 Task: Find a place to stay in Ninghai, China from 5th to 12th September for 2 guests, with a price range of ₹10000 to ₹15000, free cancellation, and 1 bedroom.
Action: Mouse moved to (486, 96)
Screenshot: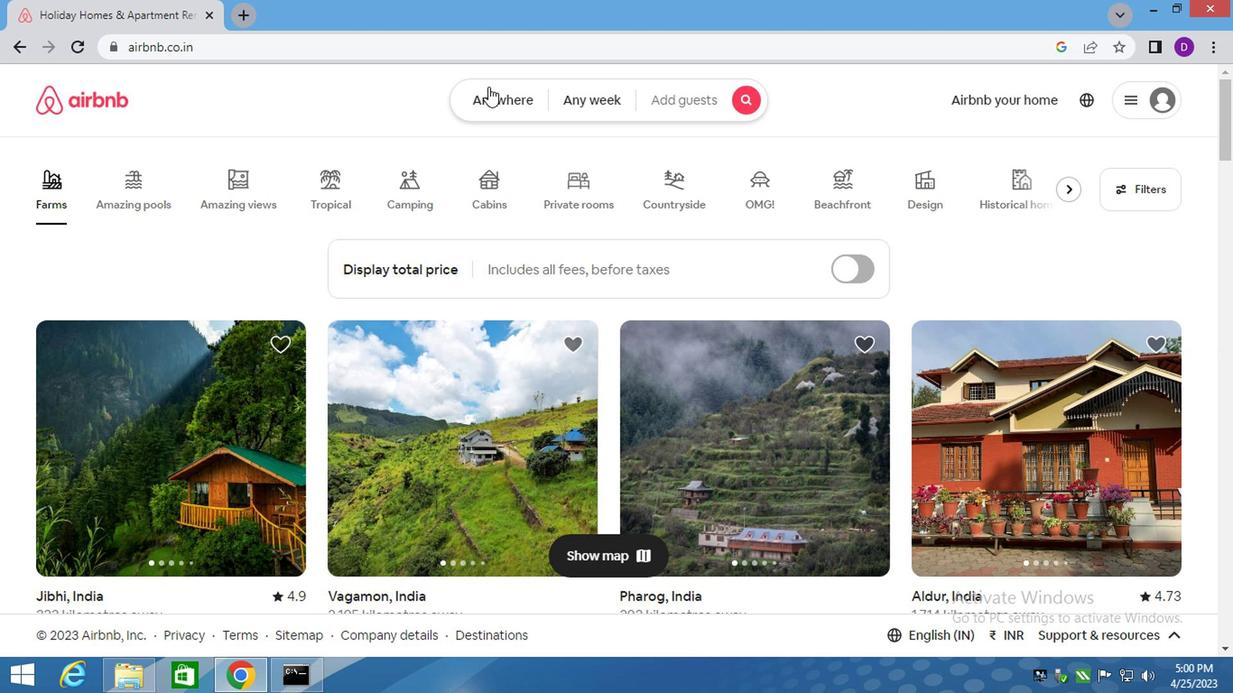 
Action: Mouse pressed left at (486, 96)
Screenshot: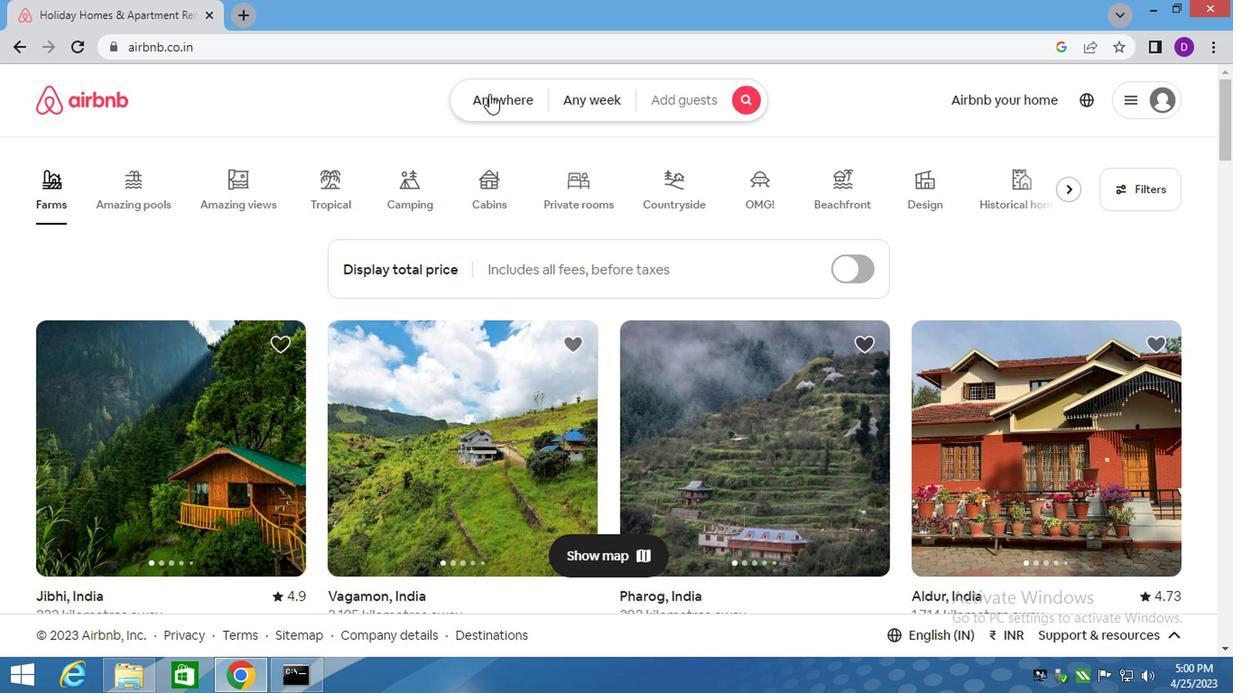 
Action: Mouse moved to (320, 175)
Screenshot: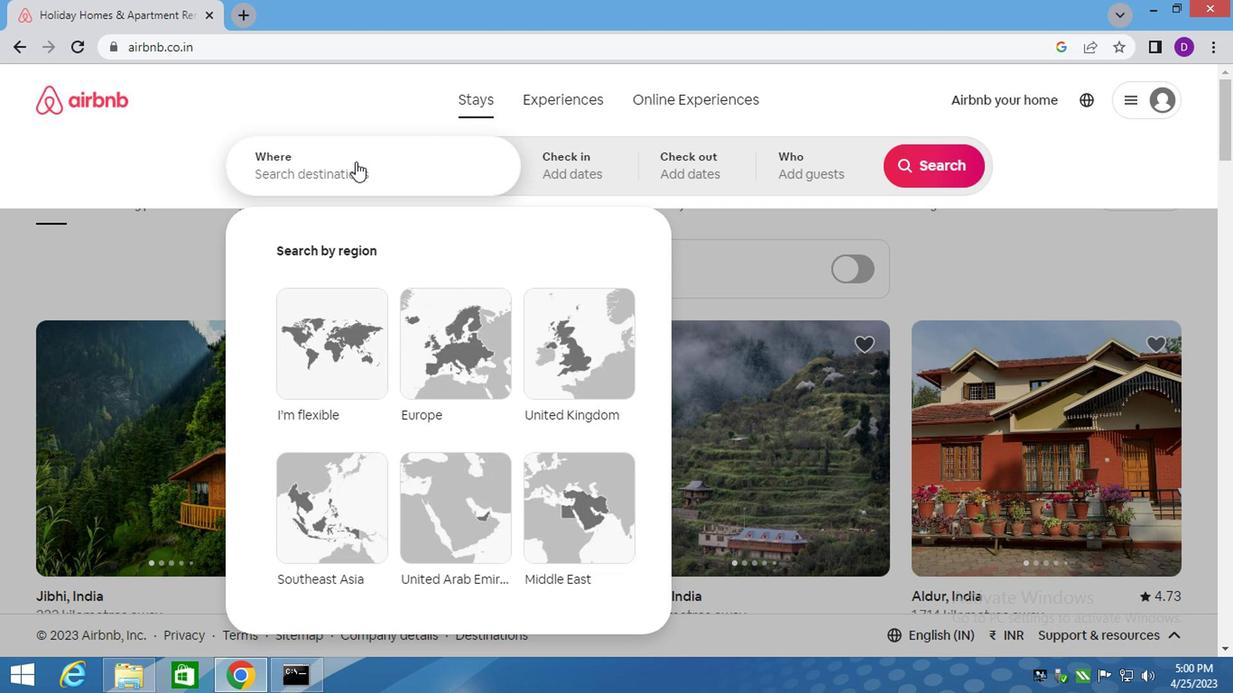 
Action: Mouse pressed left at (320, 175)
Screenshot: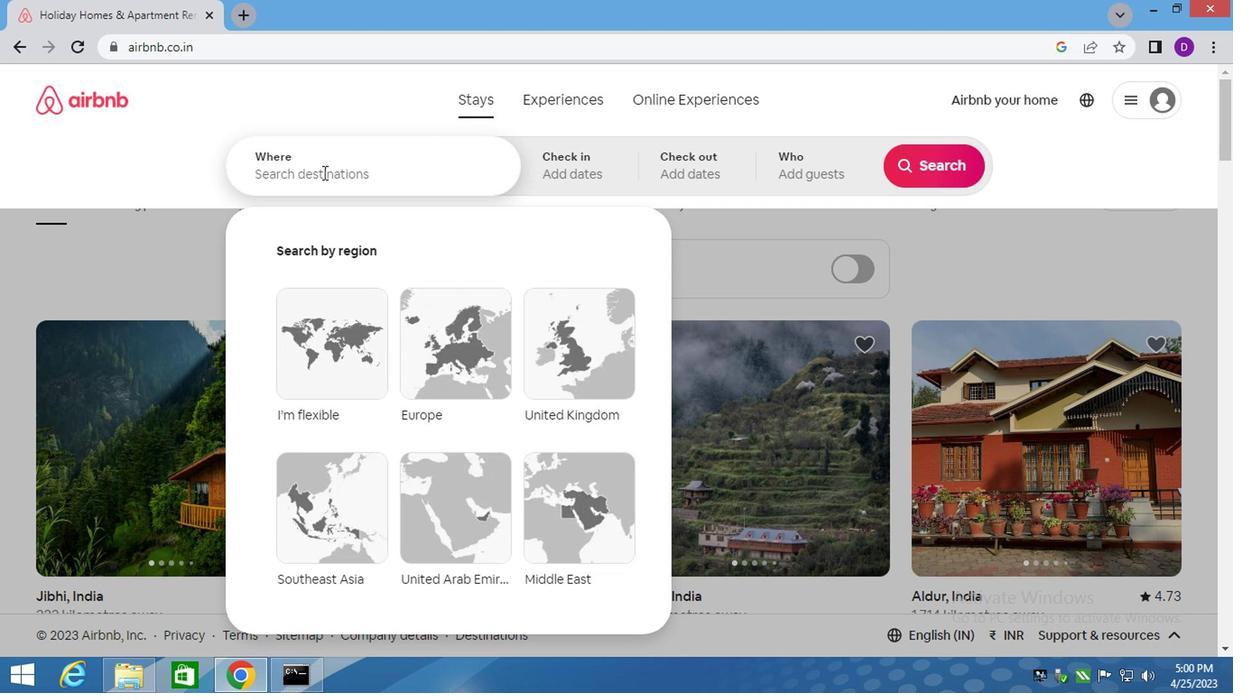 
Action: Key pressed <Key.shift>NINGHAI,<Key.space><Key.shift>CHINA<Key.enter>
Screenshot: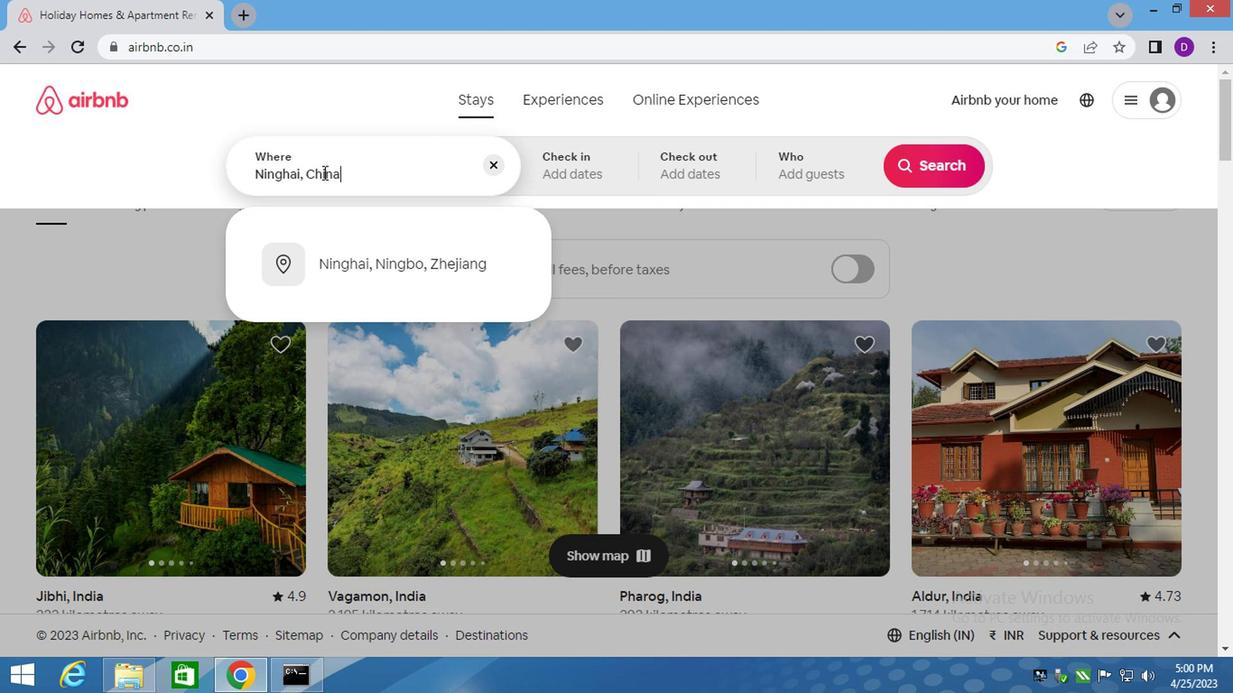 
Action: Mouse moved to (929, 314)
Screenshot: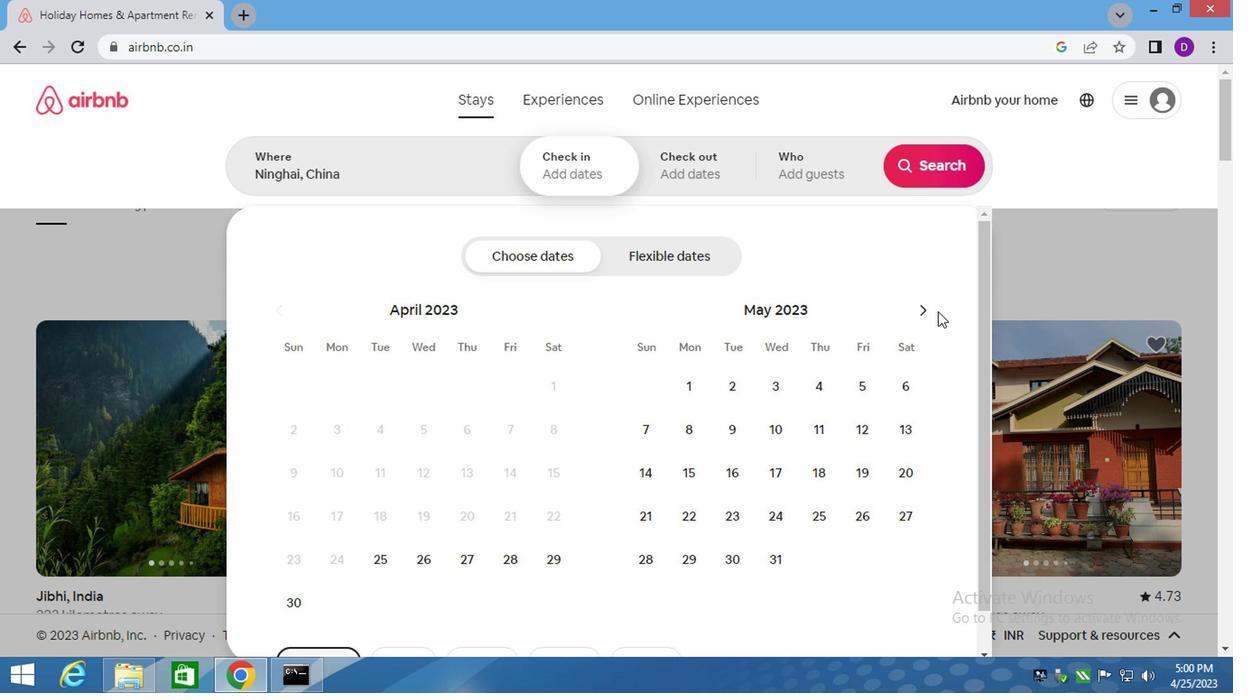
Action: Mouse pressed left at (929, 314)
Screenshot: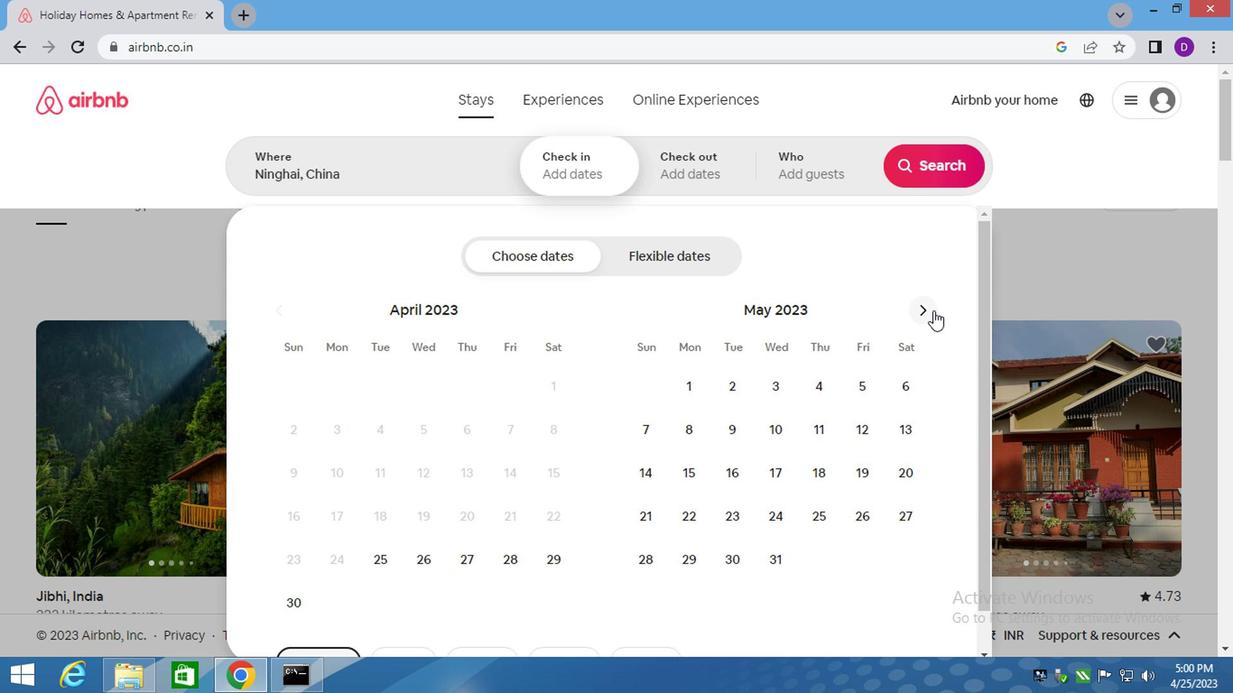 
Action: Mouse pressed left at (929, 314)
Screenshot: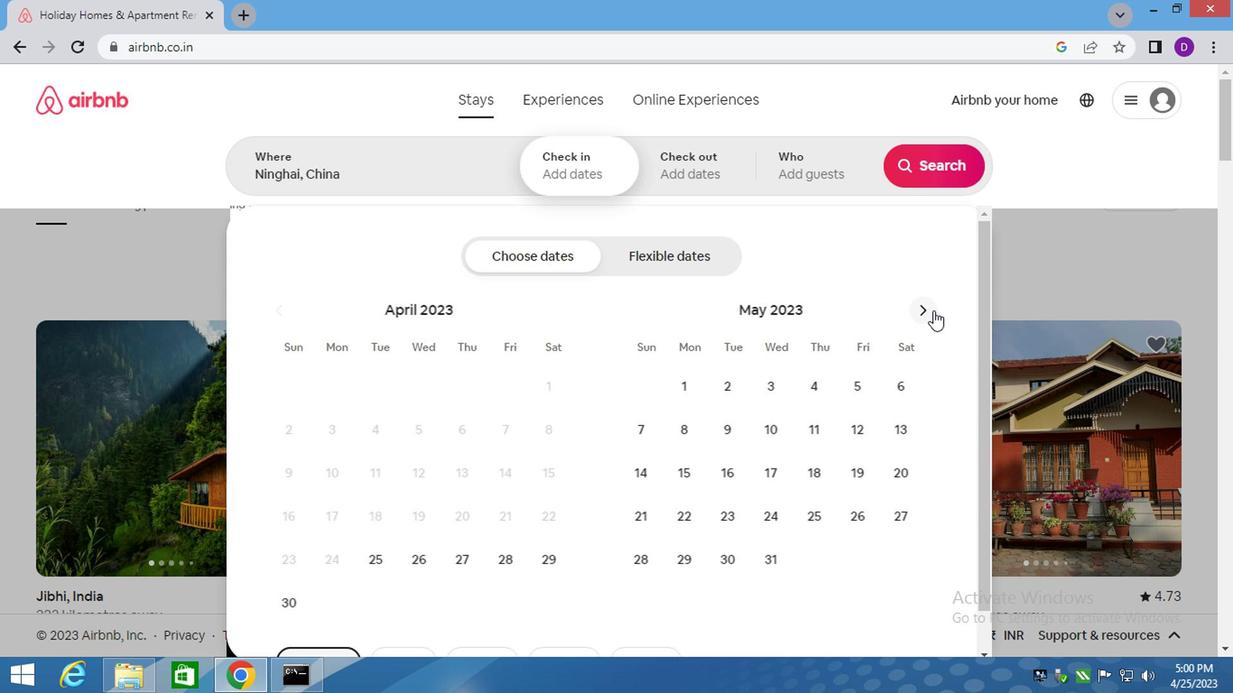 
Action: Mouse pressed left at (929, 314)
Screenshot: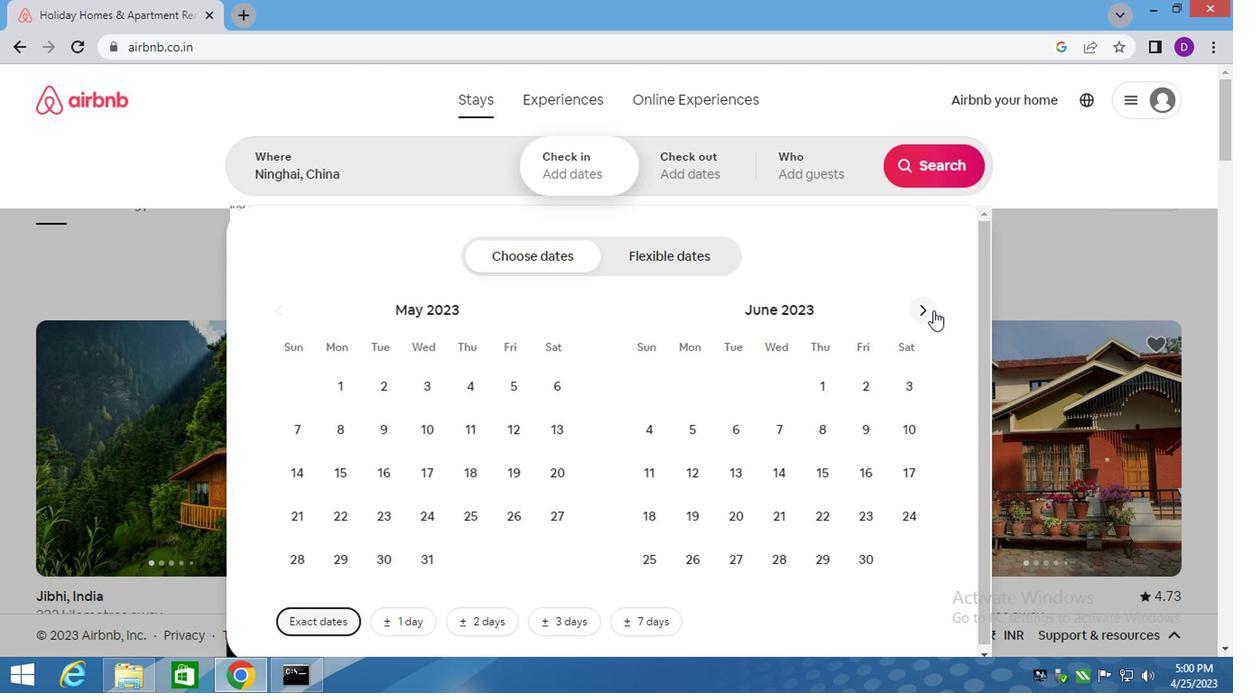 
Action: Mouse pressed left at (929, 314)
Screenshot: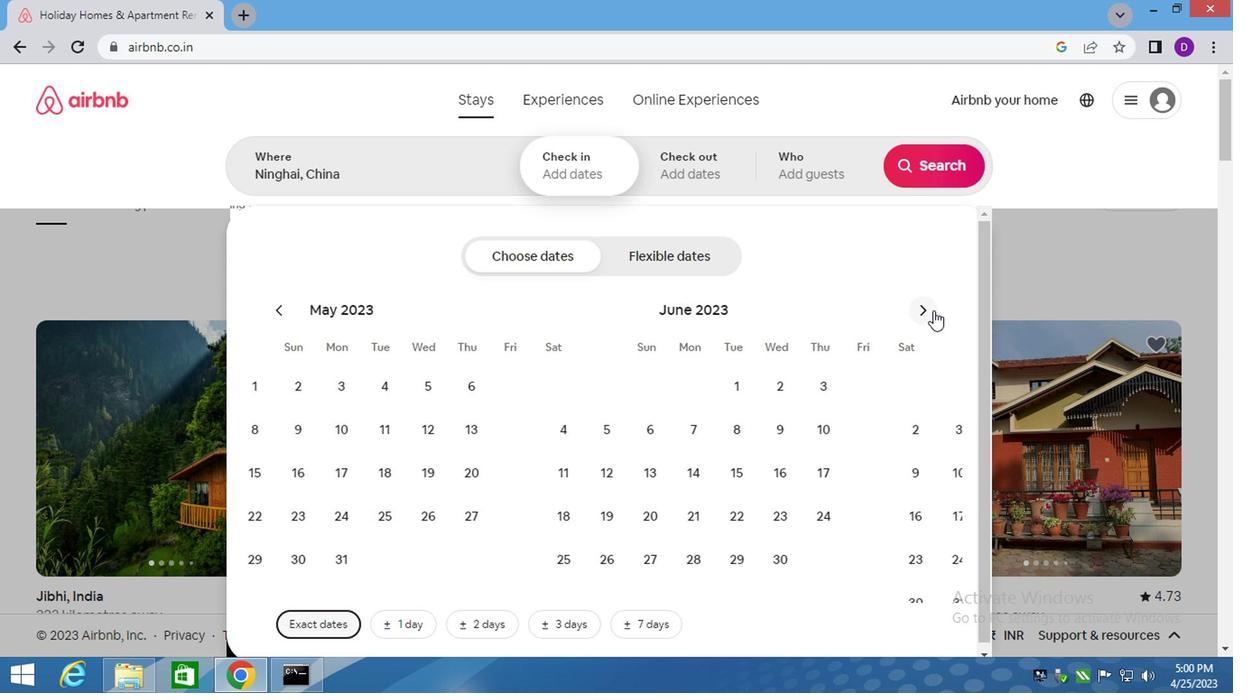 
Action: Mouse pressed left at (929, 314)
Screenshot: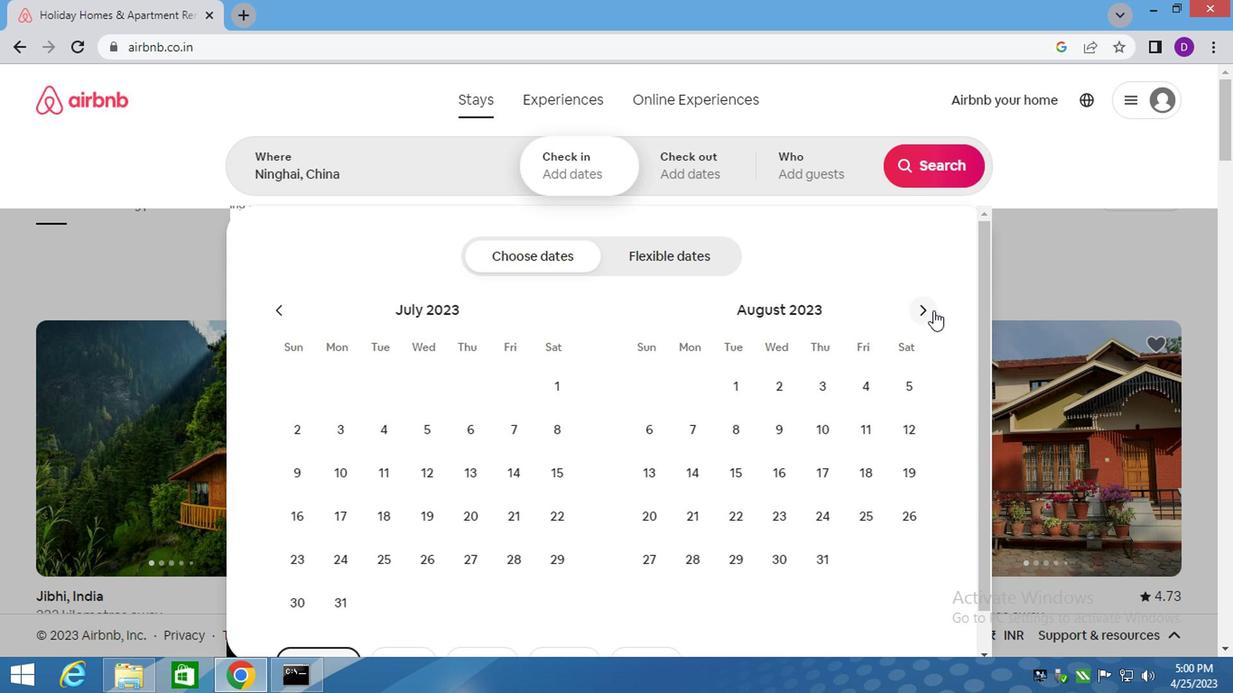 
Action: Mouse moved to (720, 440)
Screenshot: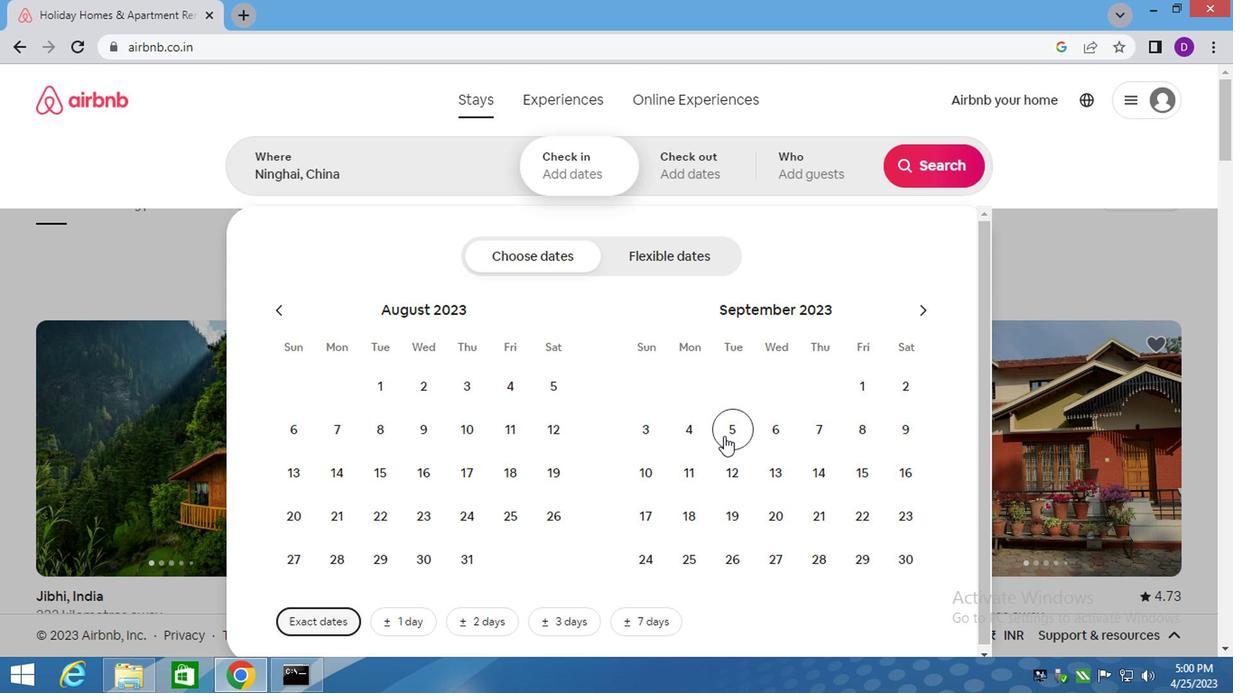 
Action: Mouse pressed left at (720, 440)
Screenshot: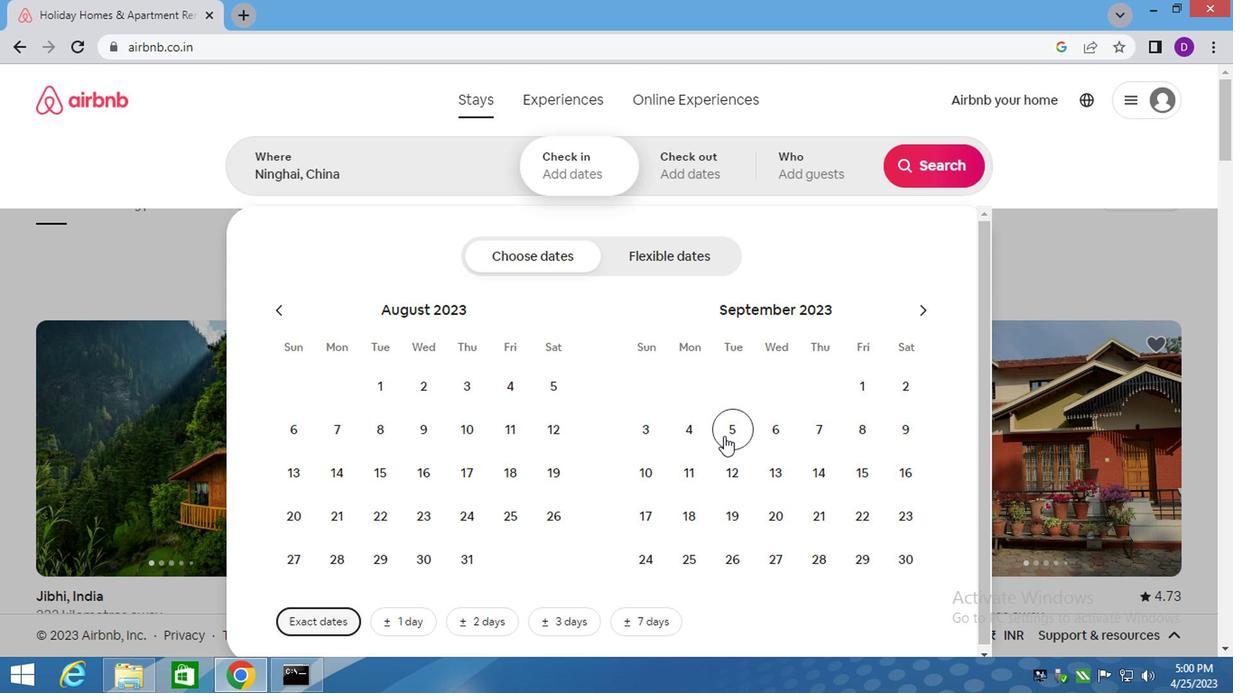 
Action: Mouse moved to (725, 474)
Screenshot: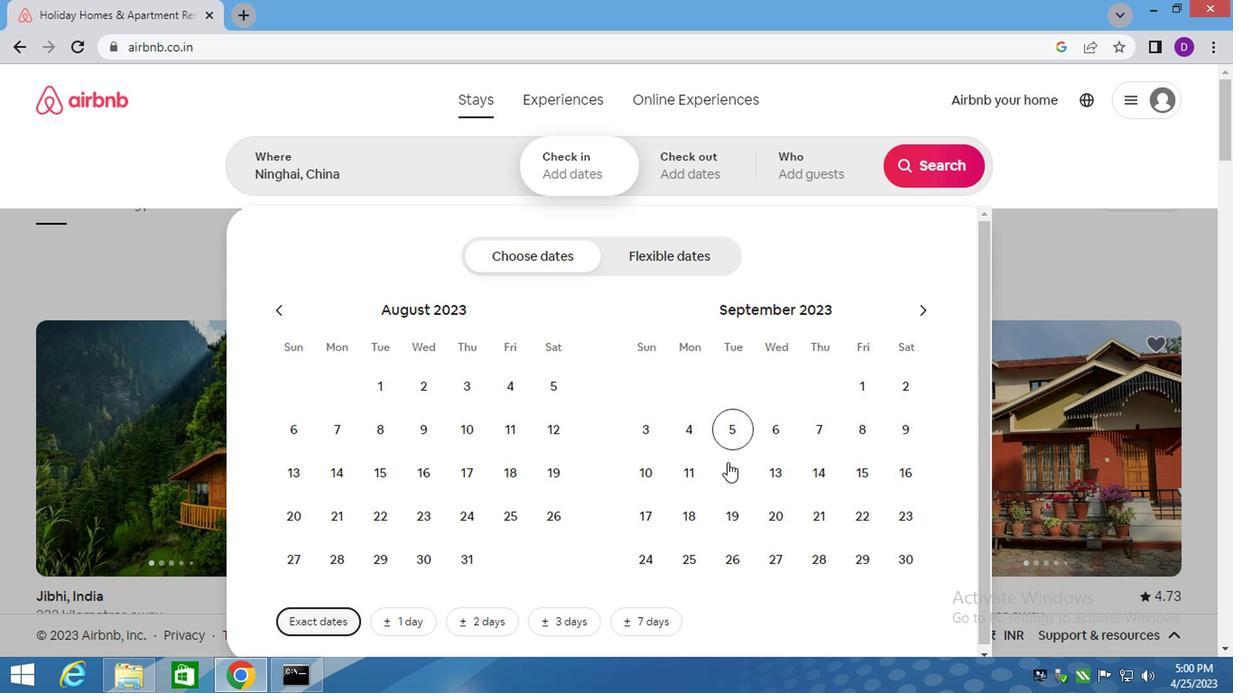 
Action: Mouse pressed left at (725, 474)
Screenshot: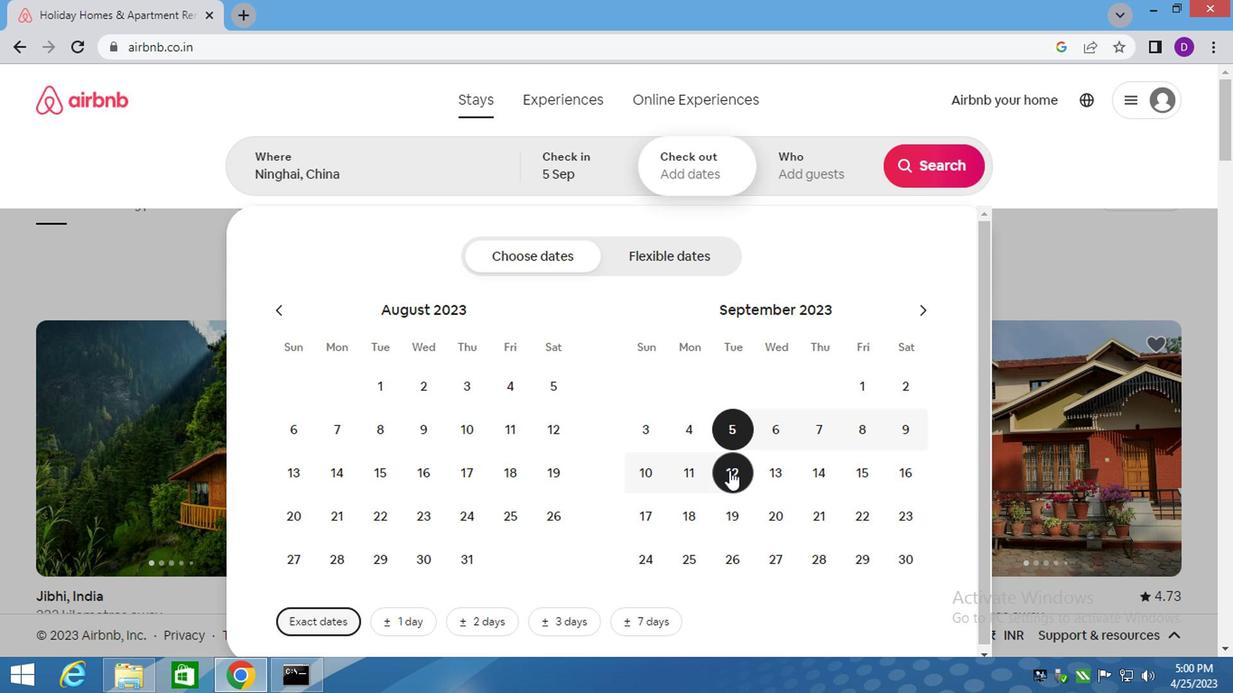 
Action: Mouse moved to (799, 182)
Screenshot: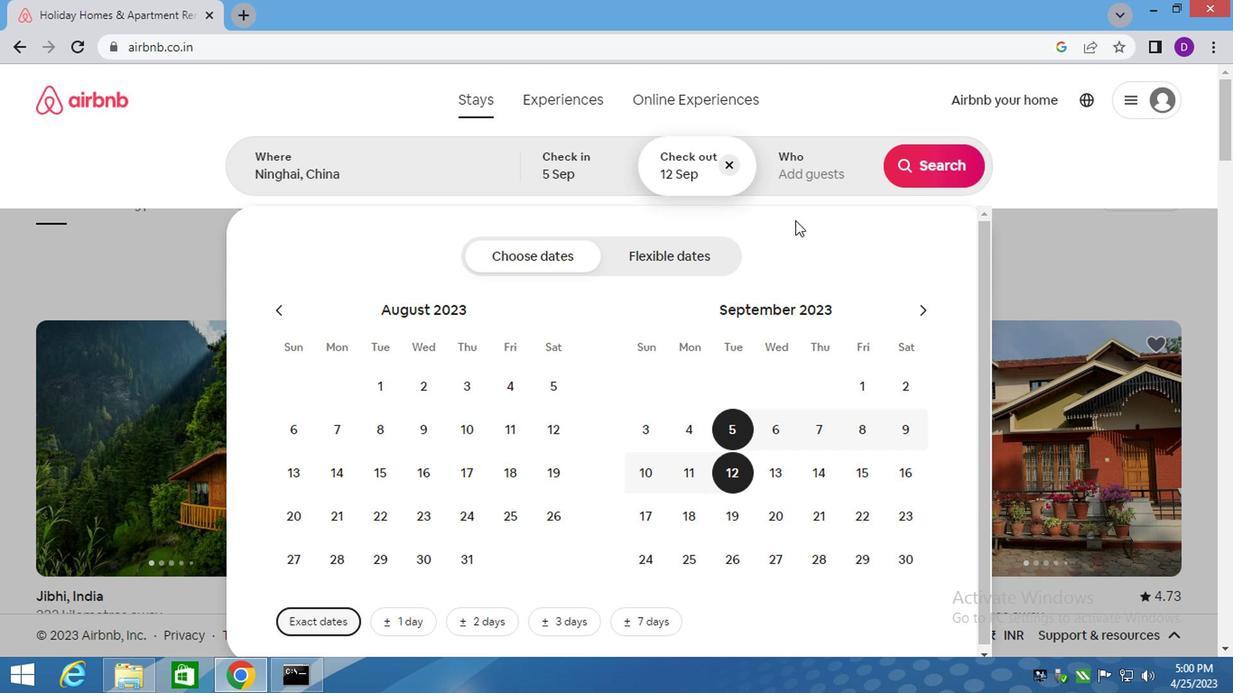 
Action: Mouse pressed left at (799, 182)
Screenshot: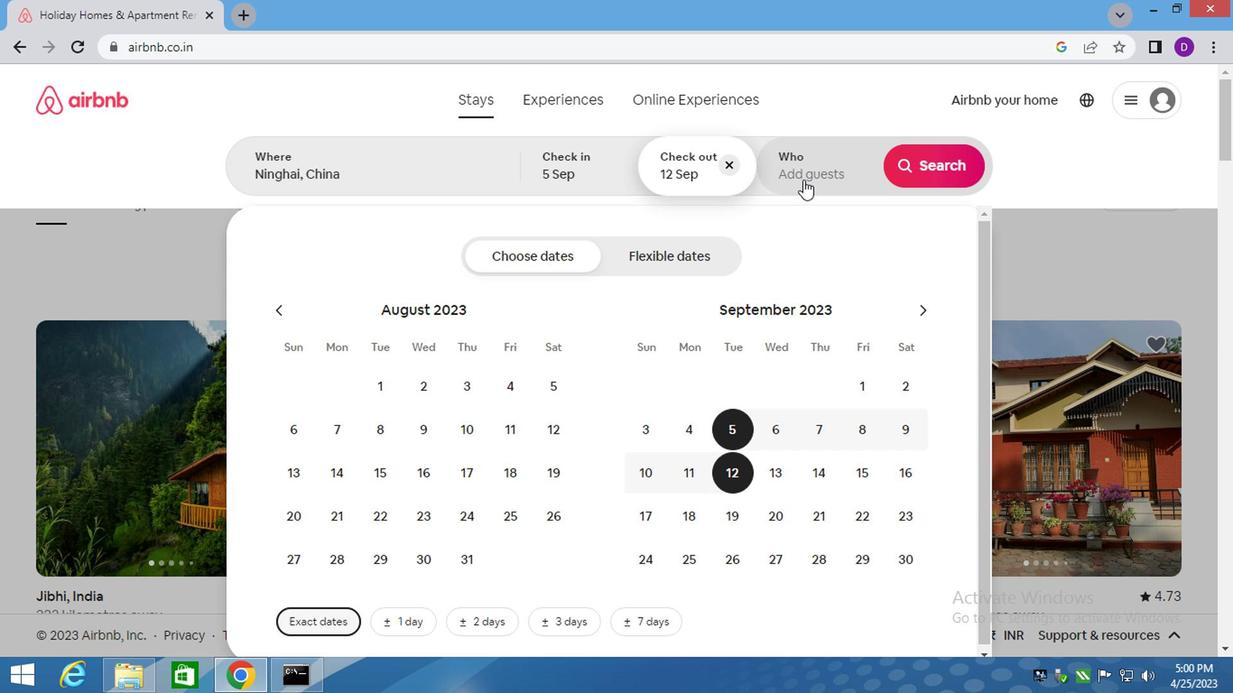 
Action: Mouse moved to (928, 274)
Screenshot: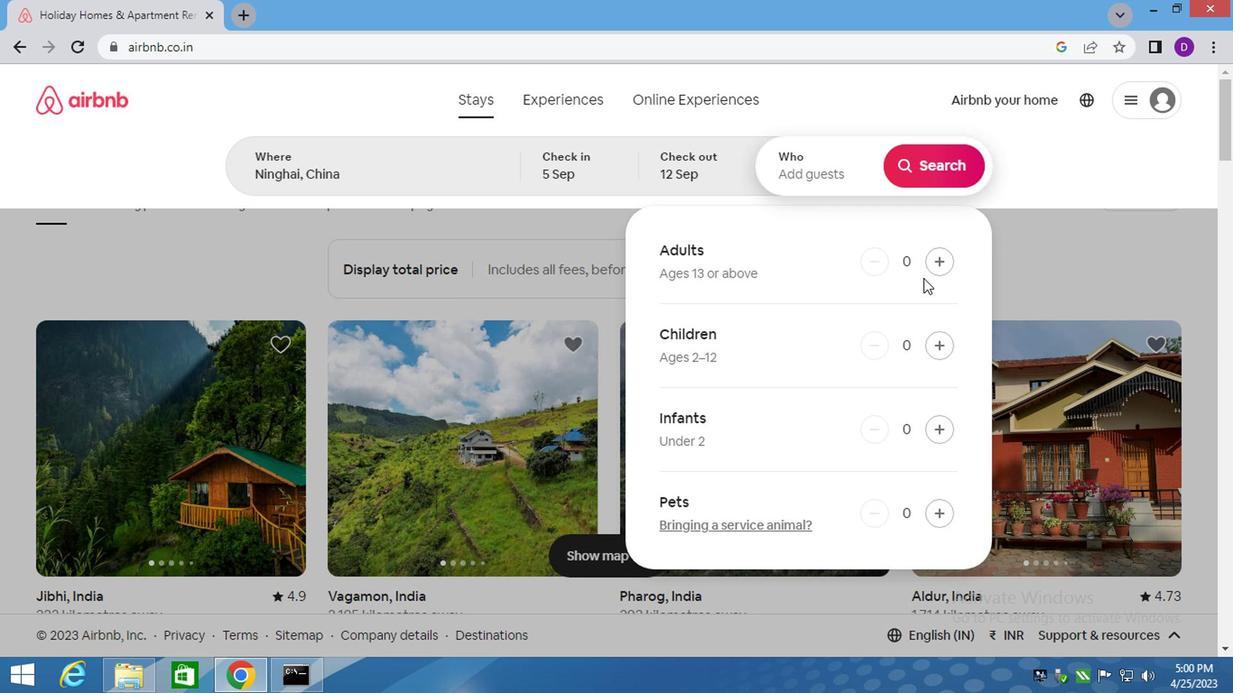 
Action: Mouse pressed left at (928, 274)
Screenshot: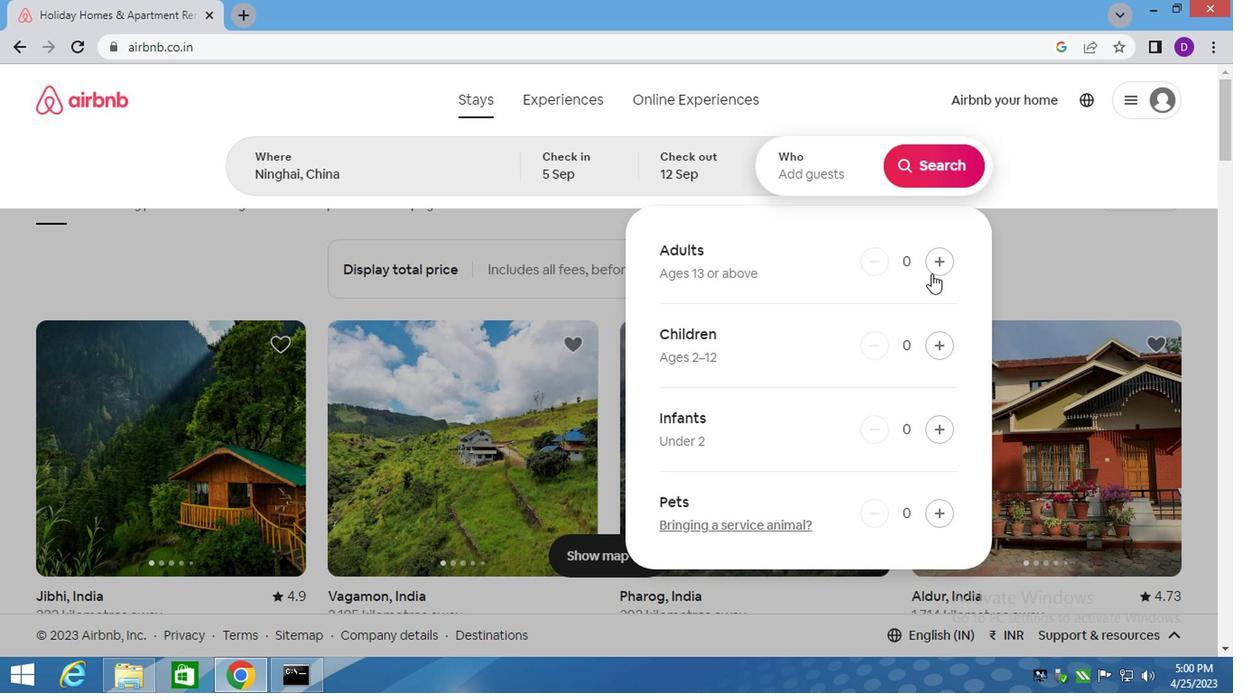 
Action: Mouse pressed left at (928, 274)
Screenshot: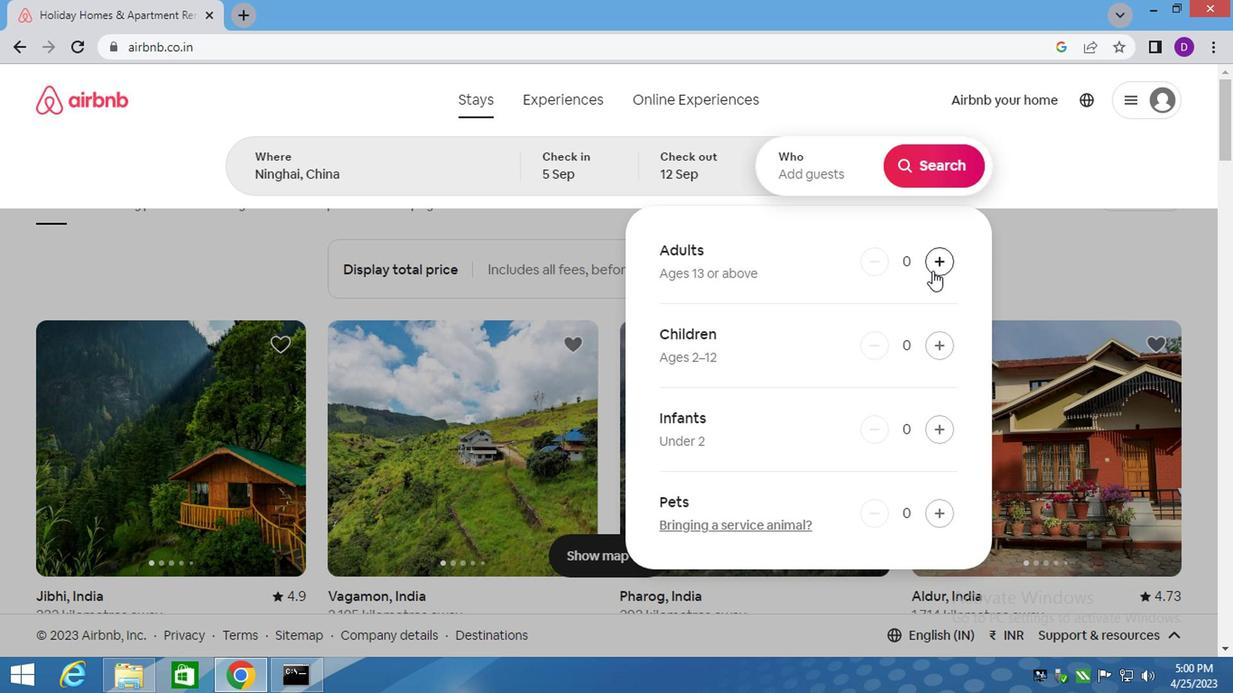 
Action: Mouse moved to (931, 182)
Screenshot: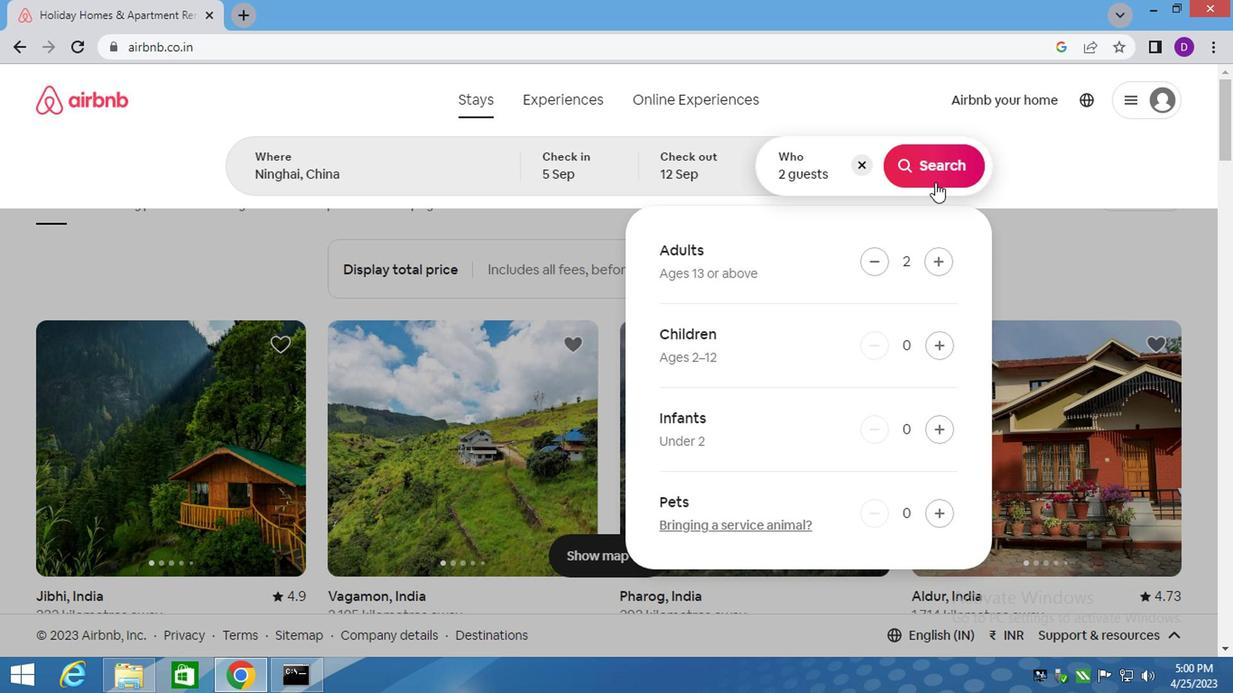 
Action: Mouse pressed left at (931, 182)
Screenshot: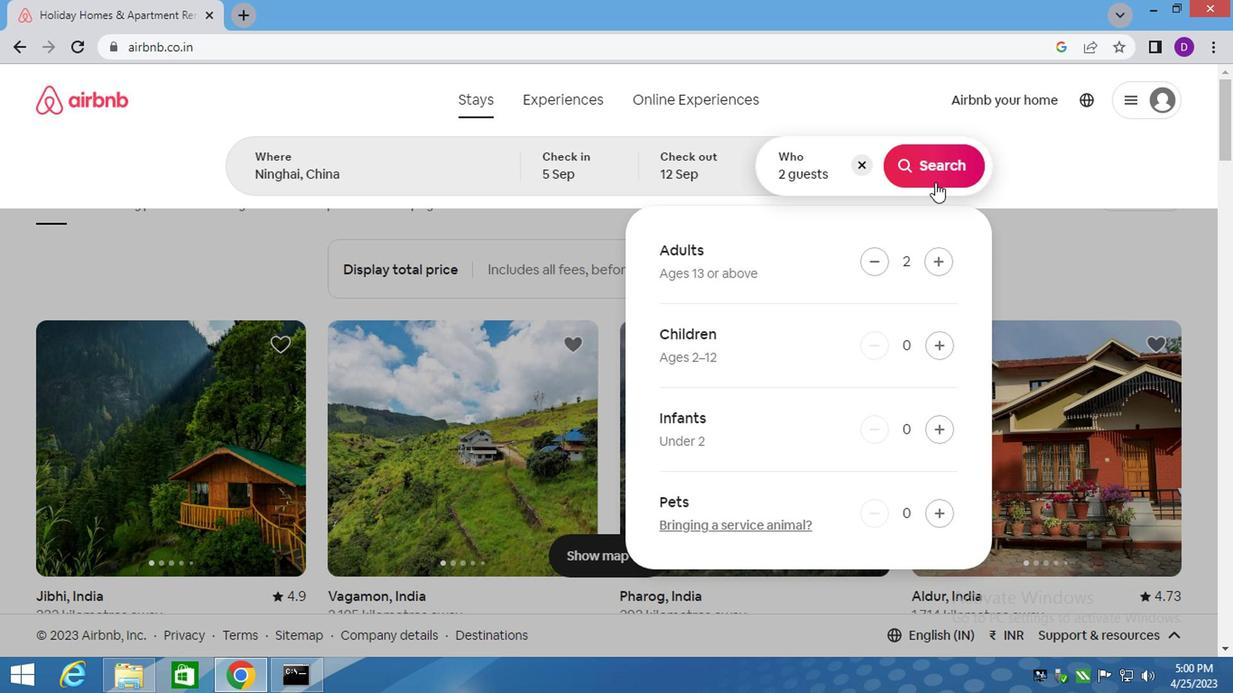 
Action: Mouse moved to (1140, 181)
Screenshot: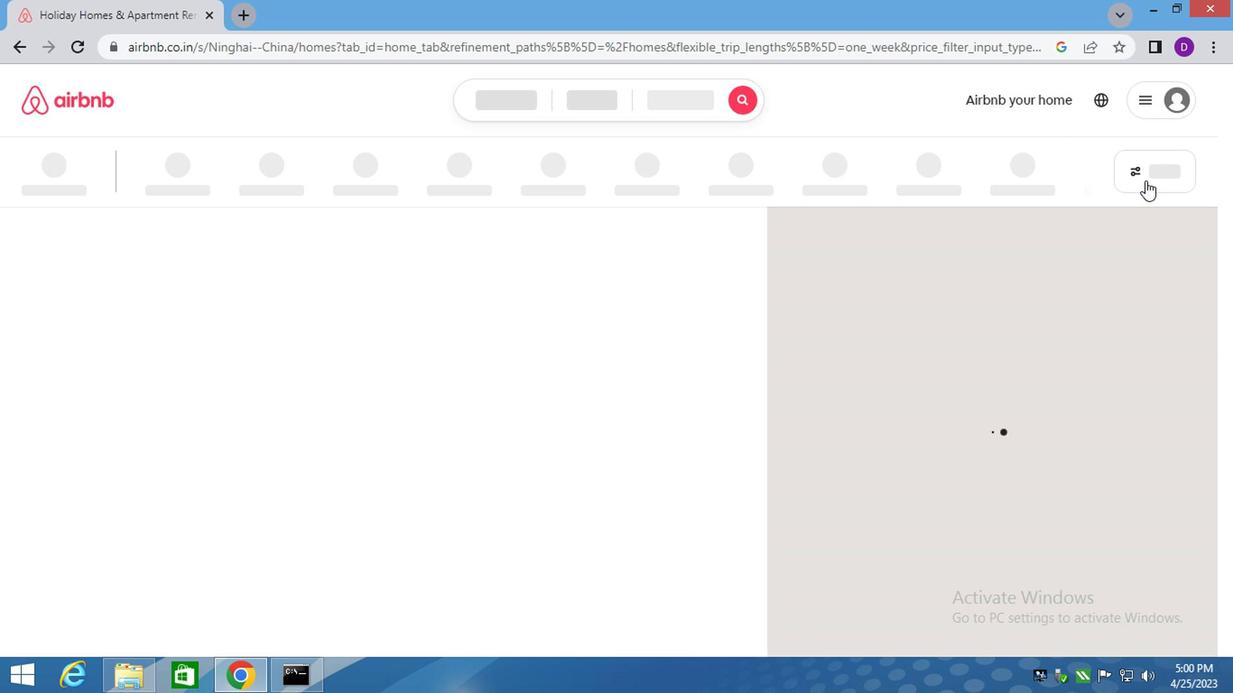 
Action: Mouse pressed left at (1140, 181)
Screenshot: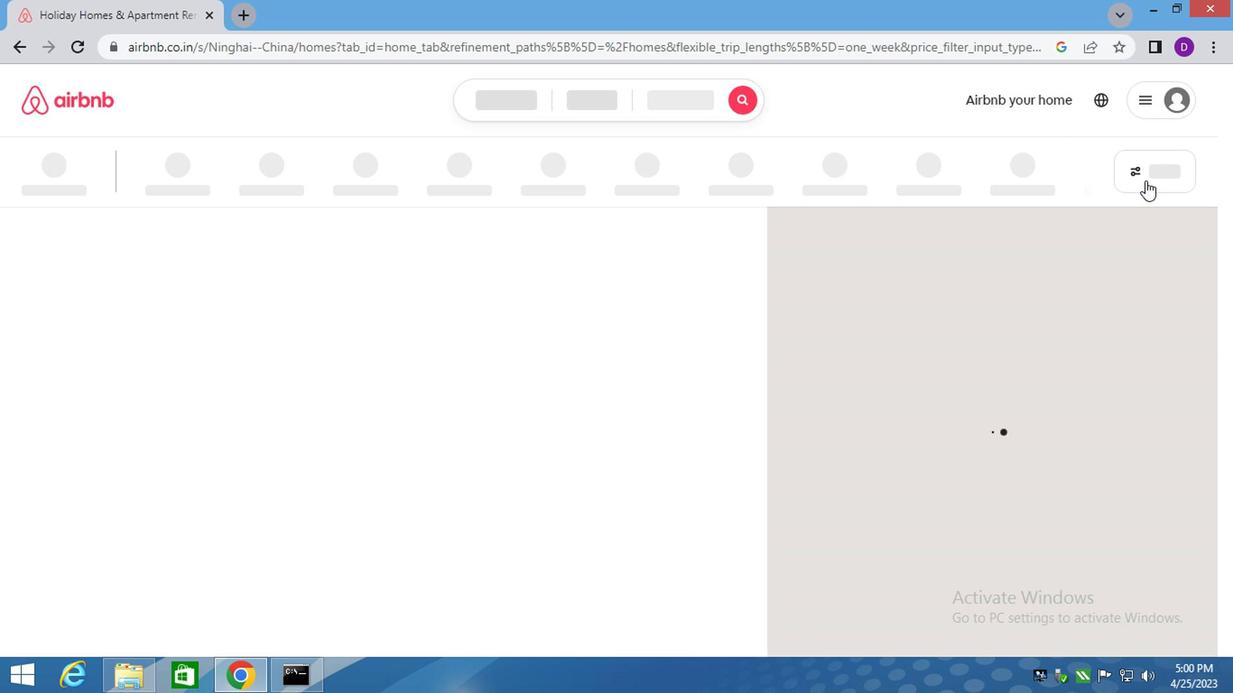 
Action: Mouse moved to (380, 277)
Screenshot: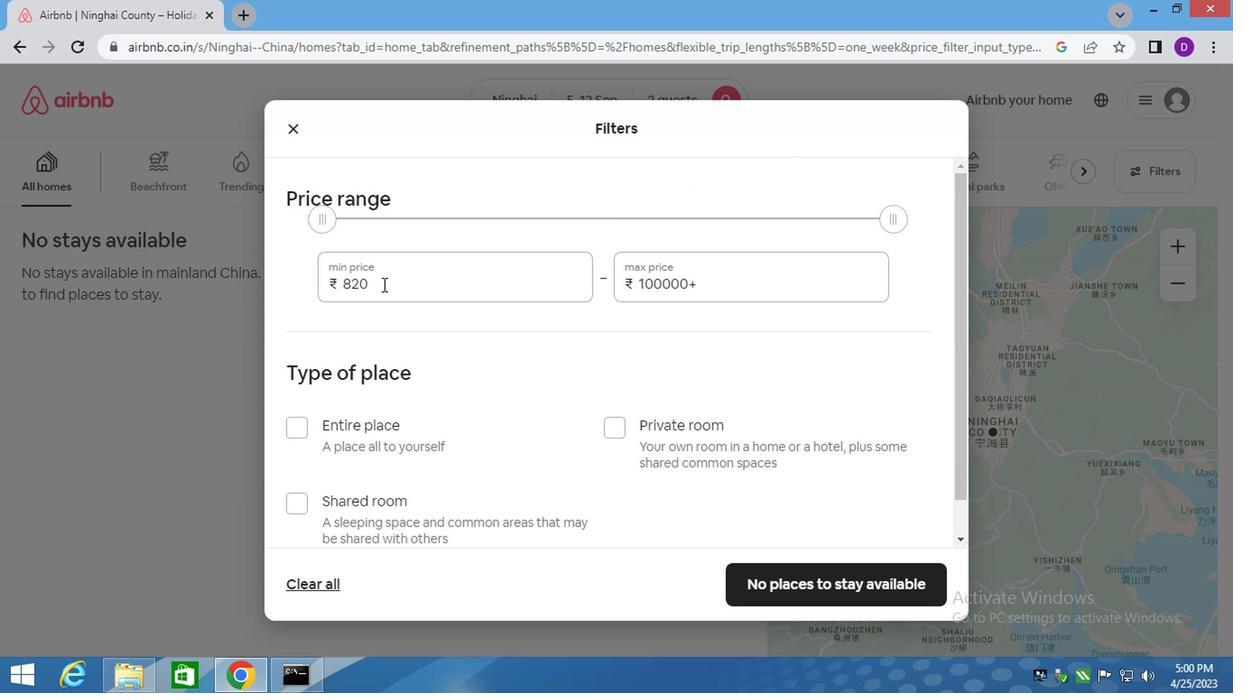 
Action: Mouse pressed left at (380, 277)
Screenshot: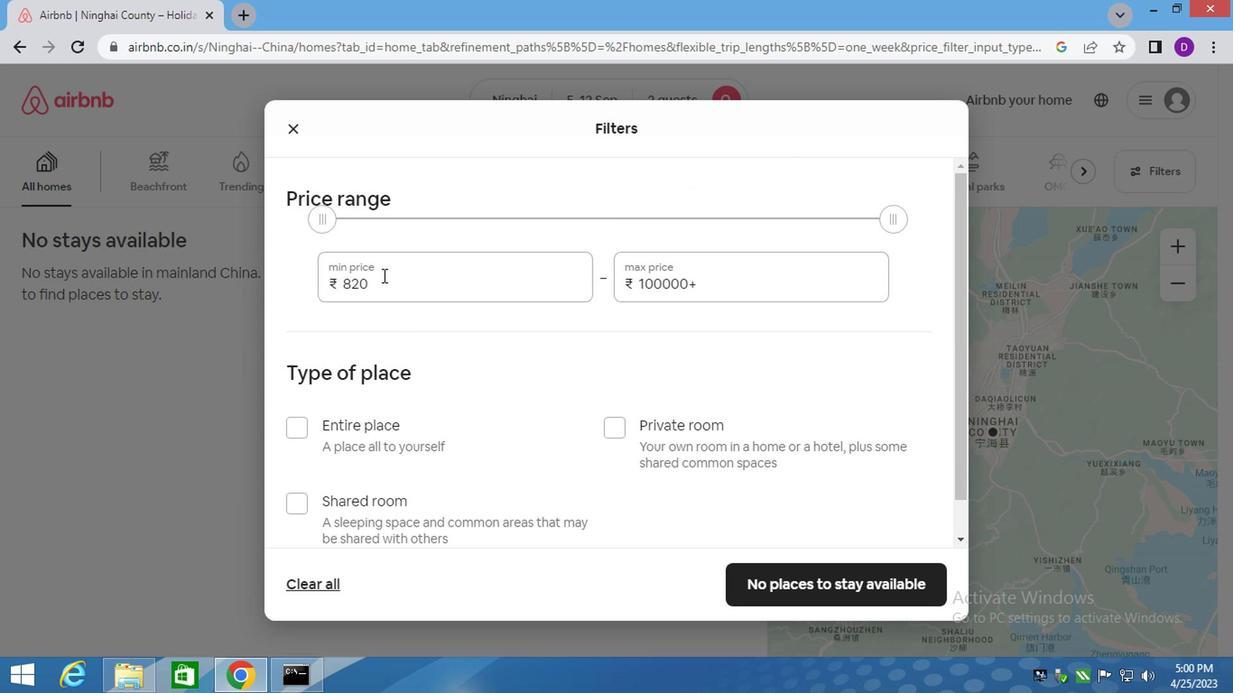 
Action: Mouse moved to (379, 276)
Screenshot: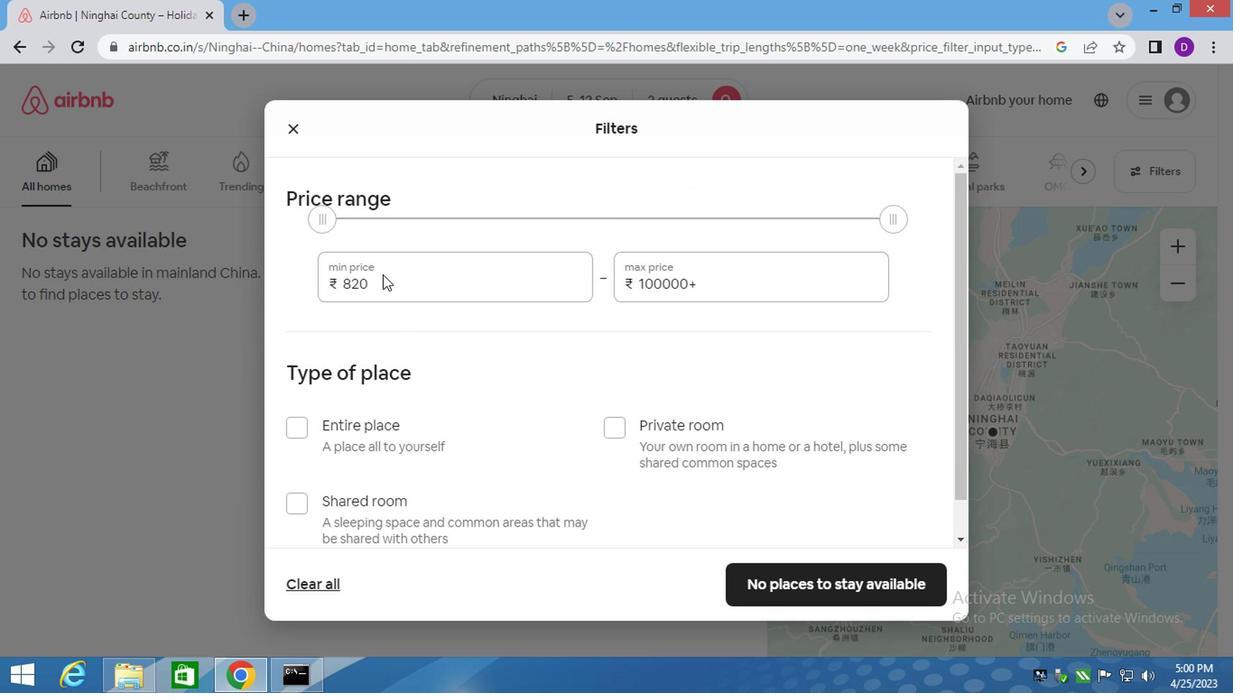 
Action: Mouse pressed left at (380, 277)
Screenshot: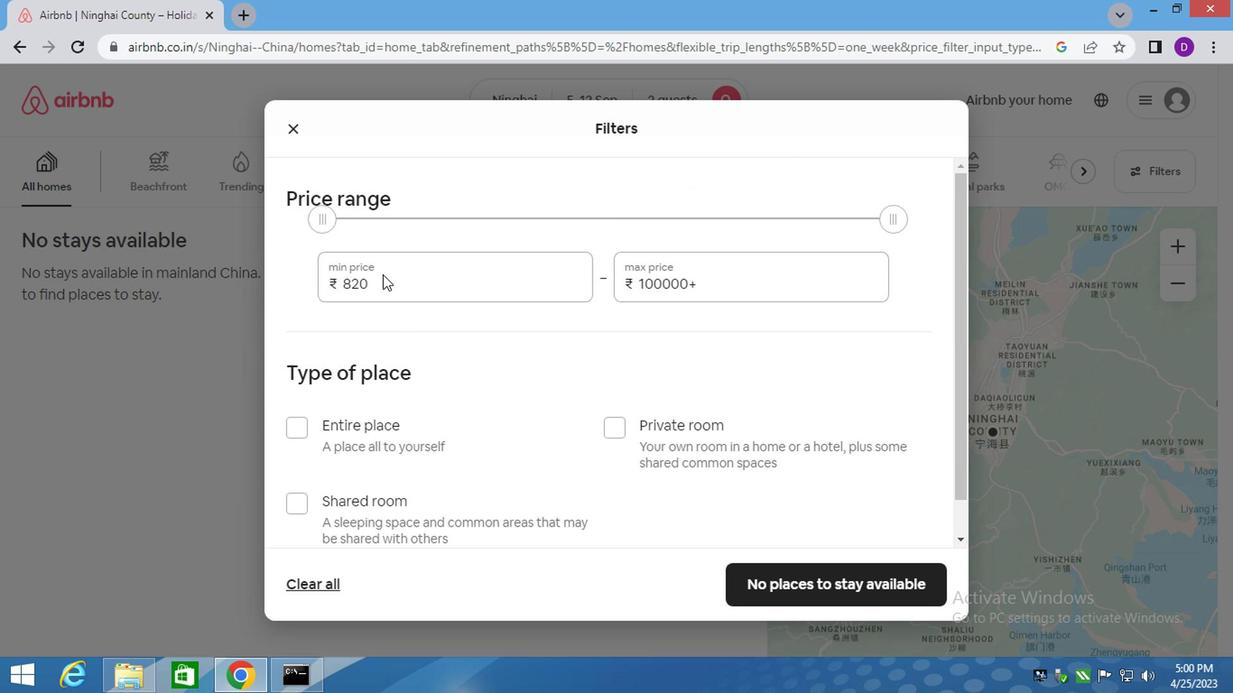 
Action: Mouse moved to (379, 276)
Screenshot: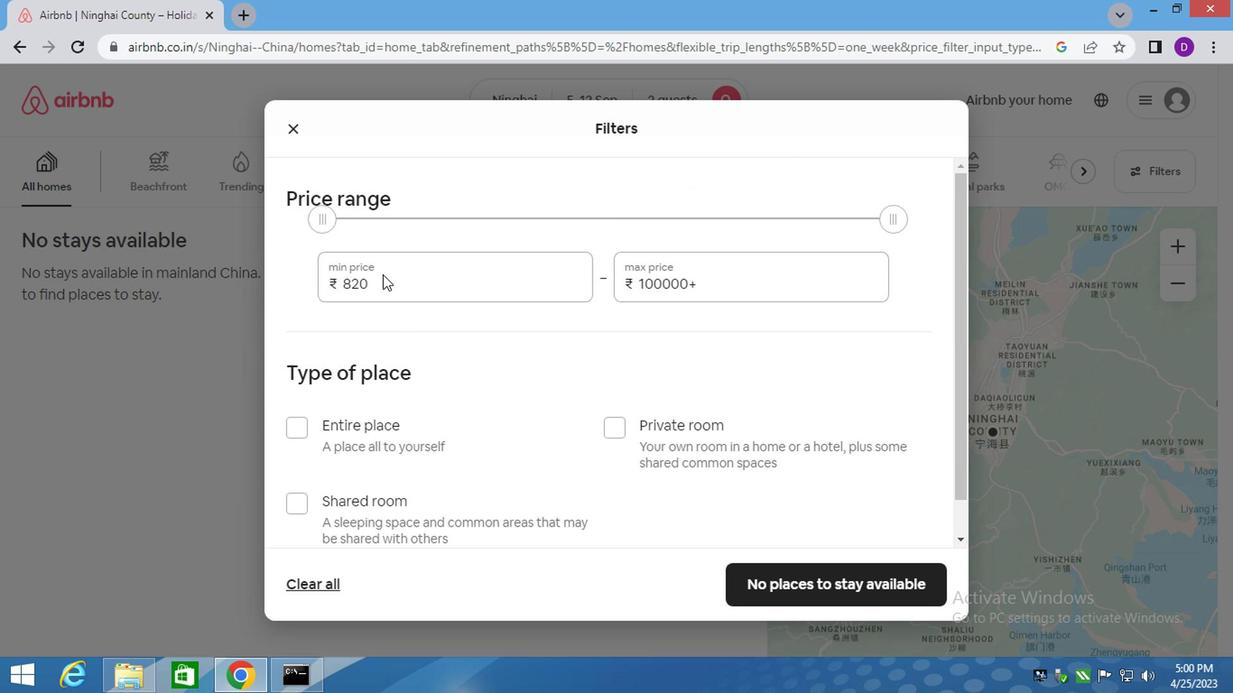 
Action: Mouse pressed left at (379, 276)
Screenshot: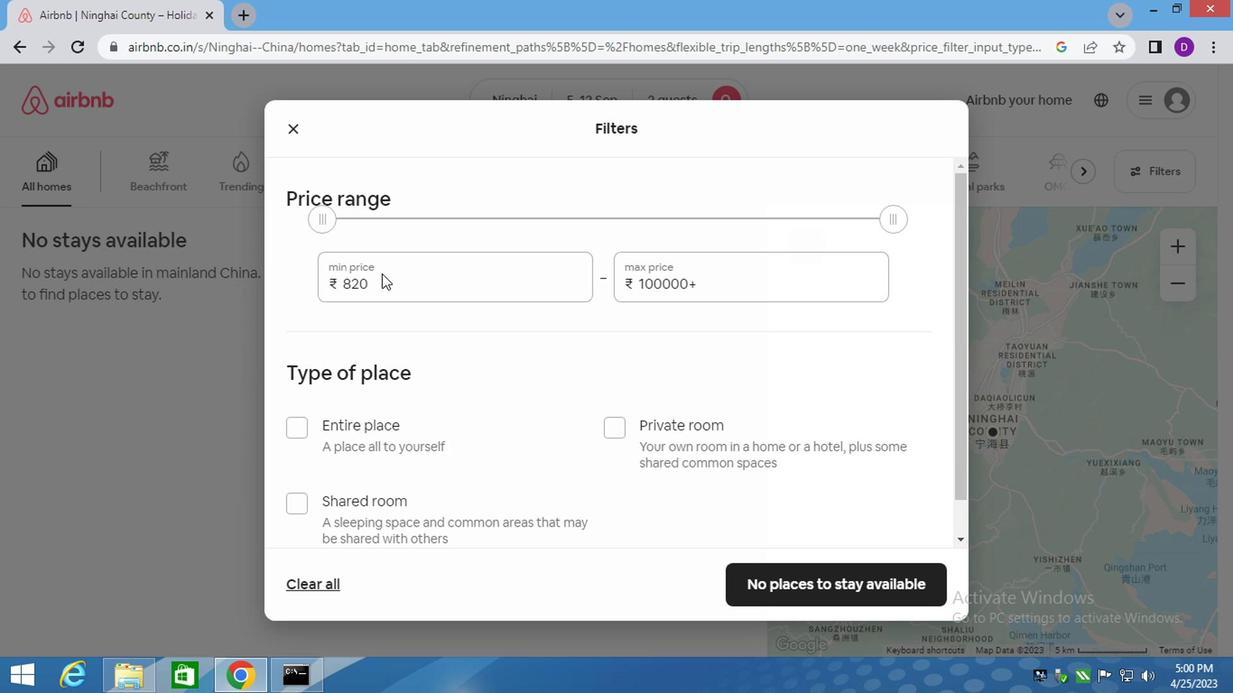 
Action: Mouse pressed left at (379, 276)
Screenshot: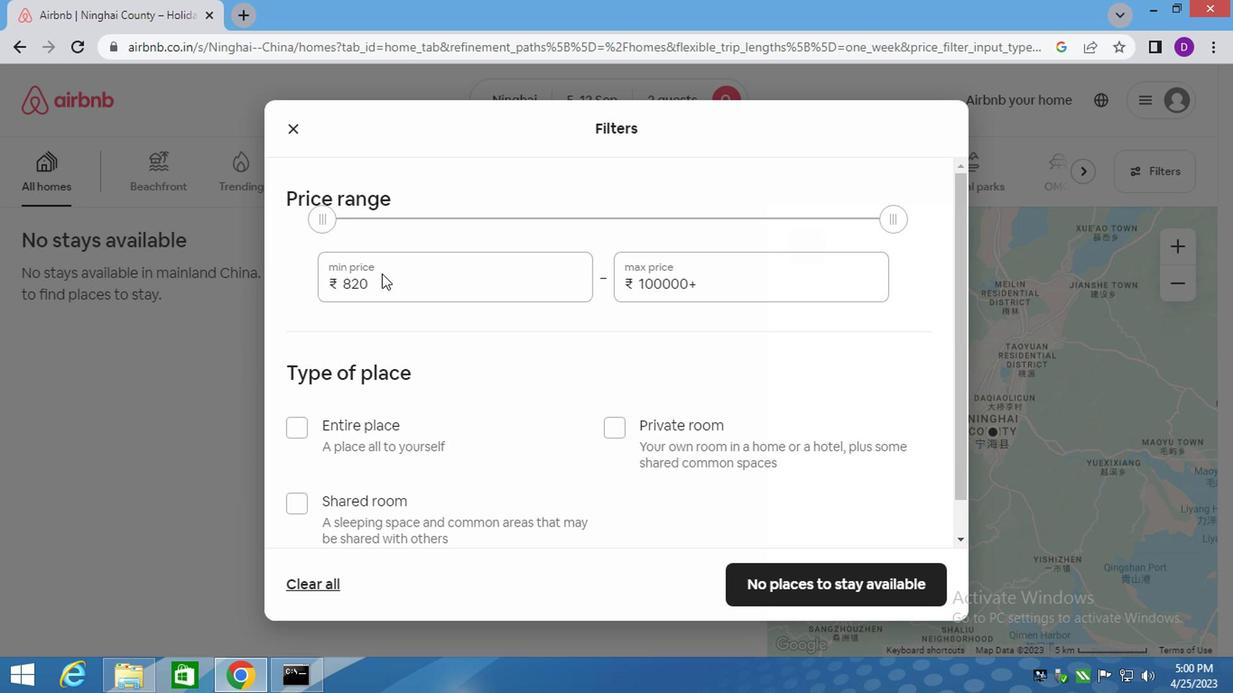 
Action: Mouse moved to (378, 280)
Screenshot: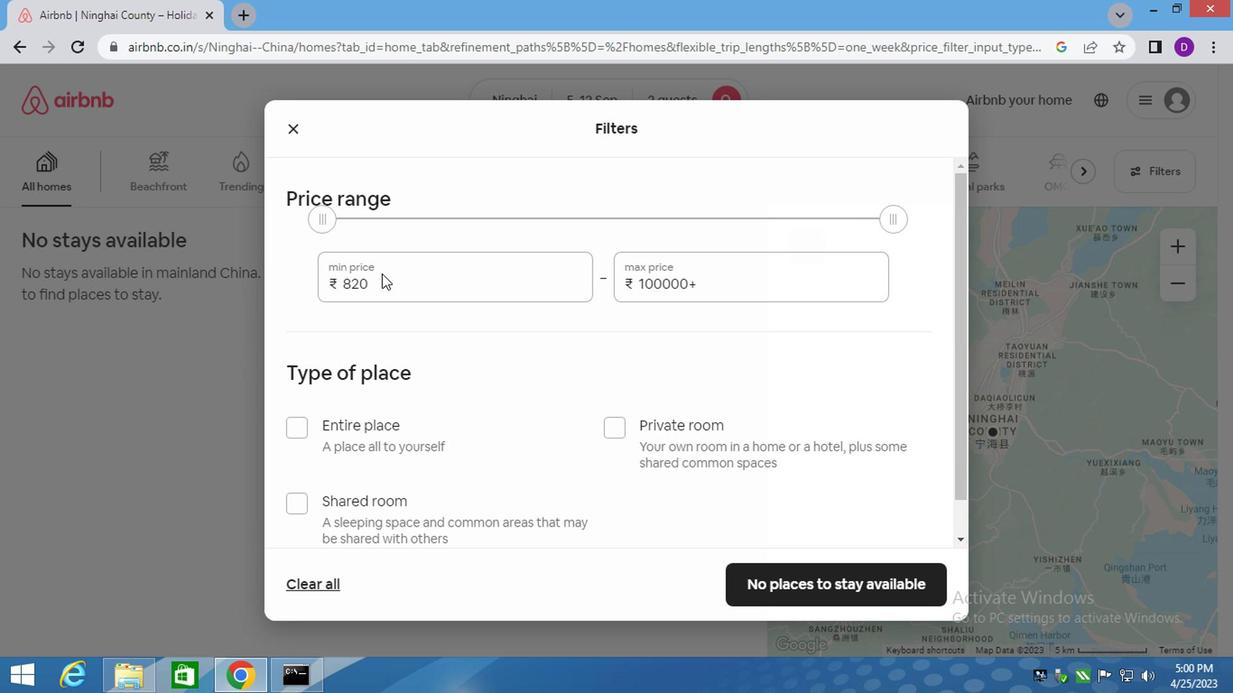 
Action: Mouse pressed left at (378, 280)
Screenshot: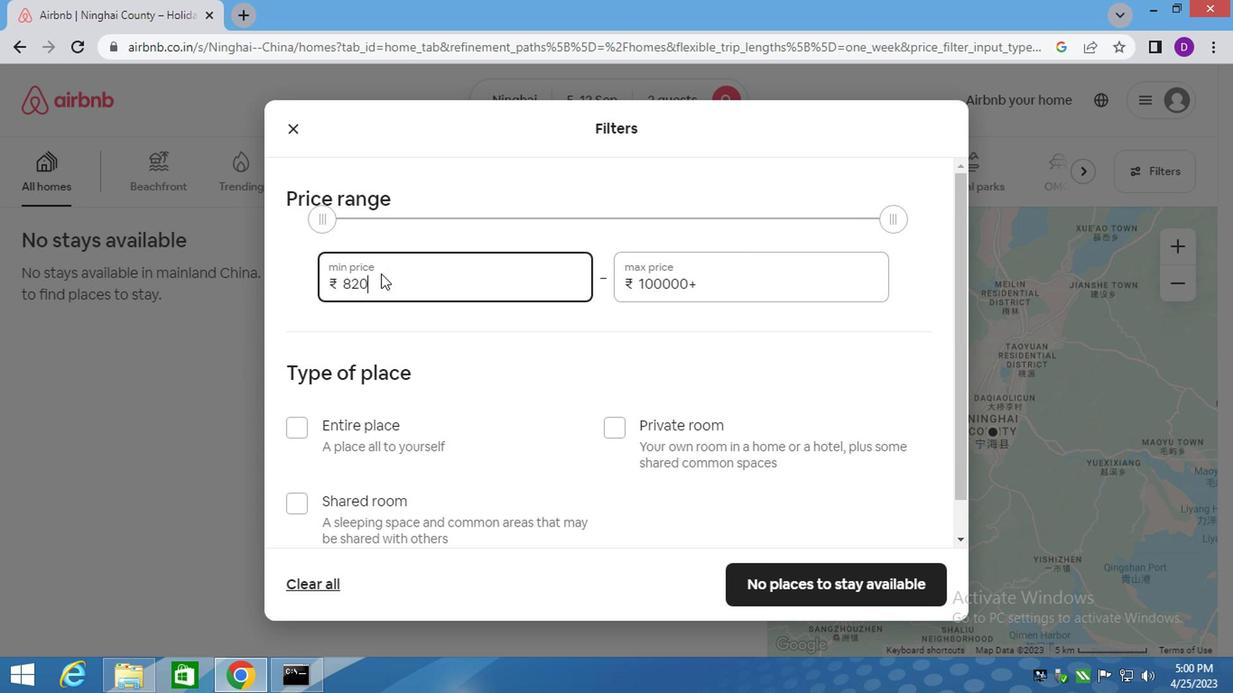 
Action: Mouse moved to (376, 291)
Screenshot: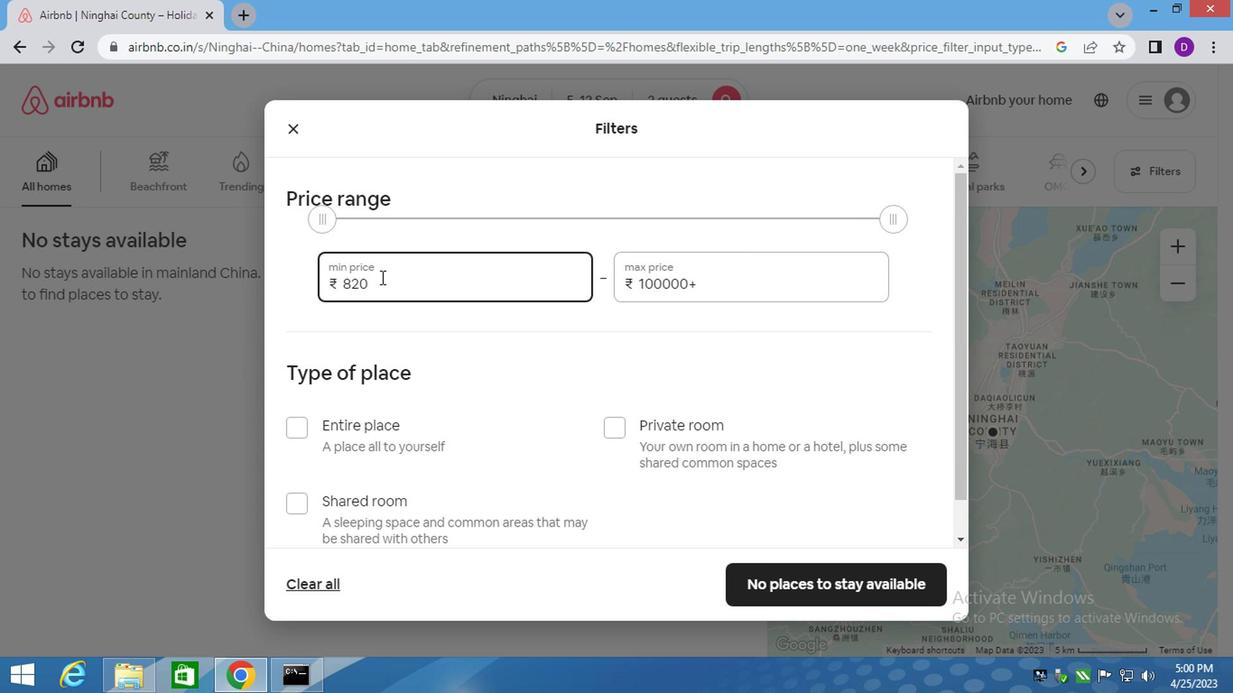 
Action: Mouse pressed left at (378, 280)
Screenshot: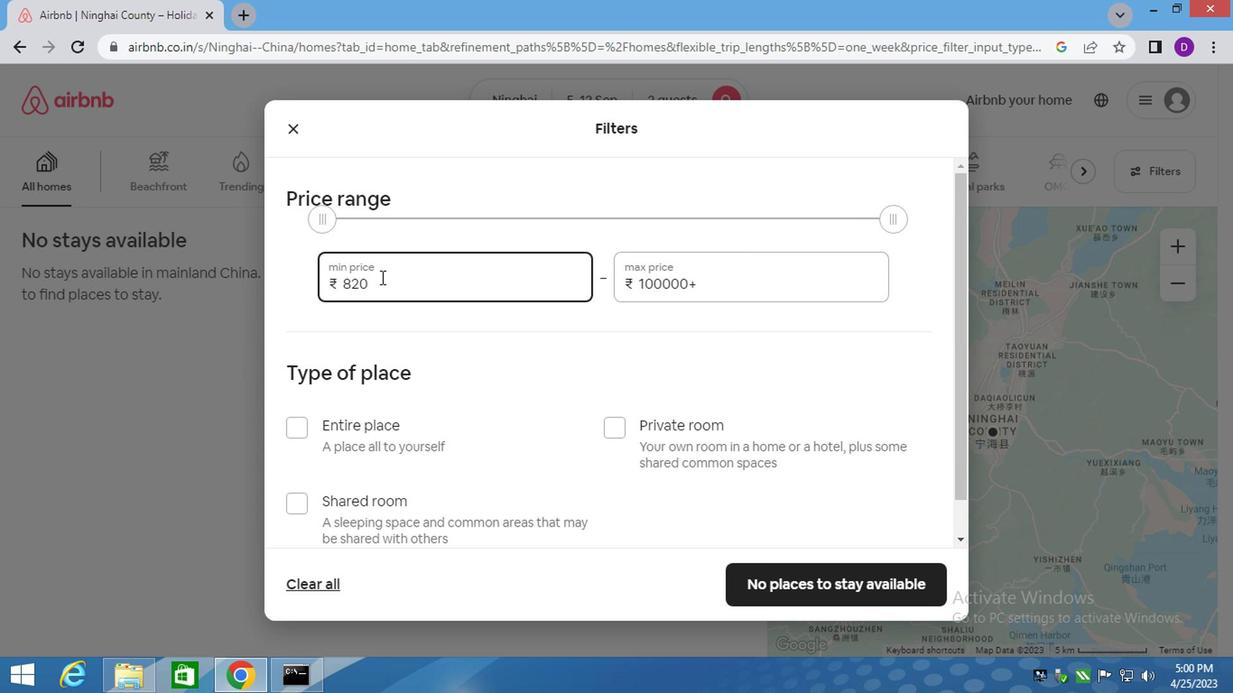
Action: Mouse moved to (371, 296)
Screenshot: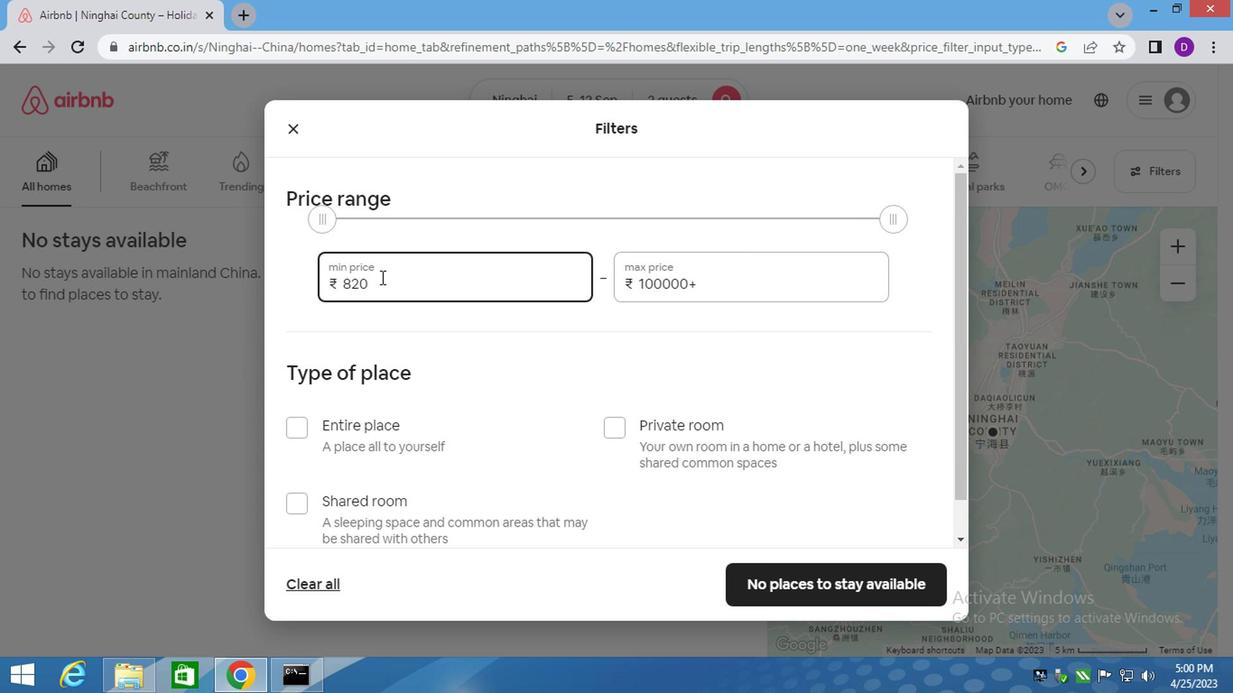 
Action: Mouse pressed left at (371, 296)
Screenshot: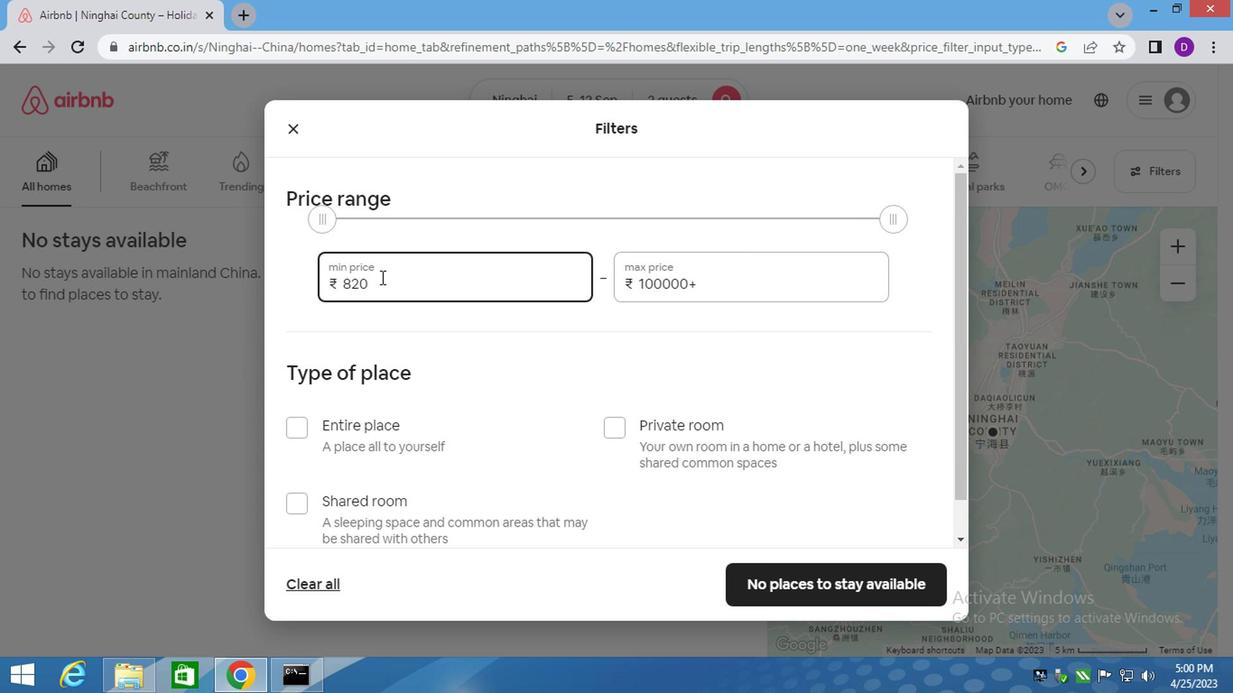 
Action: Mouse pressed left at (371, 296)
Screenshot: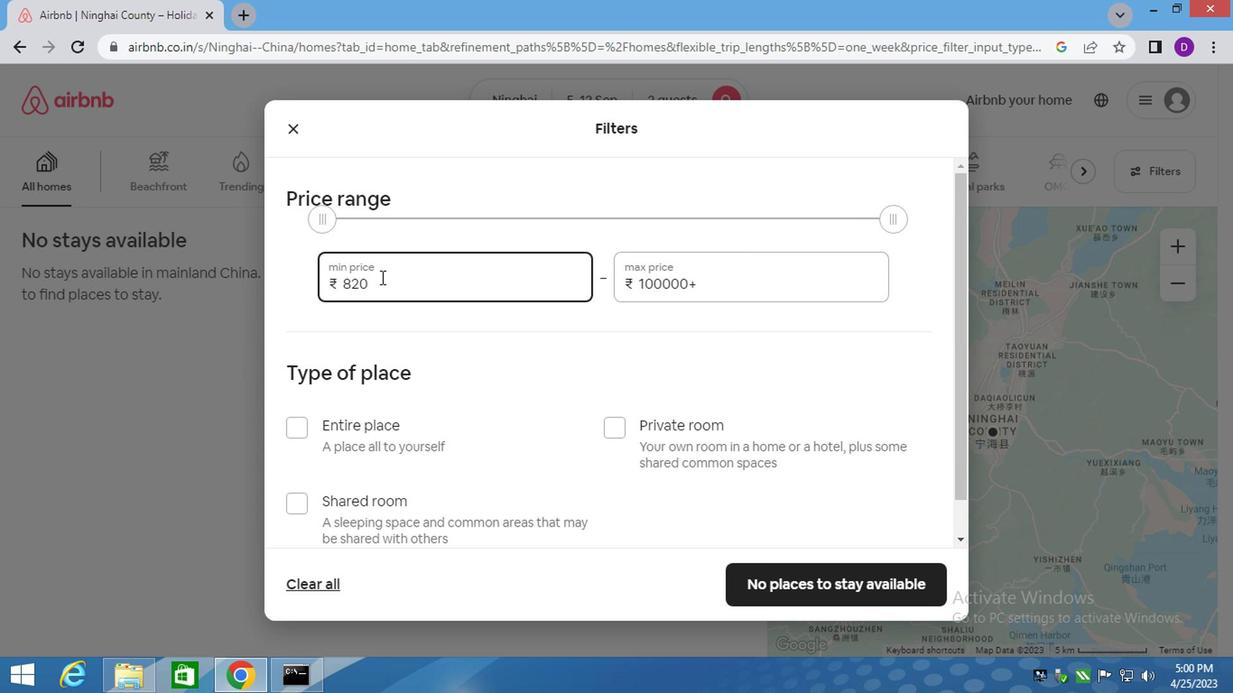 
Action: Mouse pressed left at (371, 296)
Screenshot: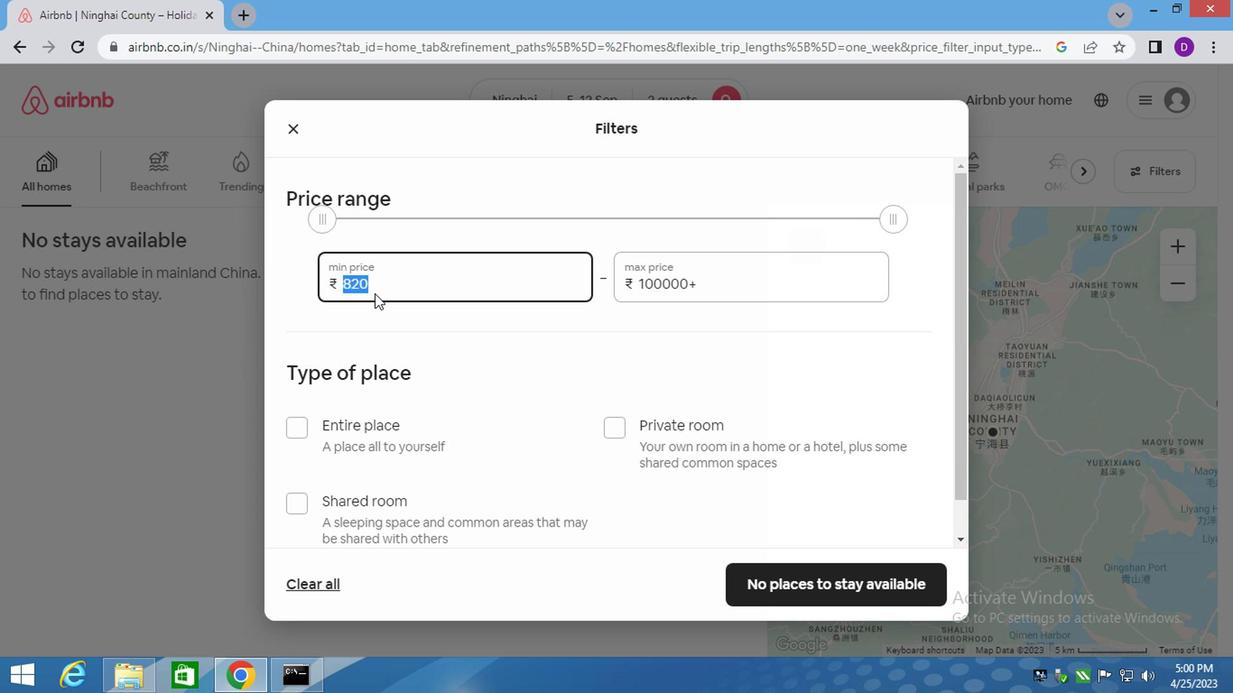 
Action: Key pressed 1
Screenshot: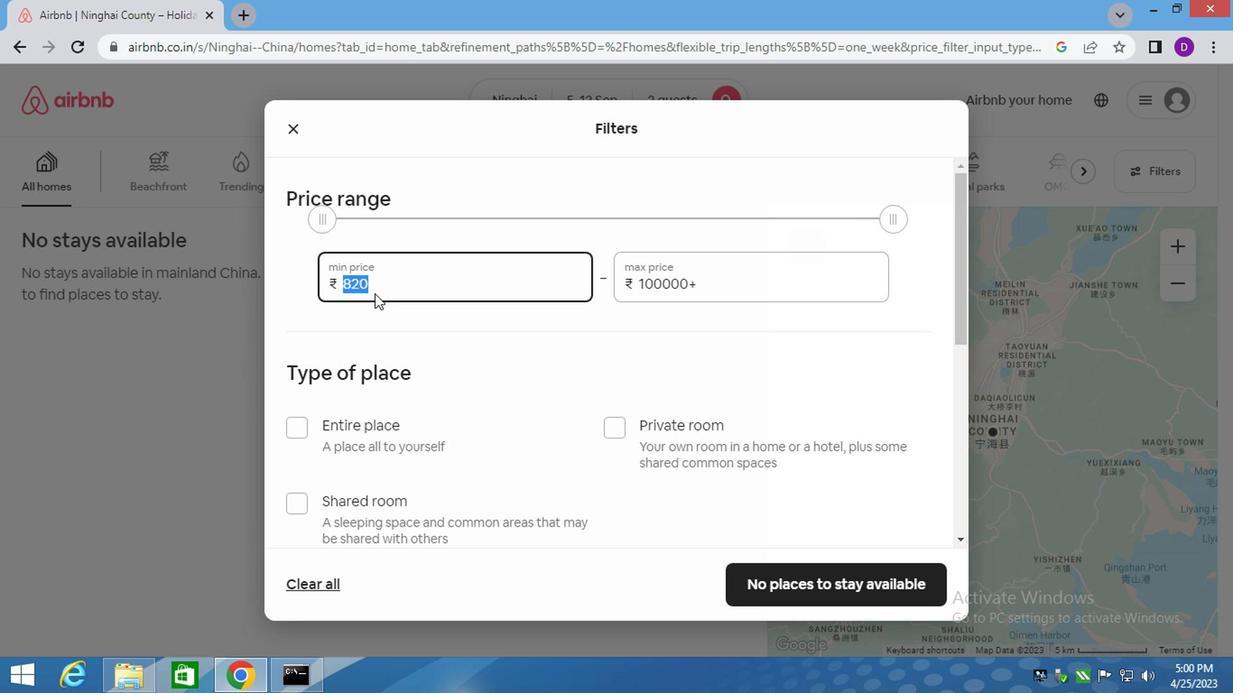 
Action: Mouse moved to (371, 296)
Screenshot: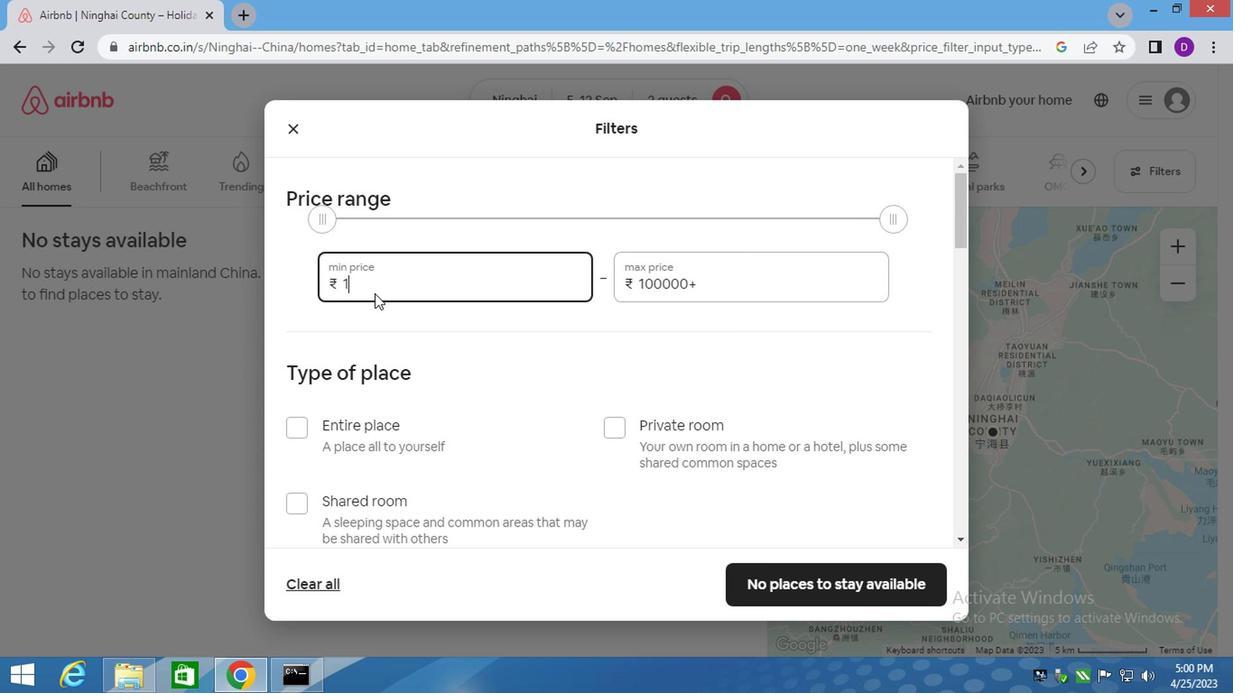 
Action: Key pressed 000
Screenshot: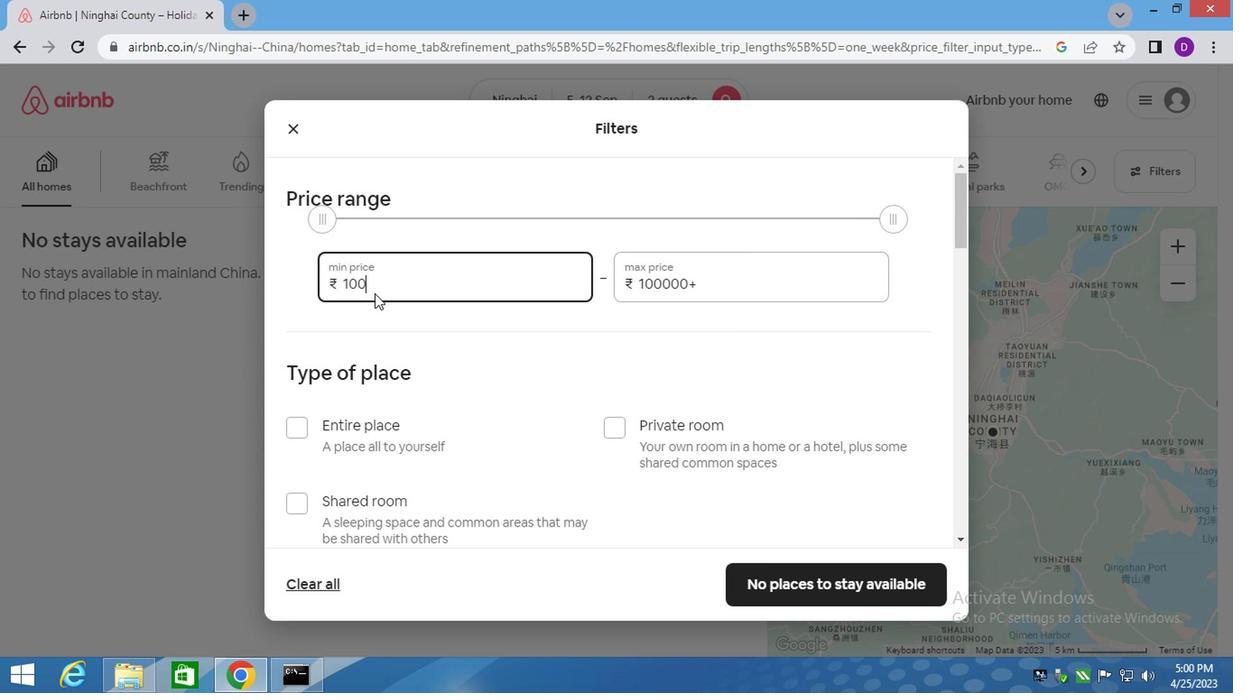 
Action: Mouse moved to (388, 295)
Screenshot: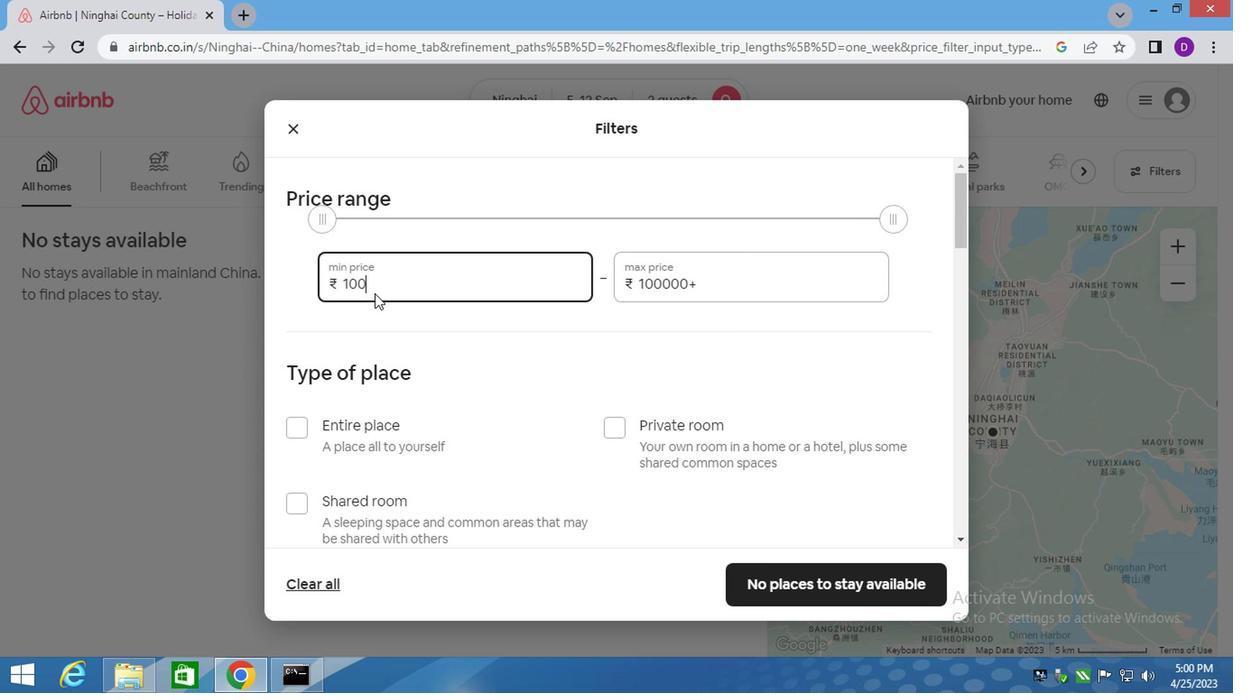 
Action: Key pressed 0
Screenshot: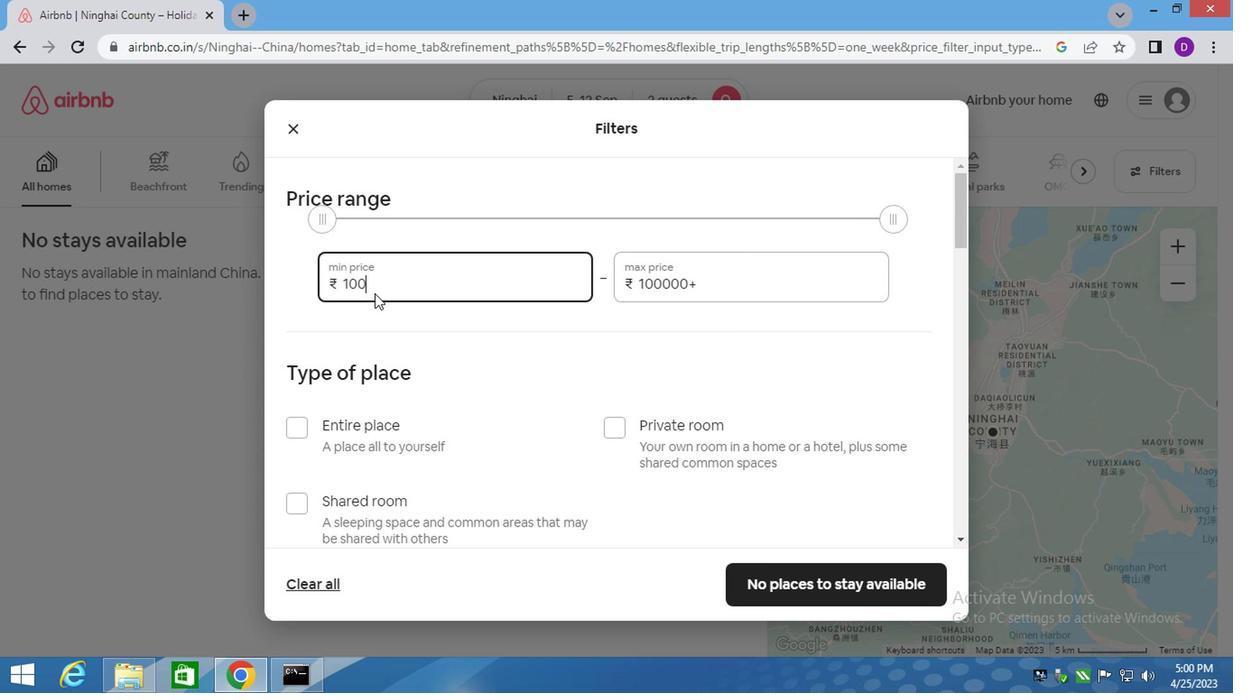 
Action: Mouse moved to (670, 284)
Screenshot: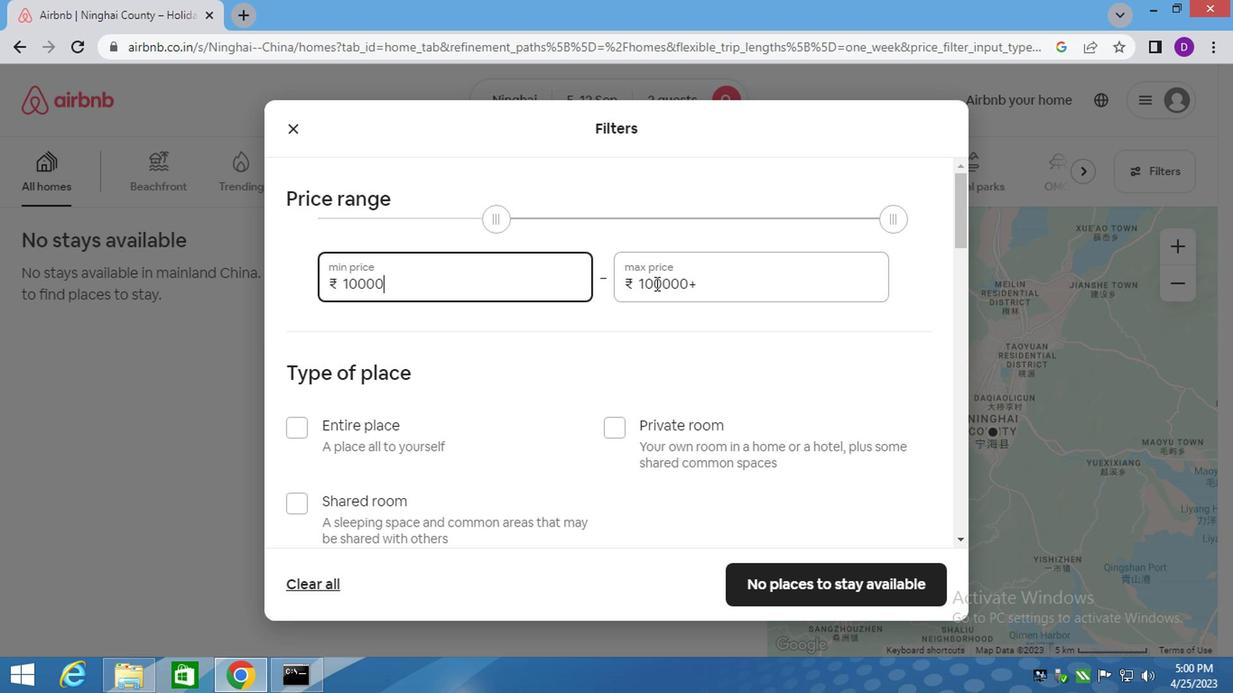 
Action: Mouse pressed left at (670, 284)
Screenshot: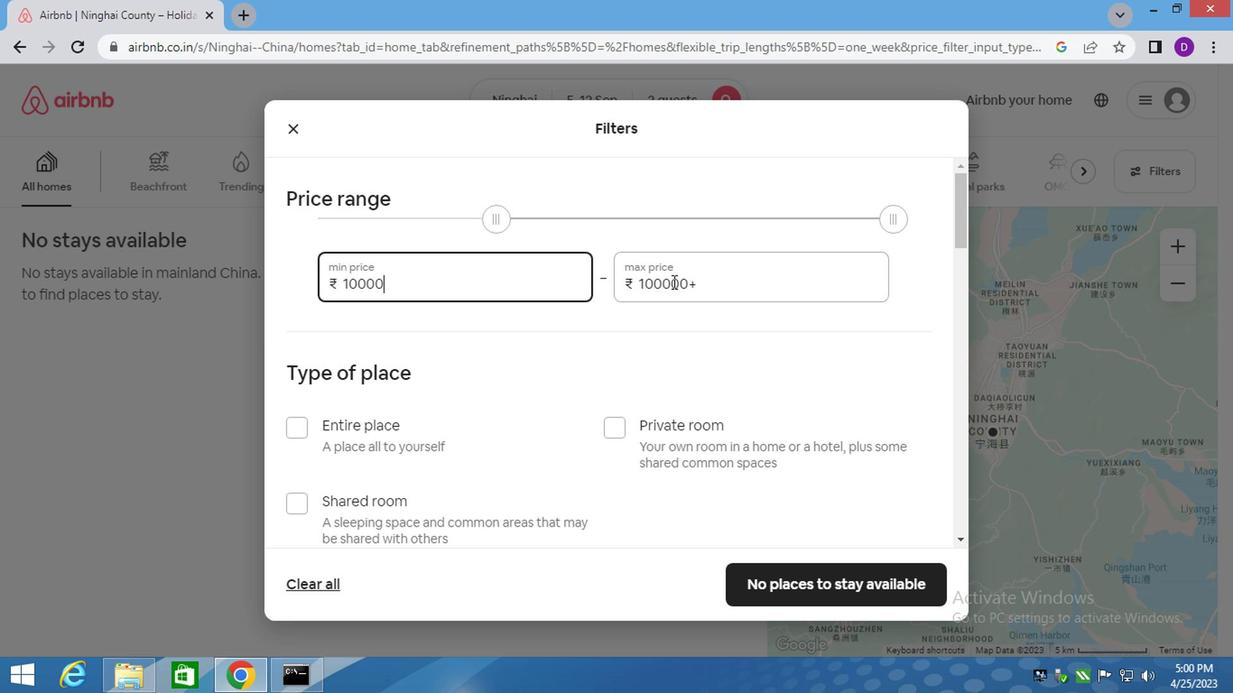 
Action: Mouse pressed left at (670, 284)
Screenshot: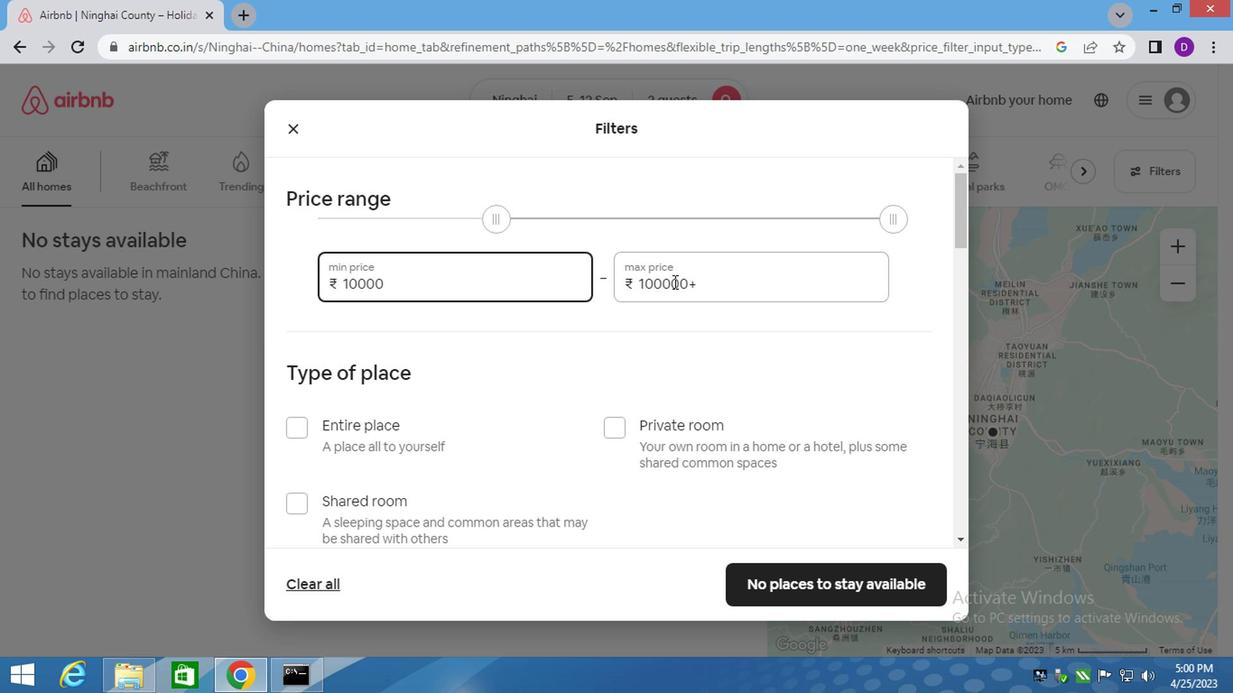 
Action: Mouse pressed left at (670, 284)
Screenshot: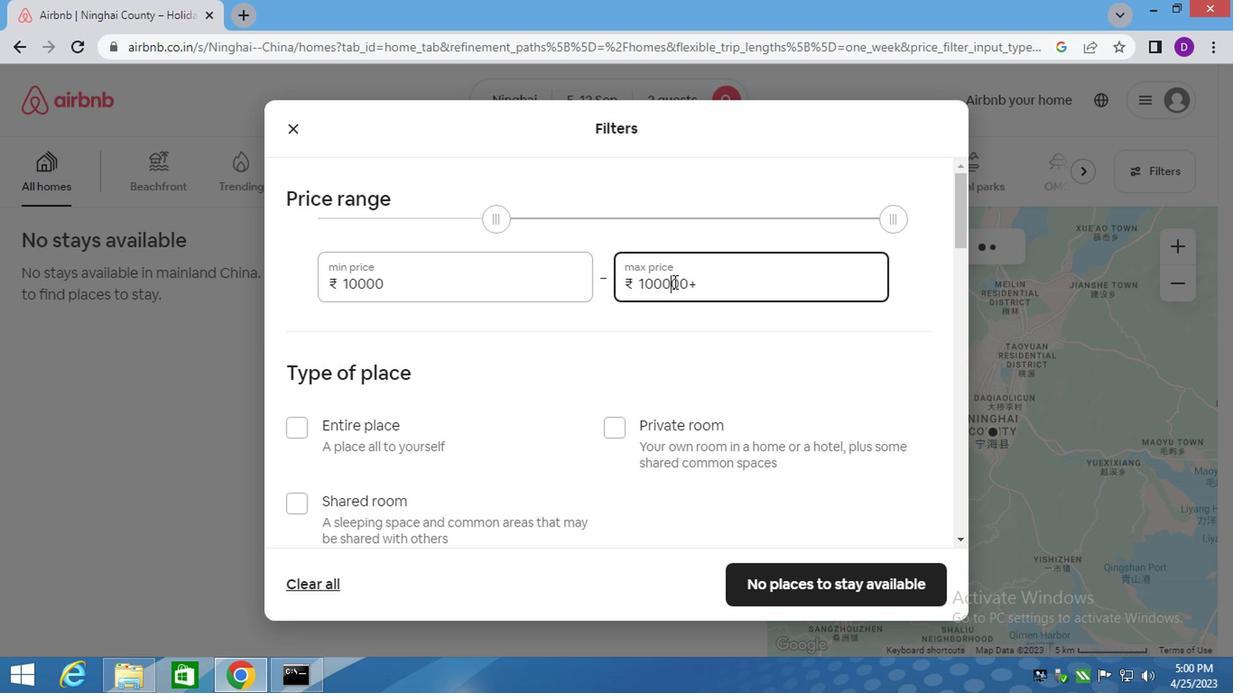 
Action: Key pressed 1500
Screenshot: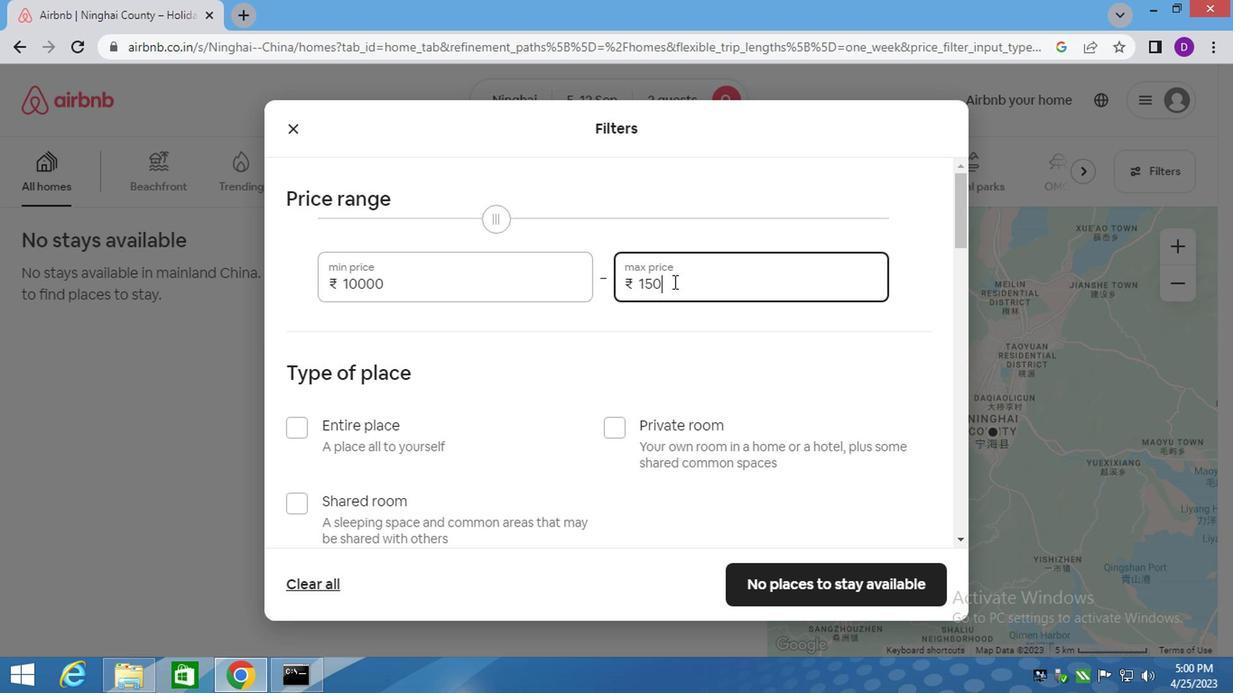 
Action: Mouse moved to (670, 284)
Screenshot: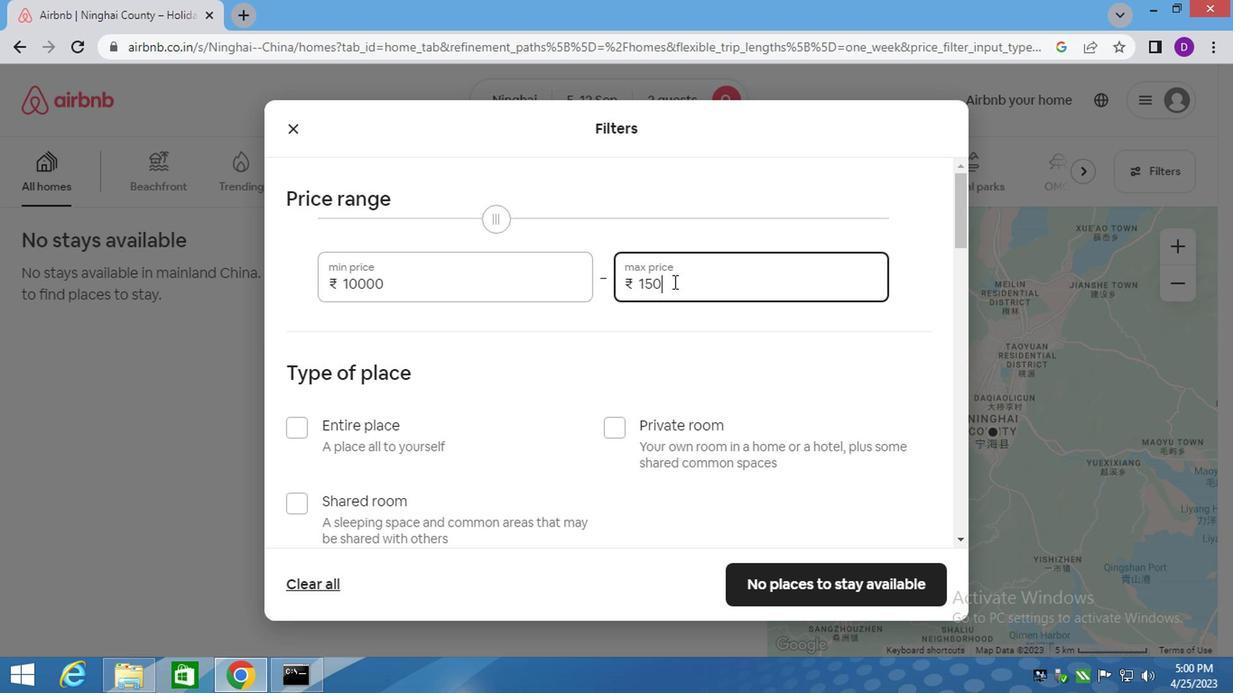 
Action: Key pressed 0
Screenshot: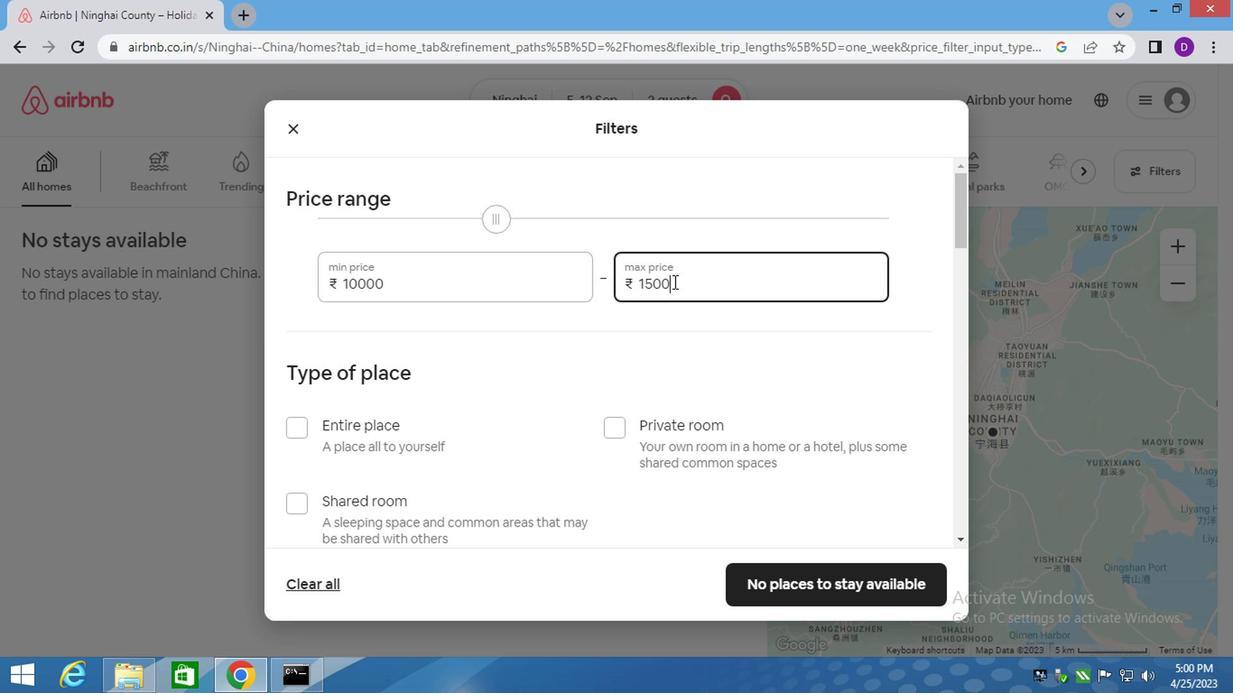 
Action: Mouse moved to (370, 424)
Screenshot: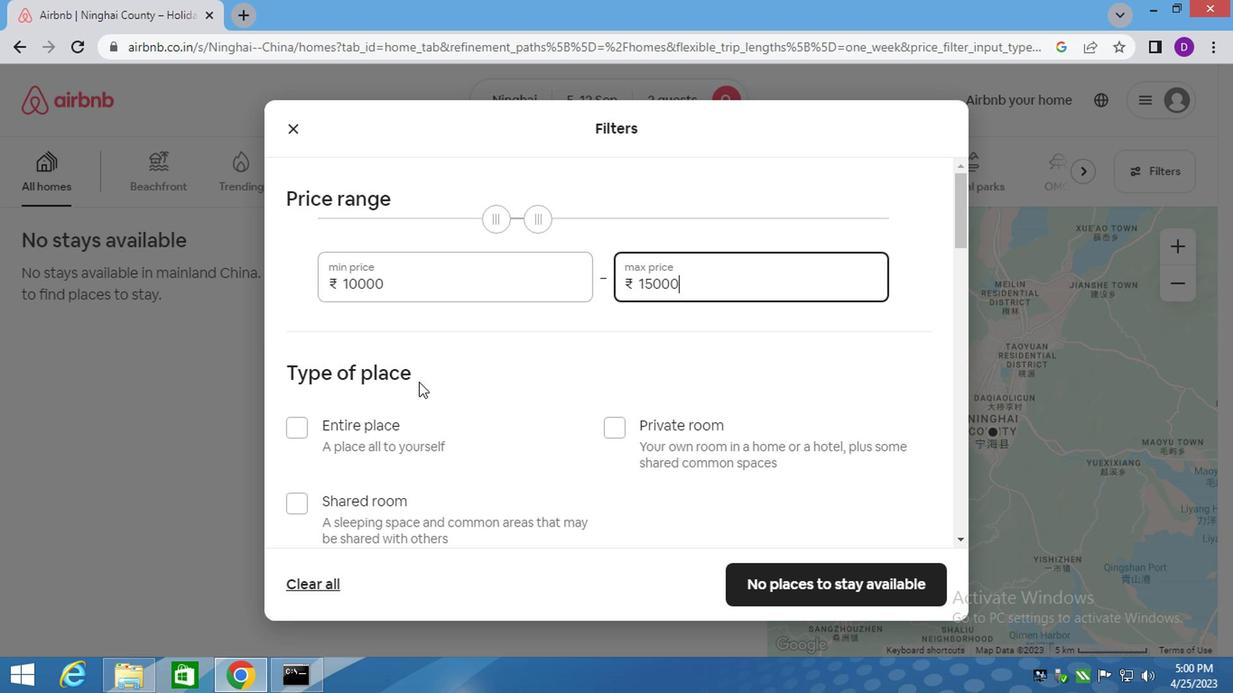 
Action: Mouse pressed left at (370, 424)
Screenshot: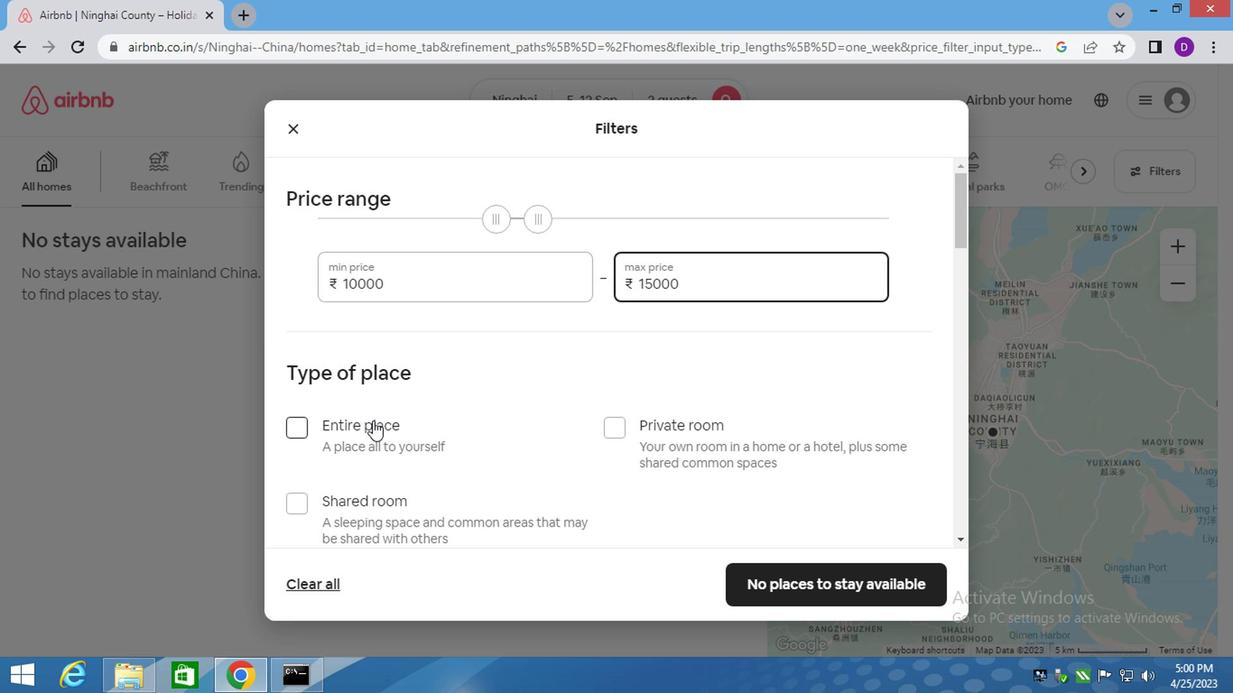 
Action: Mouse moved to (495, 380)
Screenshot: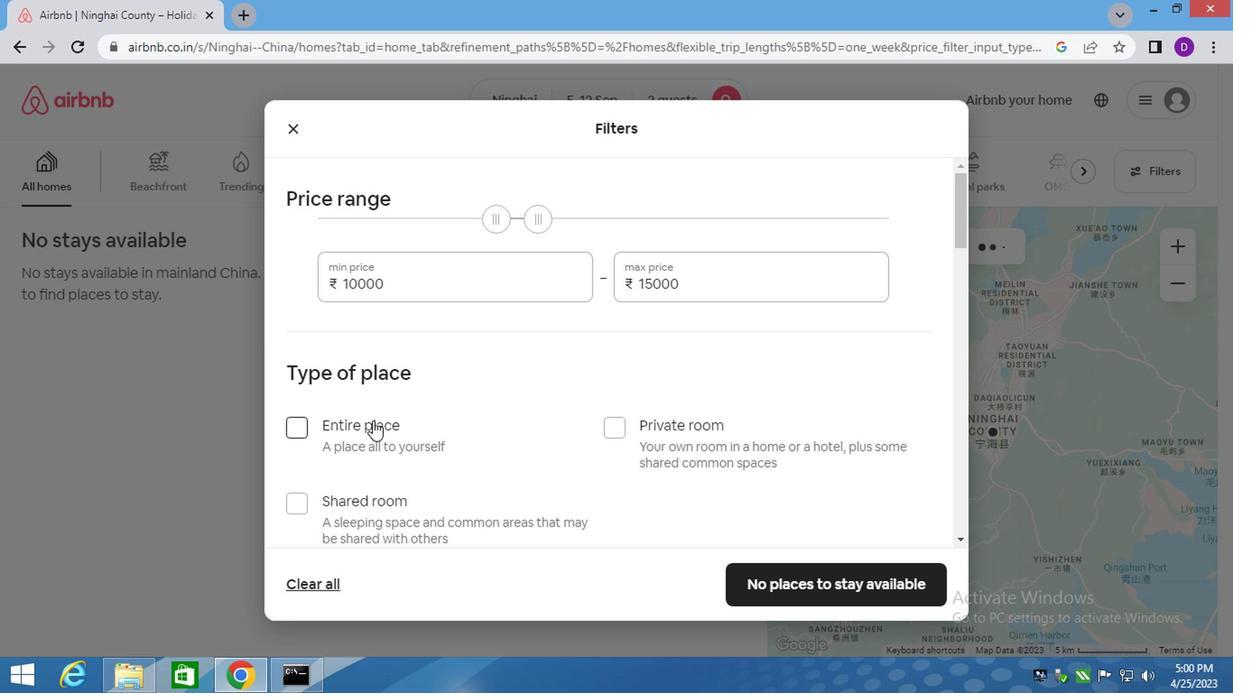 
Action: Mouse scrolled (495, 380) with delta (0, 0)
Screenshot: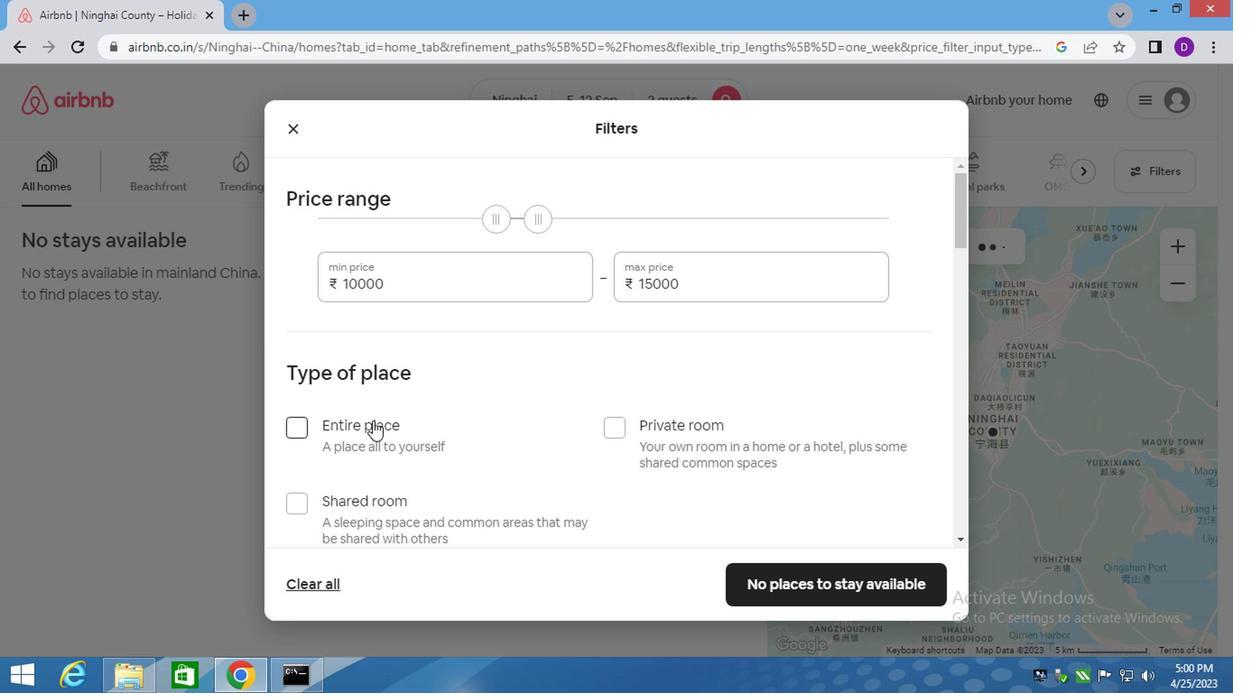 
Action: Mouse moved to (513, 377)
Screenshot: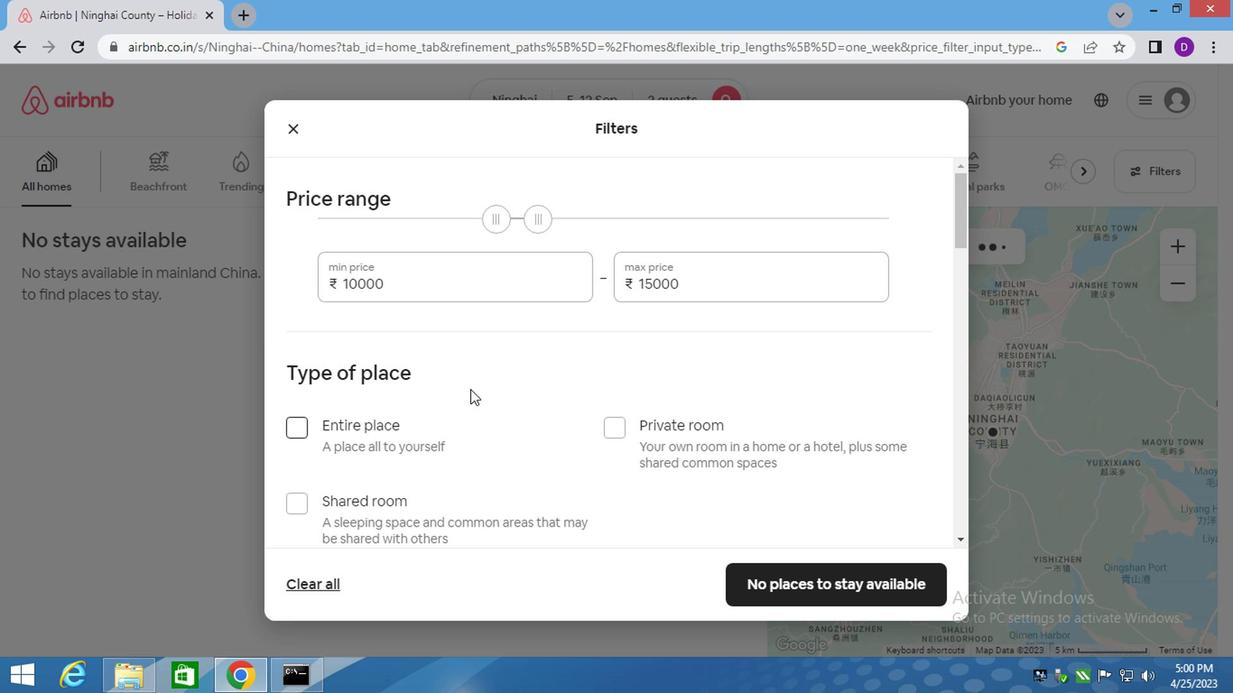 
Action: Mouse scrolled (513, 376) with delta (0, 0)
Screenshot: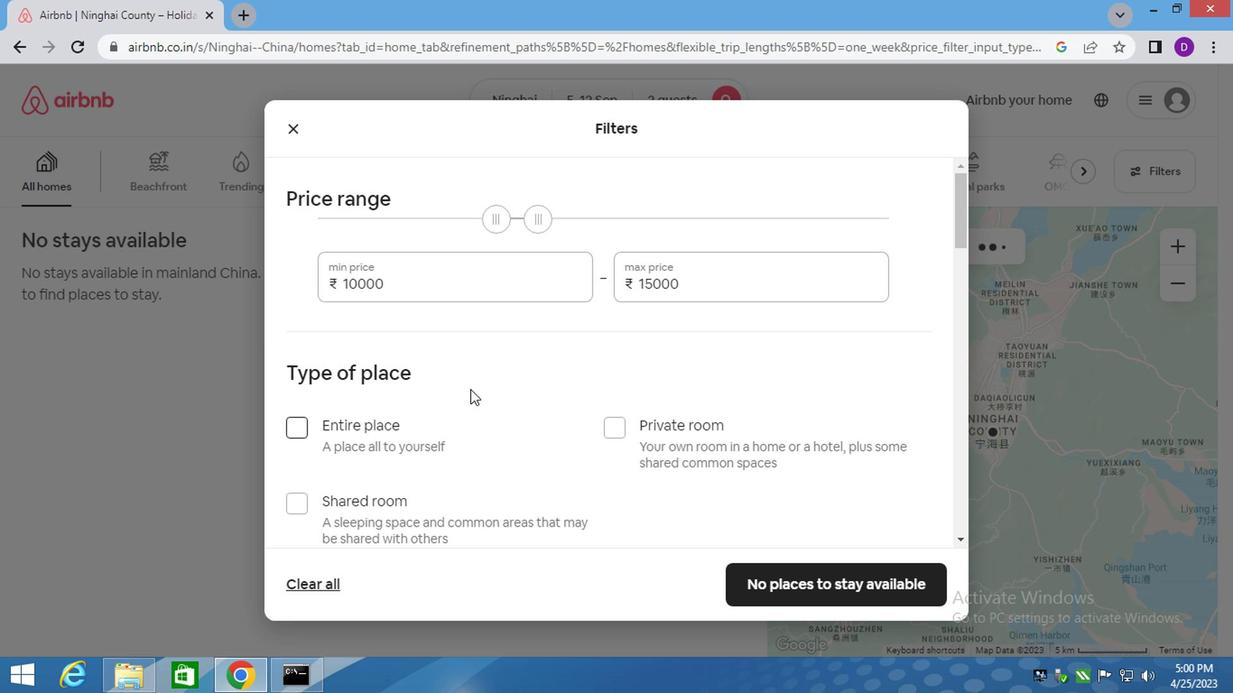 
Action: Mouse scrolled (513, 376) with delta (0, 0)
Screenshot: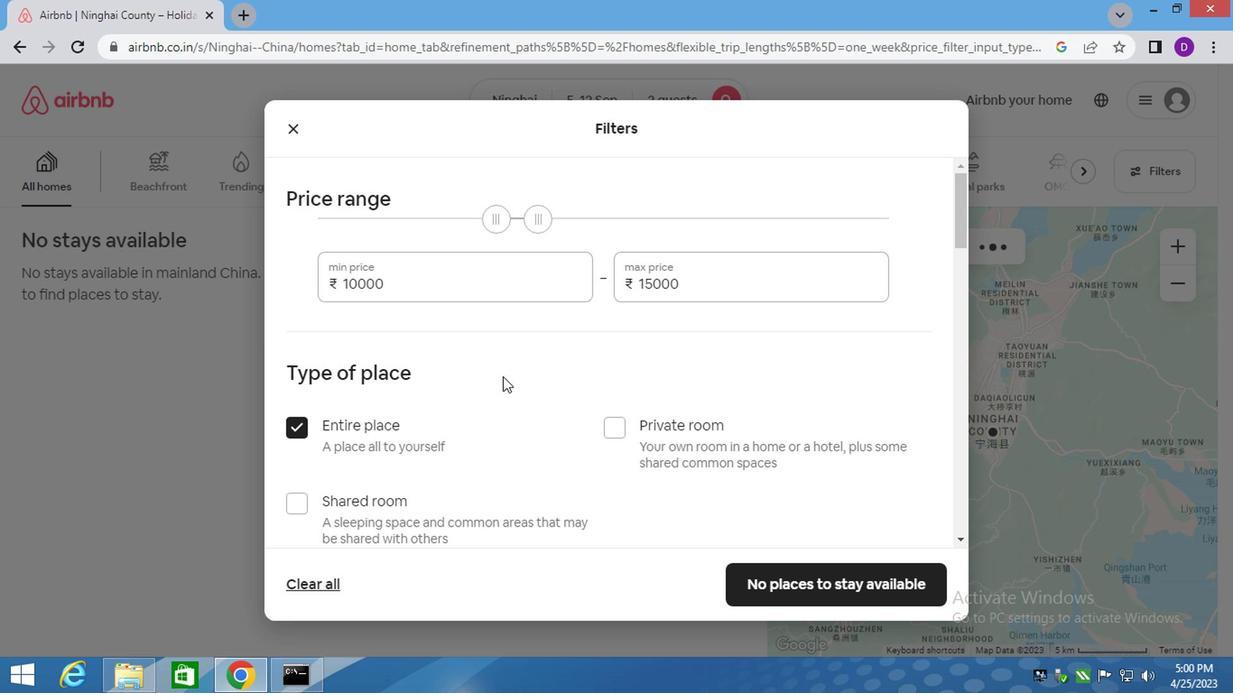 
Action: Mouse moved to (517, 376)
Screenshot: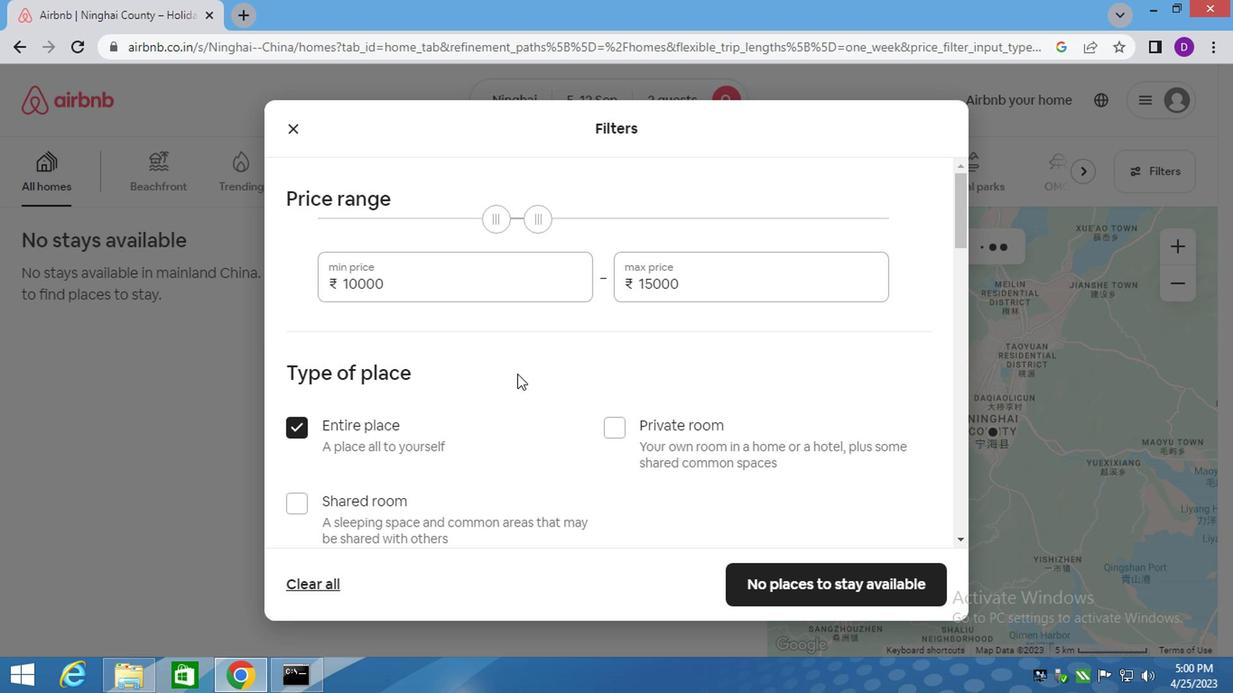 
Action: Mouse scrolled (517, 375) with delta (0, 0)
Screenshot: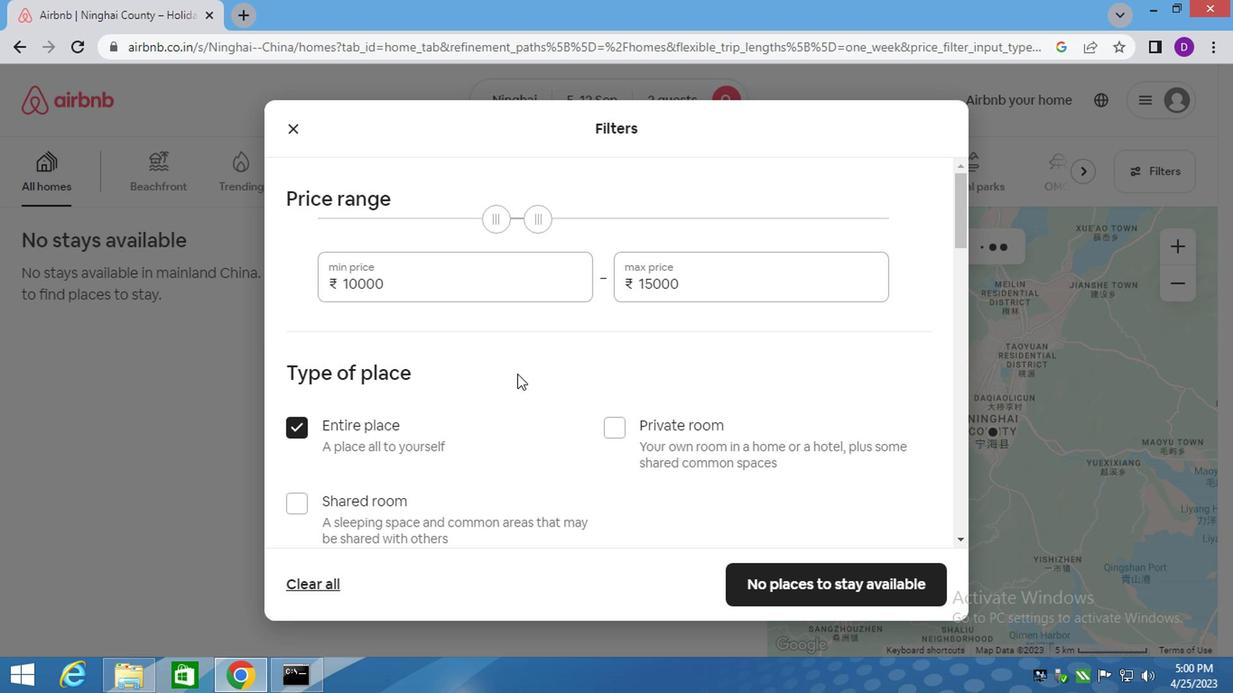 
Action: Mouse moved to (389, 370)
Screenshot: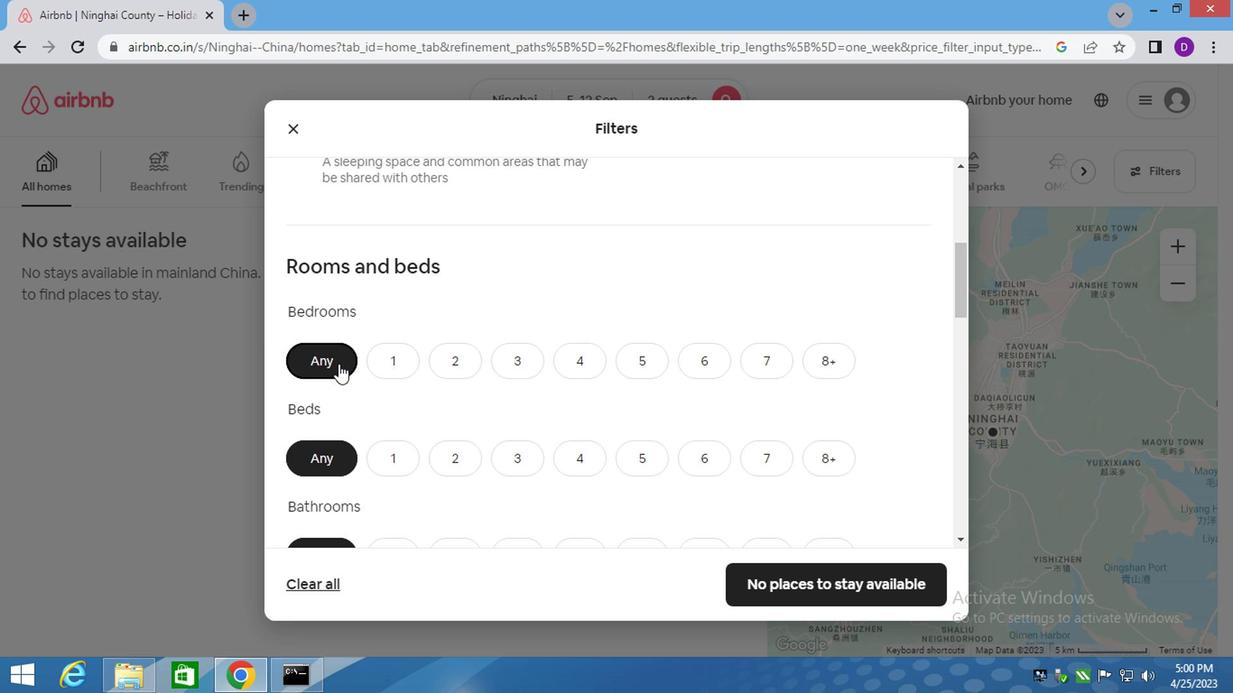 
Action: Mouse pressed left at (389, 370)
Screenshot: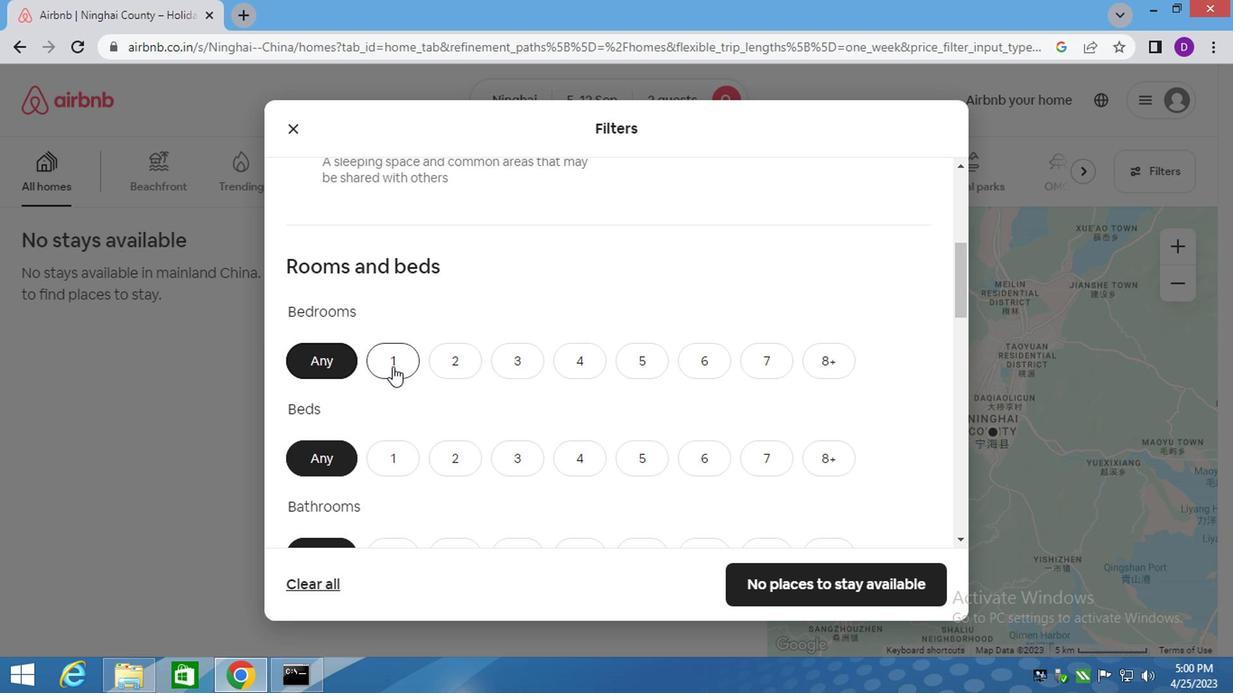 
Action: Mouse moved to (398, 467)
Screenshot: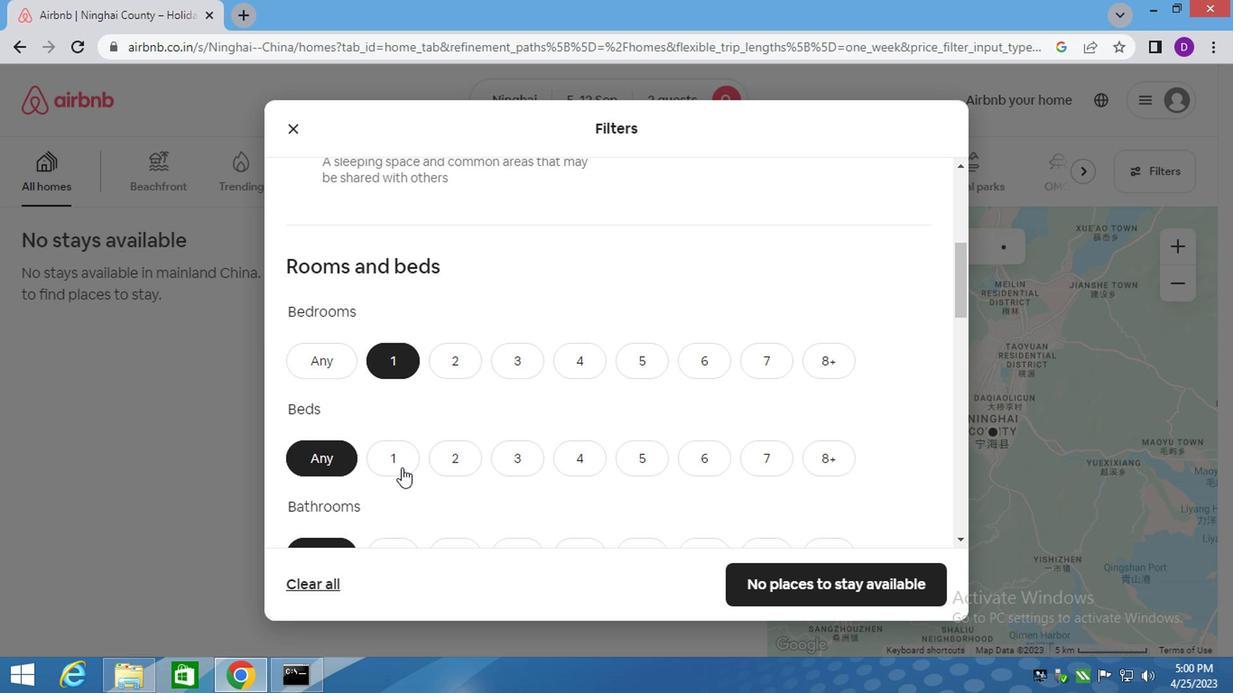 
Action: Mouse pressed left at (398, 467)
Screenshot: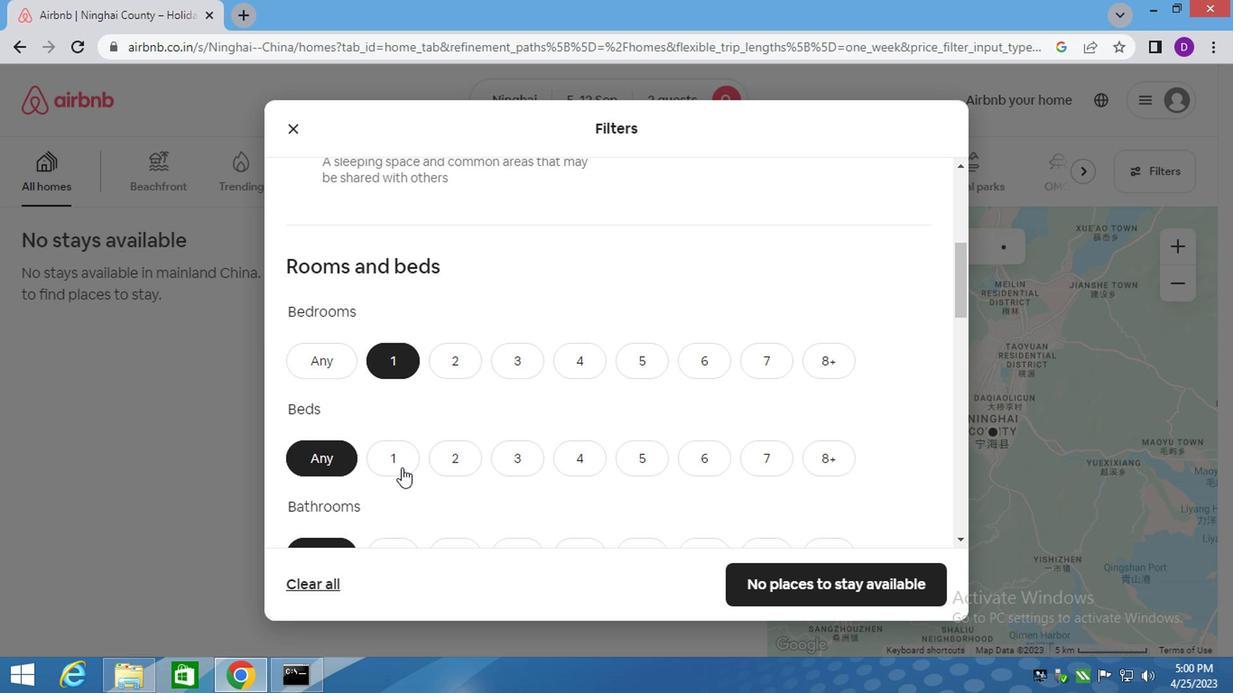 
Action: Mouse moved to (398, 466)
Screenshot: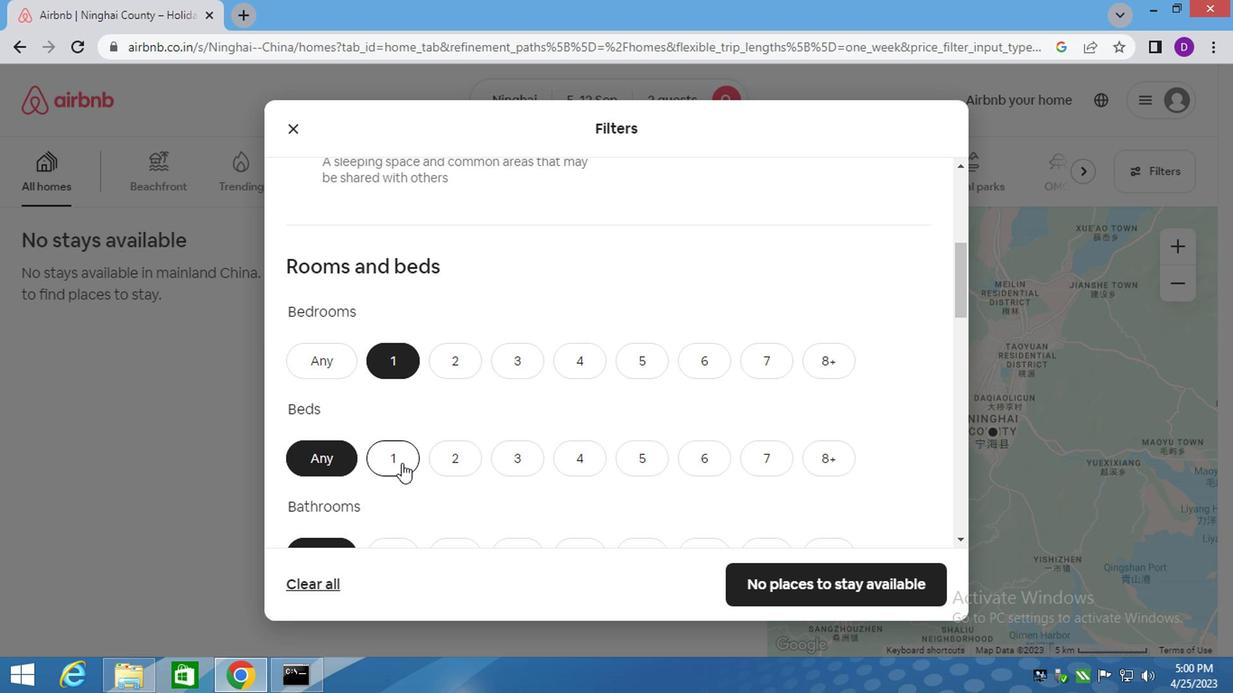 
Action: Mouse scrolled (398, 465) with delta (0, -1)
Screenshot: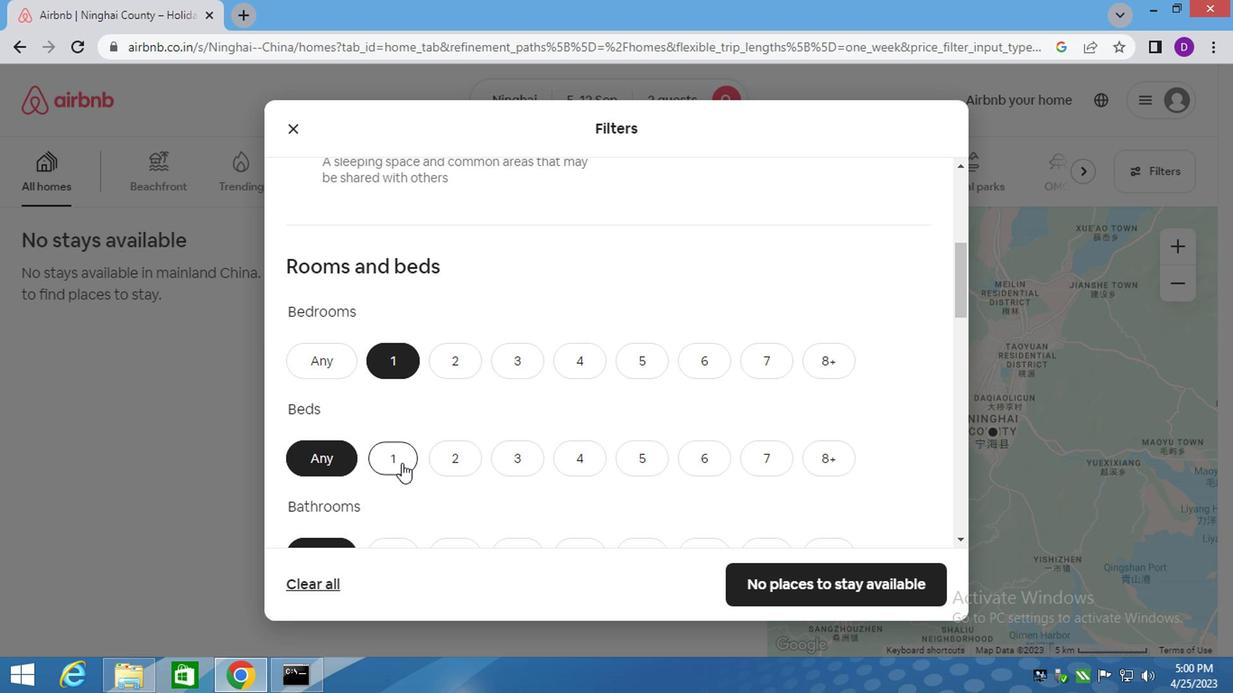 
Action: Mouse scrolled (398, 465) with delta (0, -1)
Screenshot: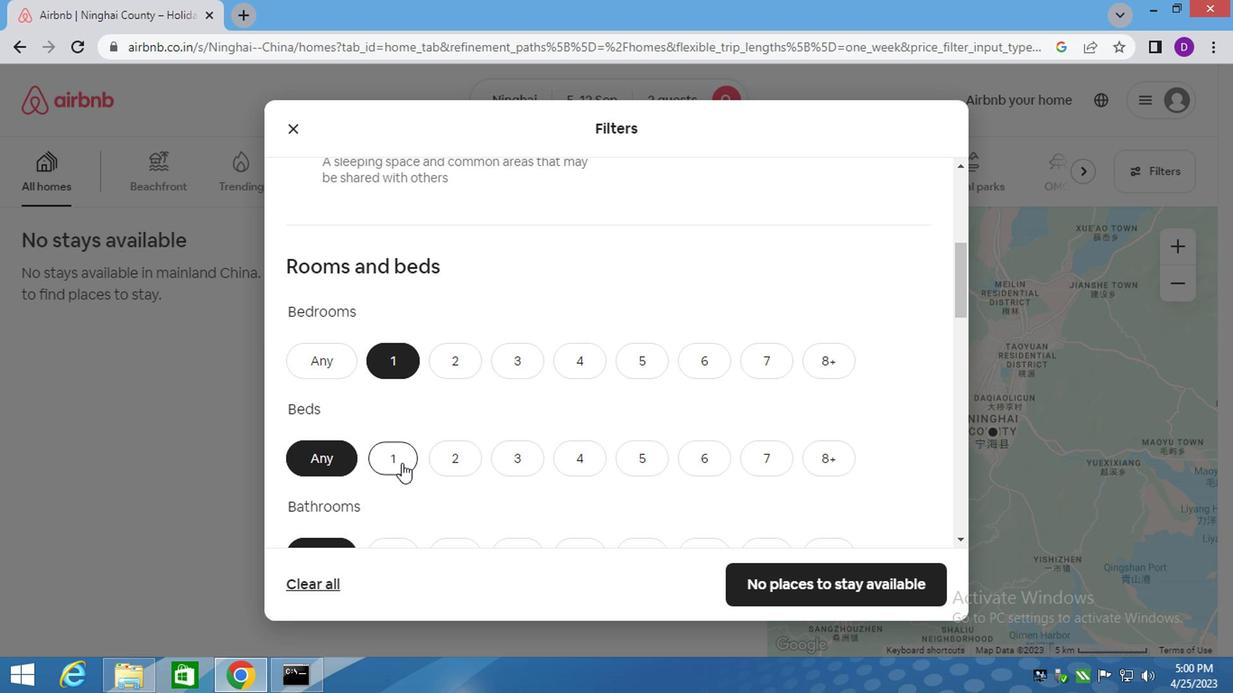 
Action: Mouse moved to (395, 387)
Screenshot: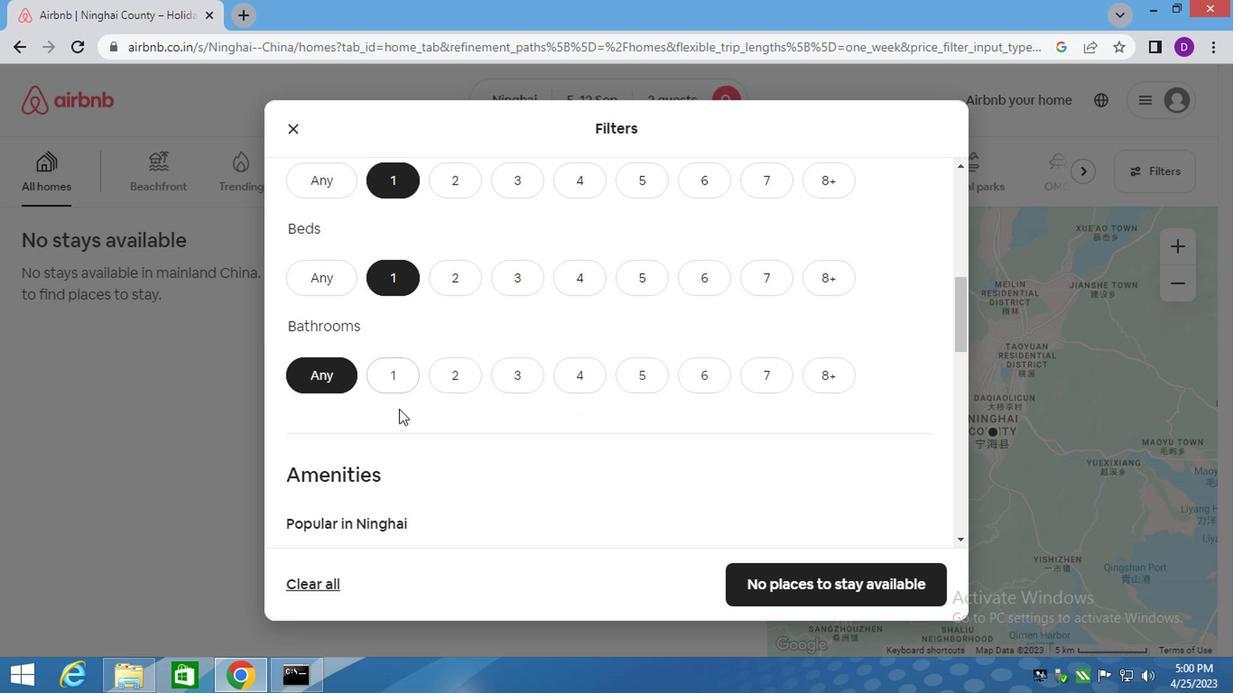 
Action: Mouse pressed left at (395, 387)
Screenshot: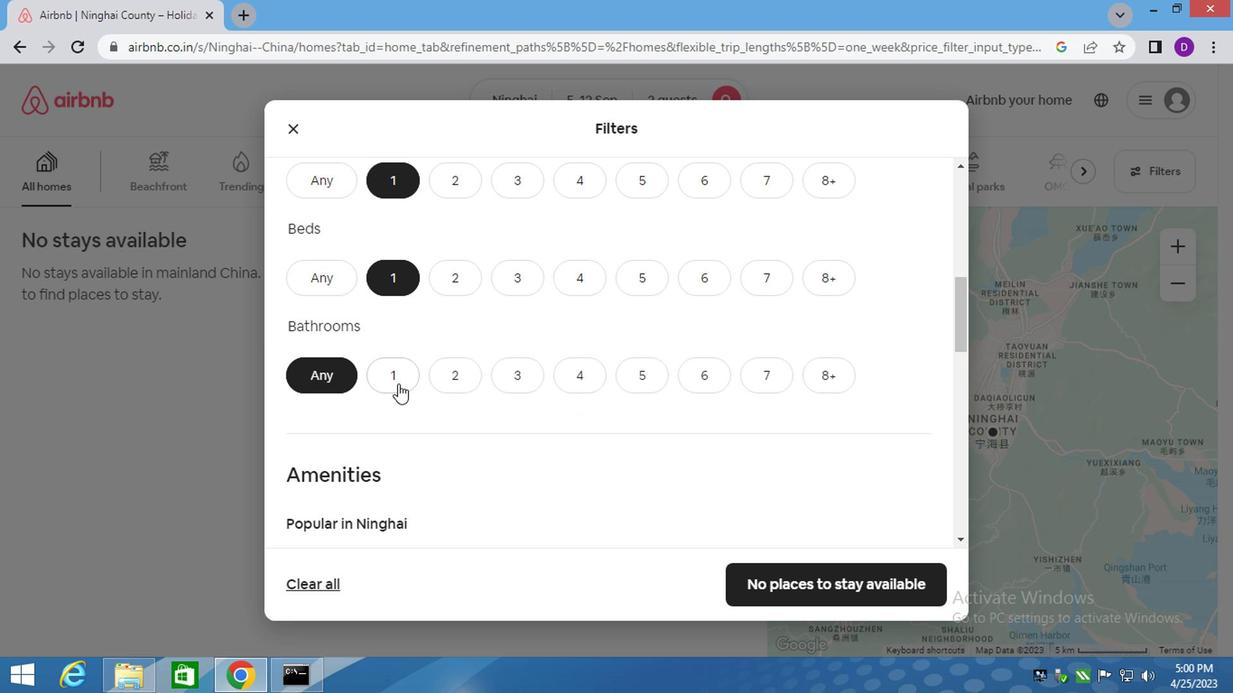 
Action: Mouse moved to (499, 405)
Screenshot: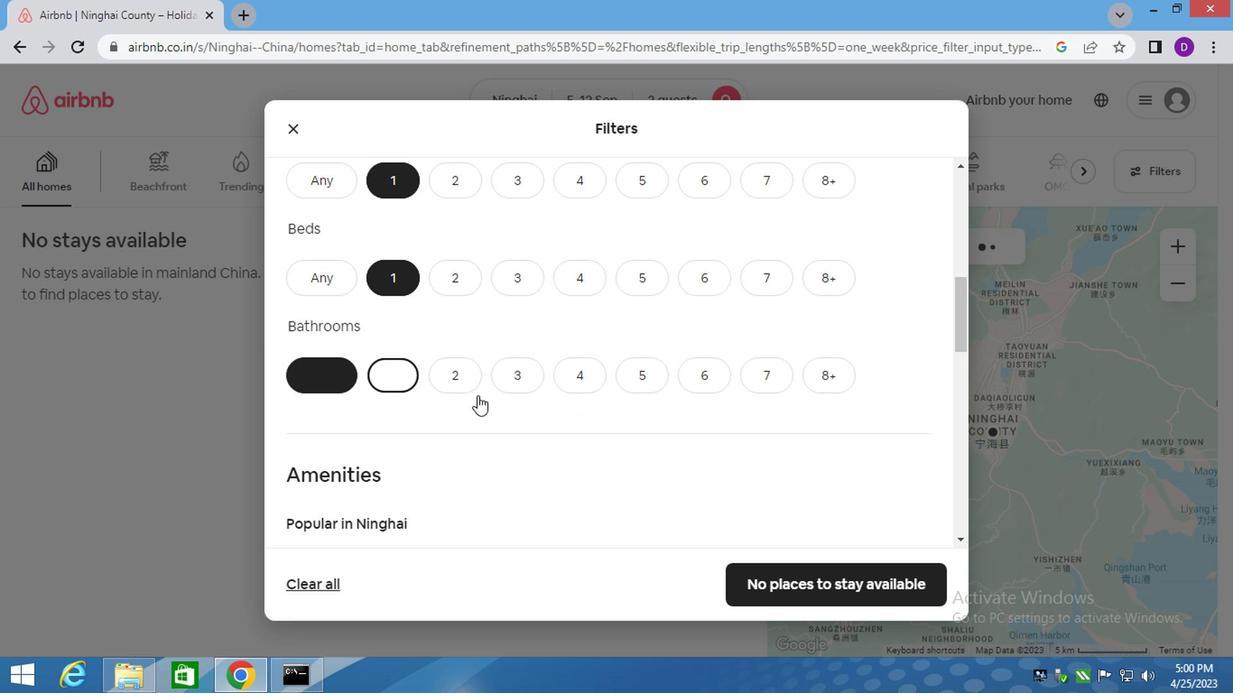 
Action: Mouse scrolled (499, 404) with delta (0, 0)
Screenshot: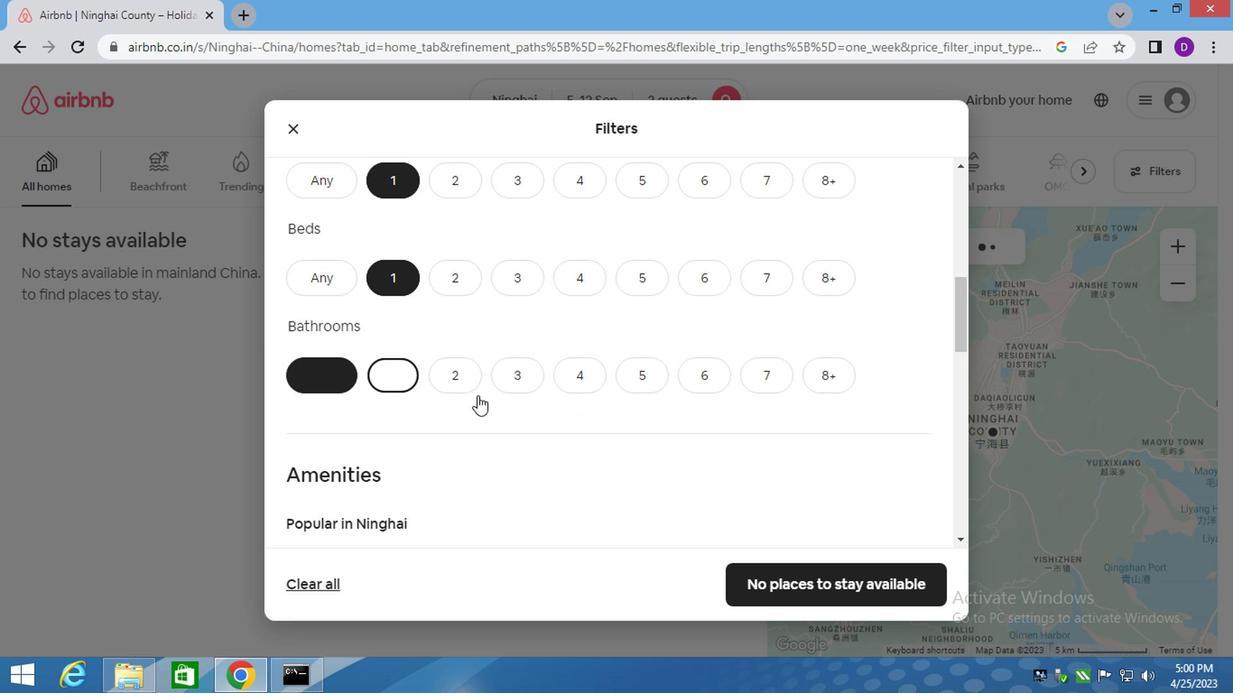 
Action: Mouse moved to (513, 409)
Screenshot: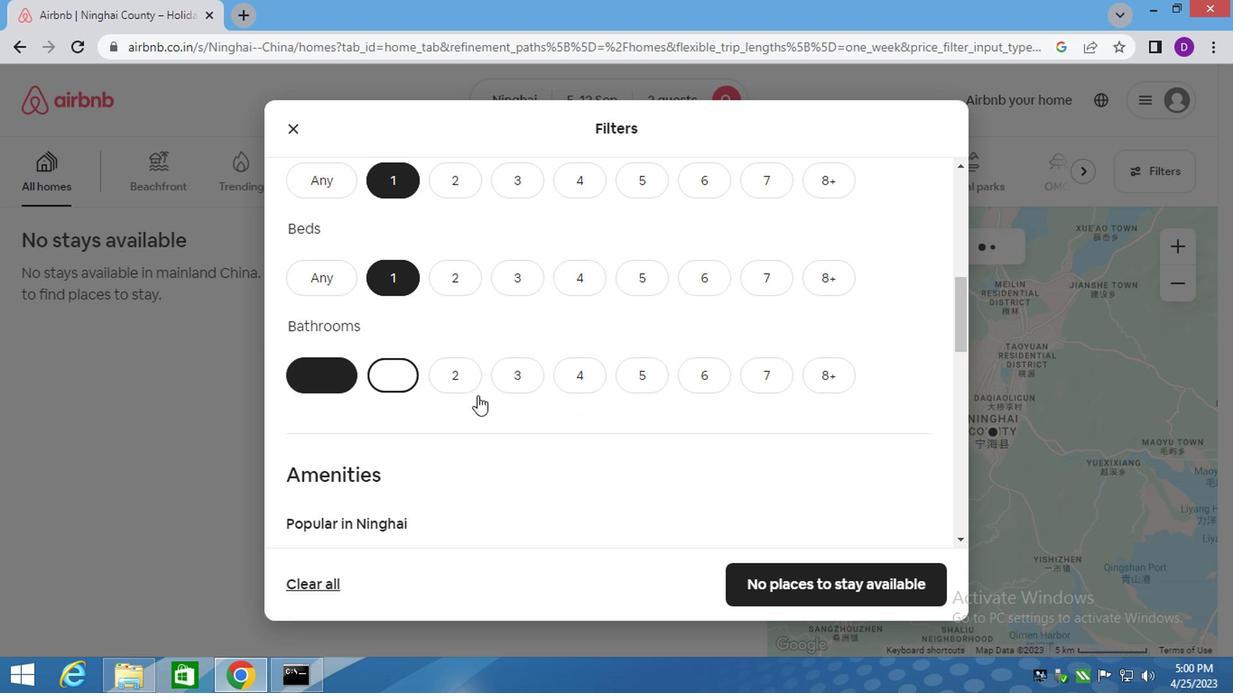 
Action: Mouse scrolled (513, 409) with delta (0, 0)
Screenshot: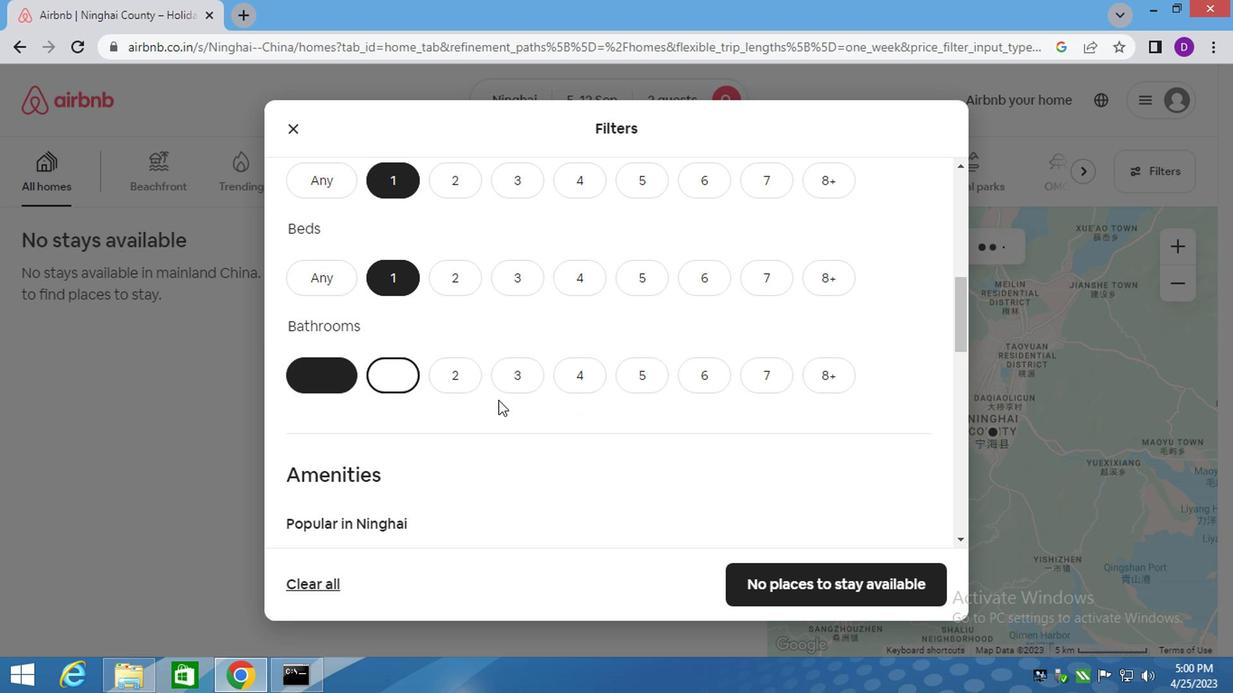
Action: Mouse moved to (529, 414)
Screenshot: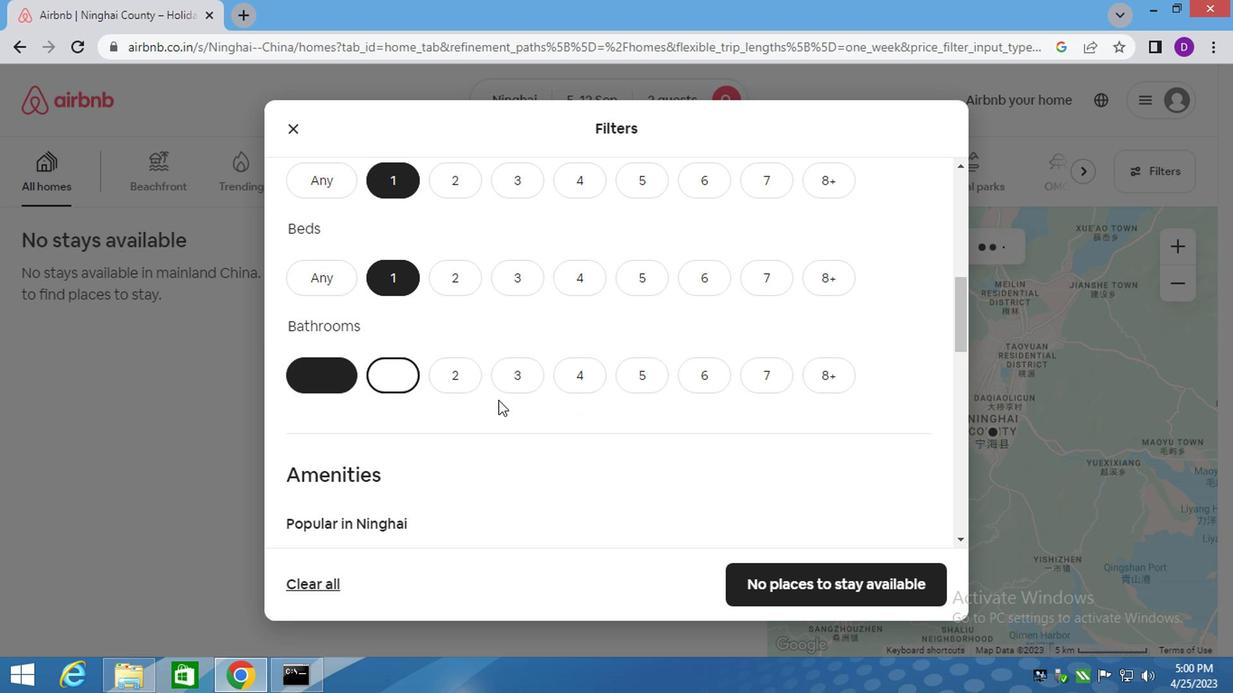 
Action: Mouse scrolled (522, 411) with delta (0, 0)
Screenshot: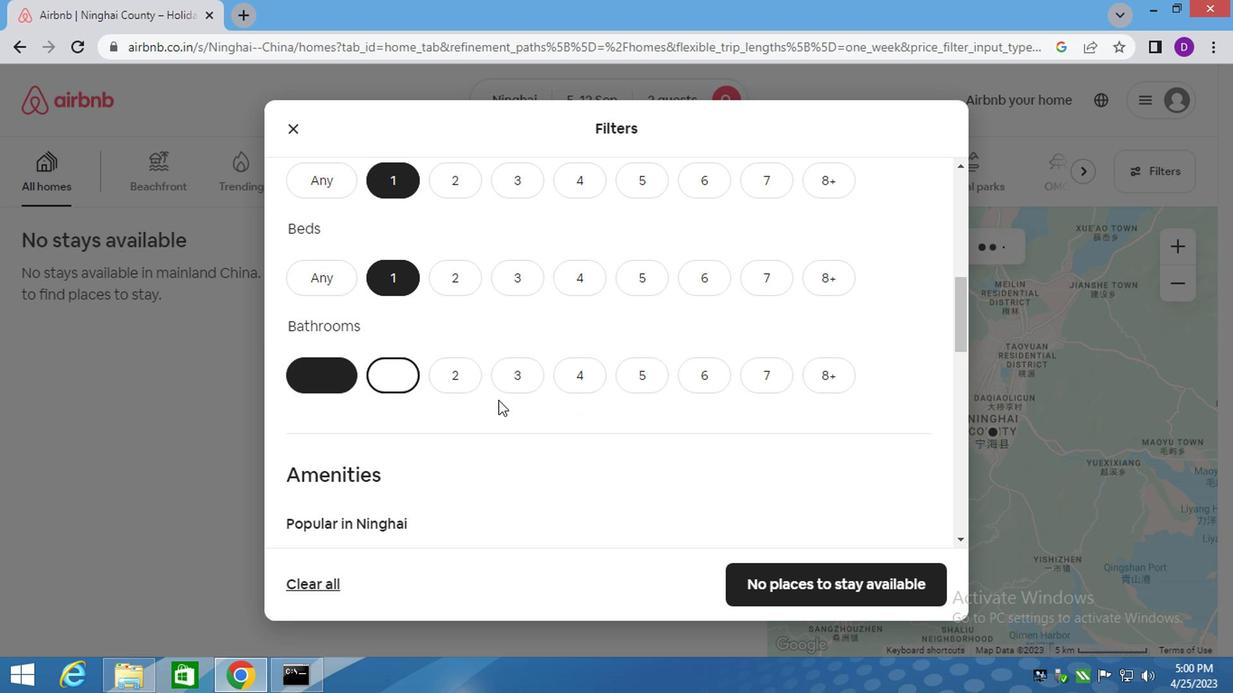 
Action: Mouse scrolled (529, 413) with delta (0, 0)
Screenshot: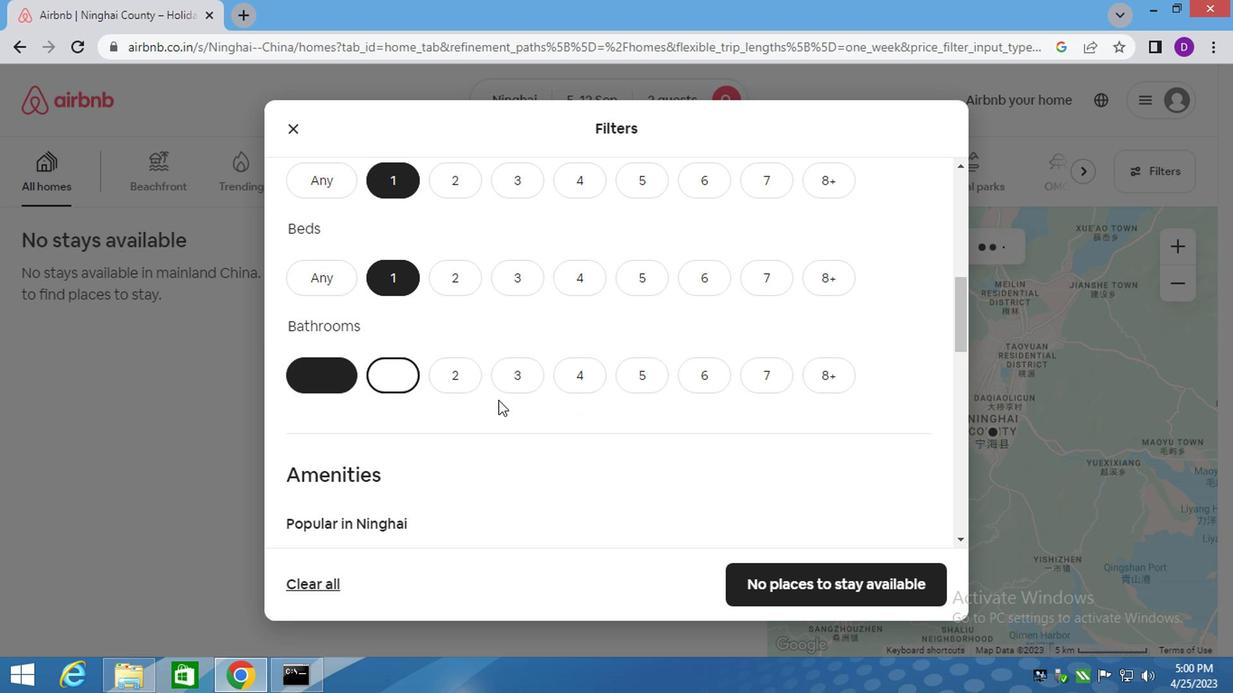 
Action: Mouse moved to (531, 415)
Screenshot: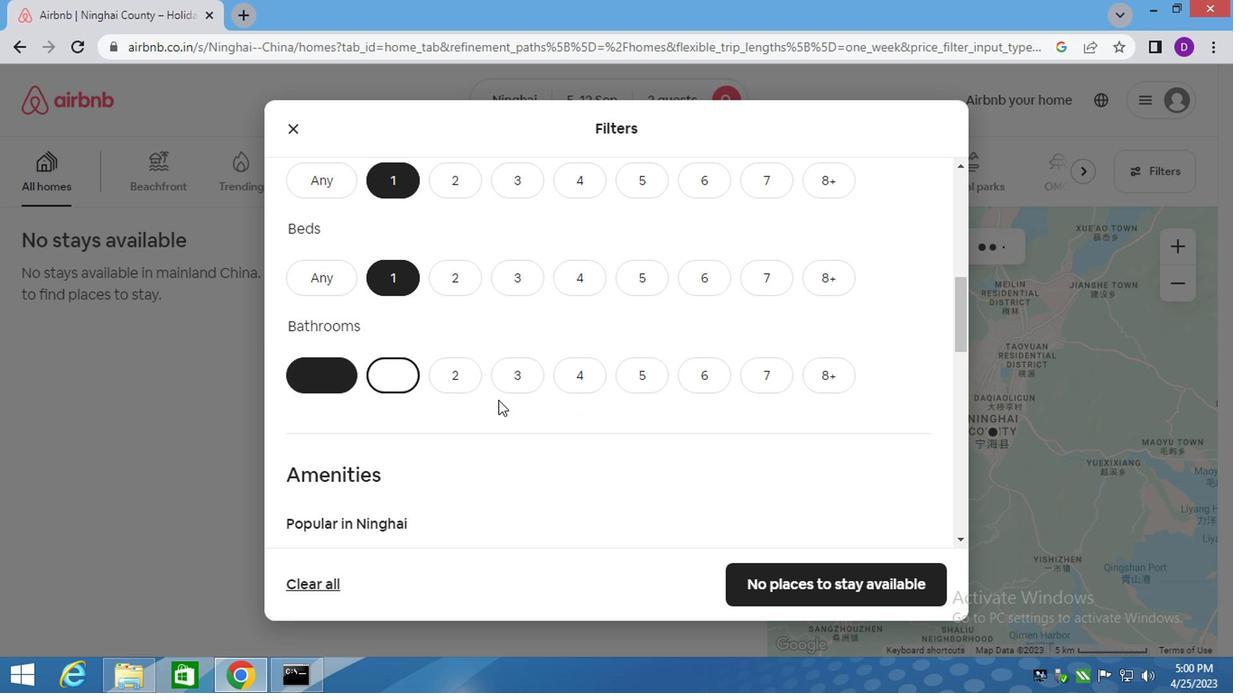 
Action: Mouse scrolled (531, 414) with delta (0, -1)
Screenshot: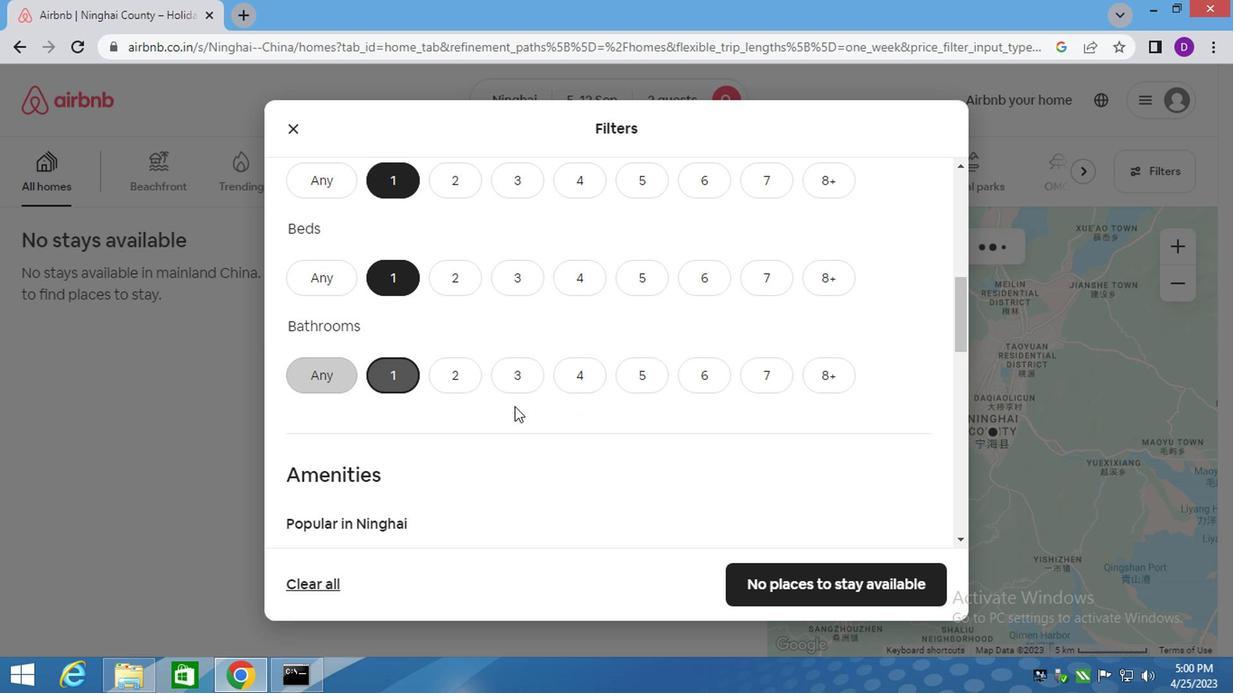 
Action: Mouse moved to (612, 427)
Screenshot: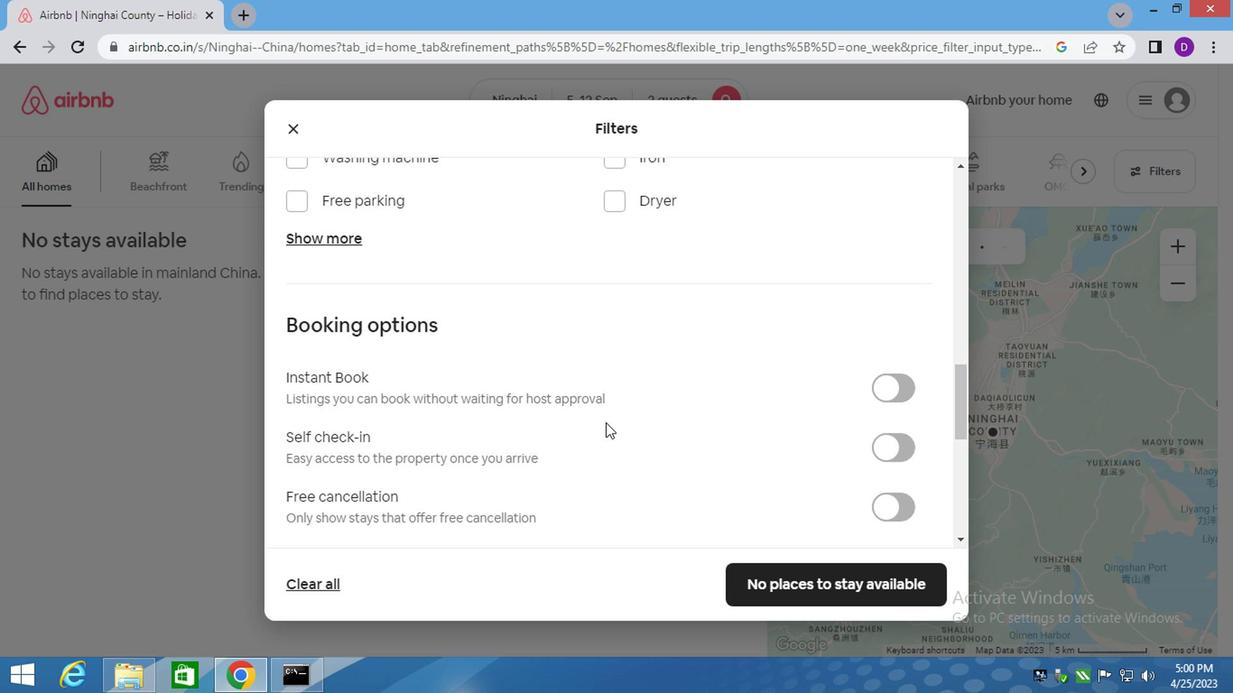 
Action: Mouse scrolled (609, 426) with delta (0, 0)
Screenshot: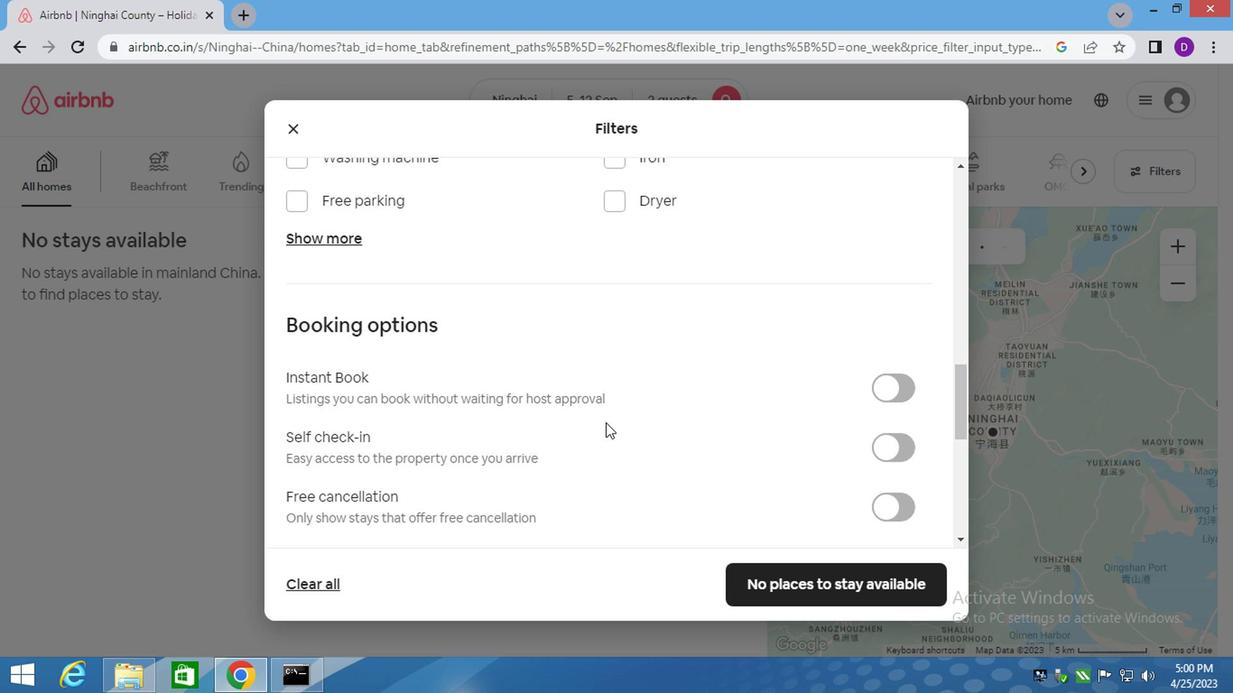 
Action: Mouse moved to (618, 427)
Screenshot: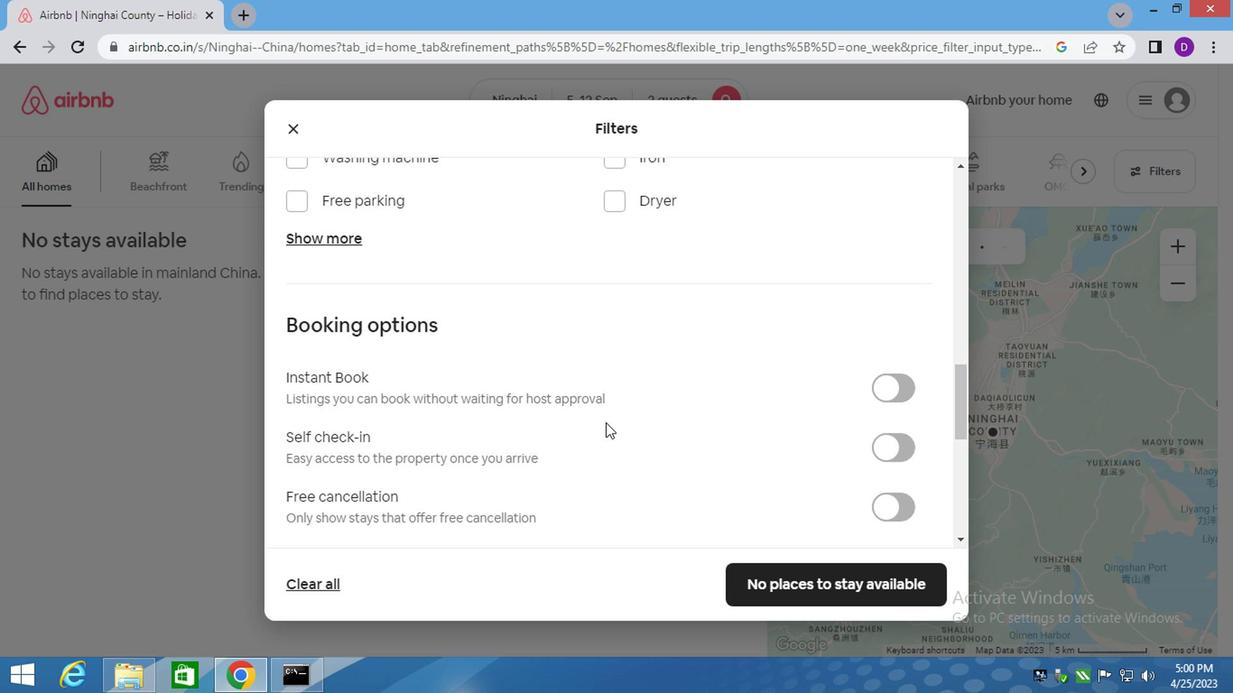 
Action: Mouse scrolled (611, 426) with delta (0, 0)
Screenshot: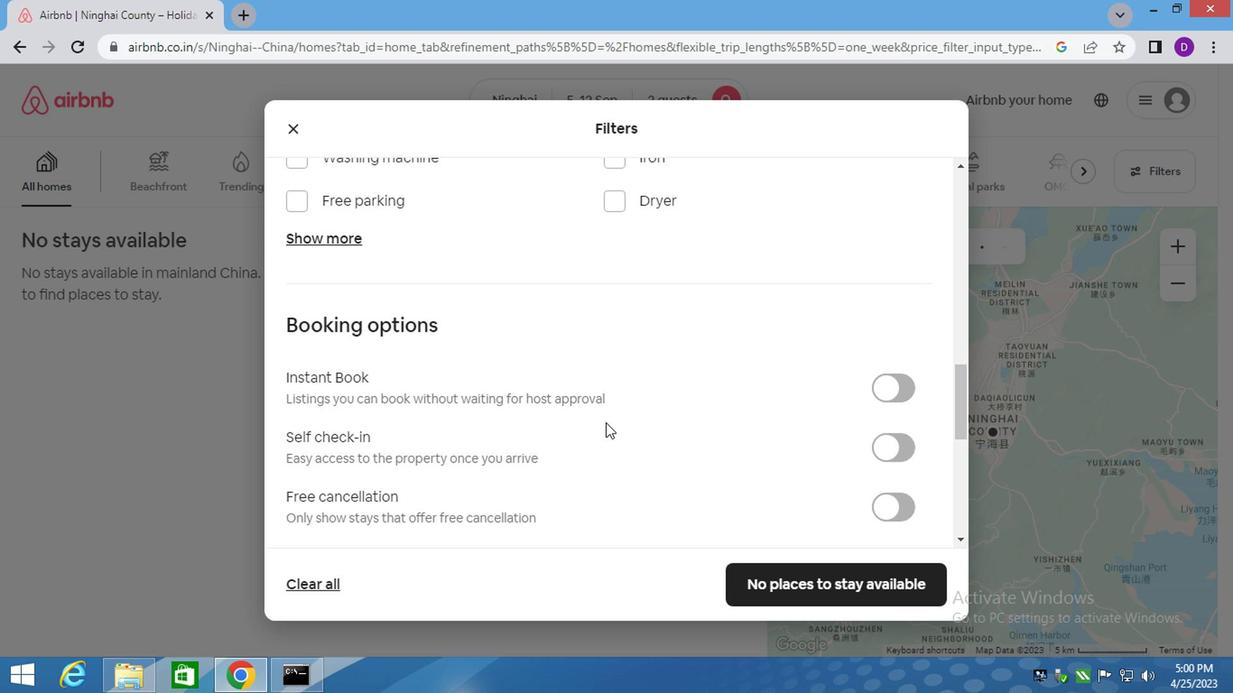 
Action: Mouse moved to (621, 427)
Screenshot: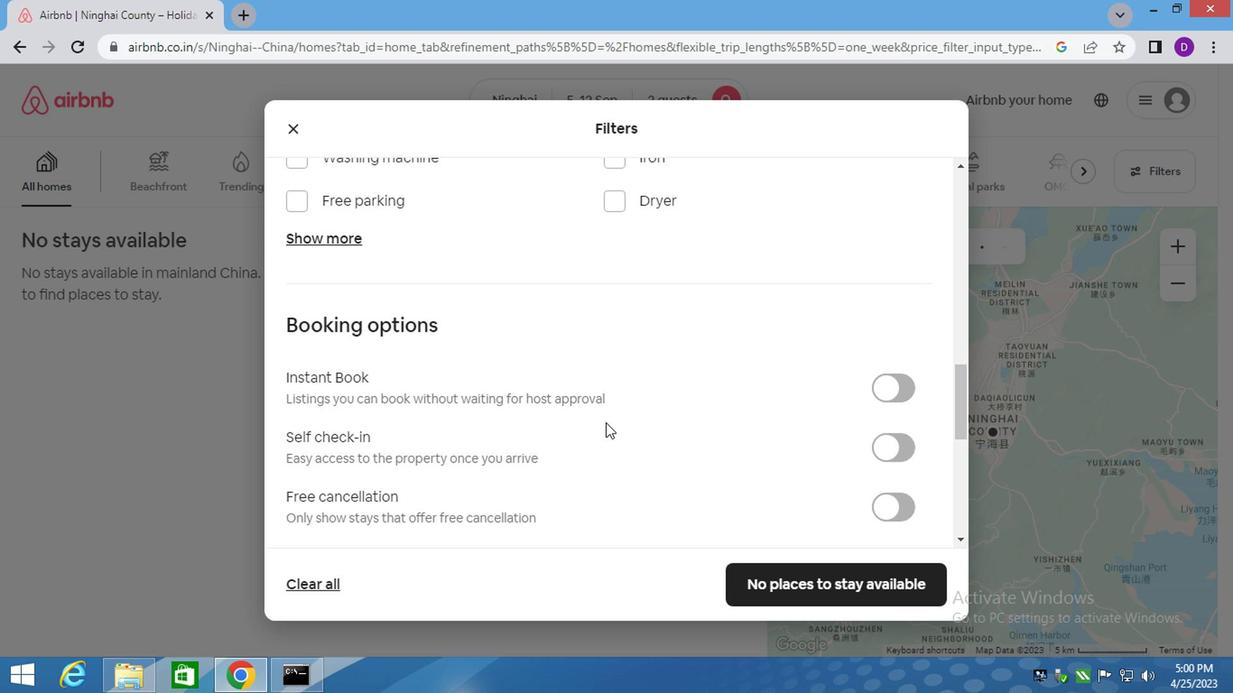 
Action: Mouse scrolled (612, 426) with delta (0, 0)
Screenshot: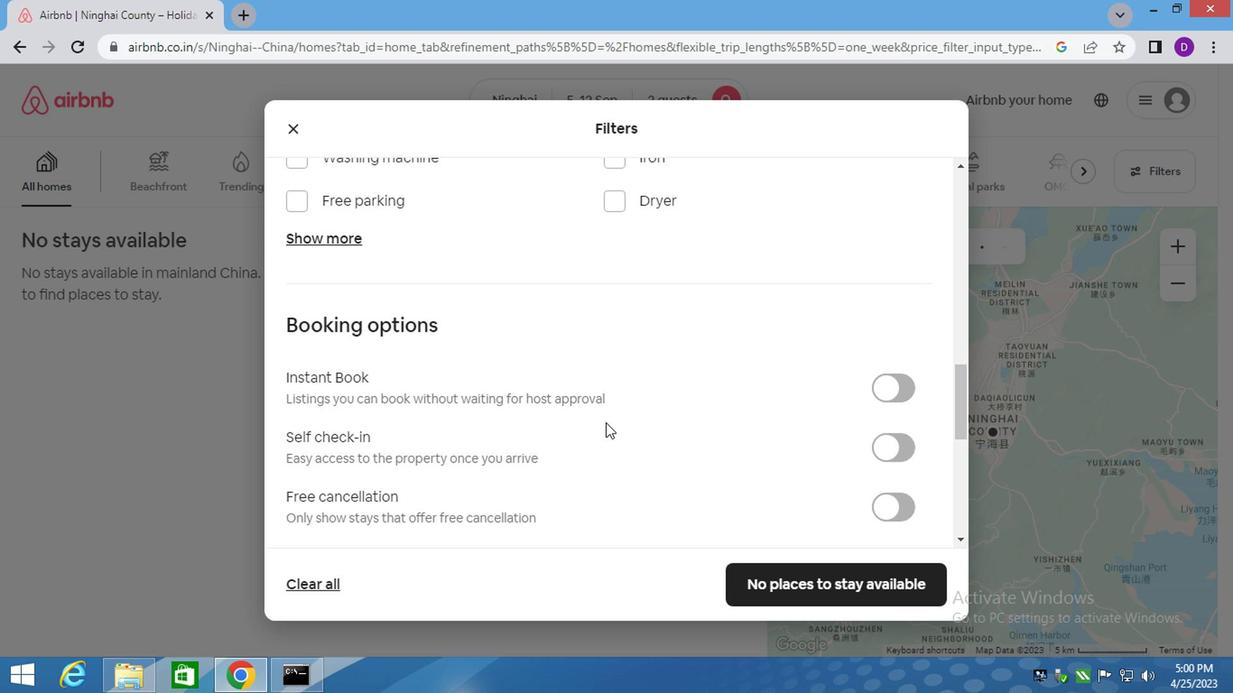 
Action: Mouse moved to (643, 431)
Screenshot: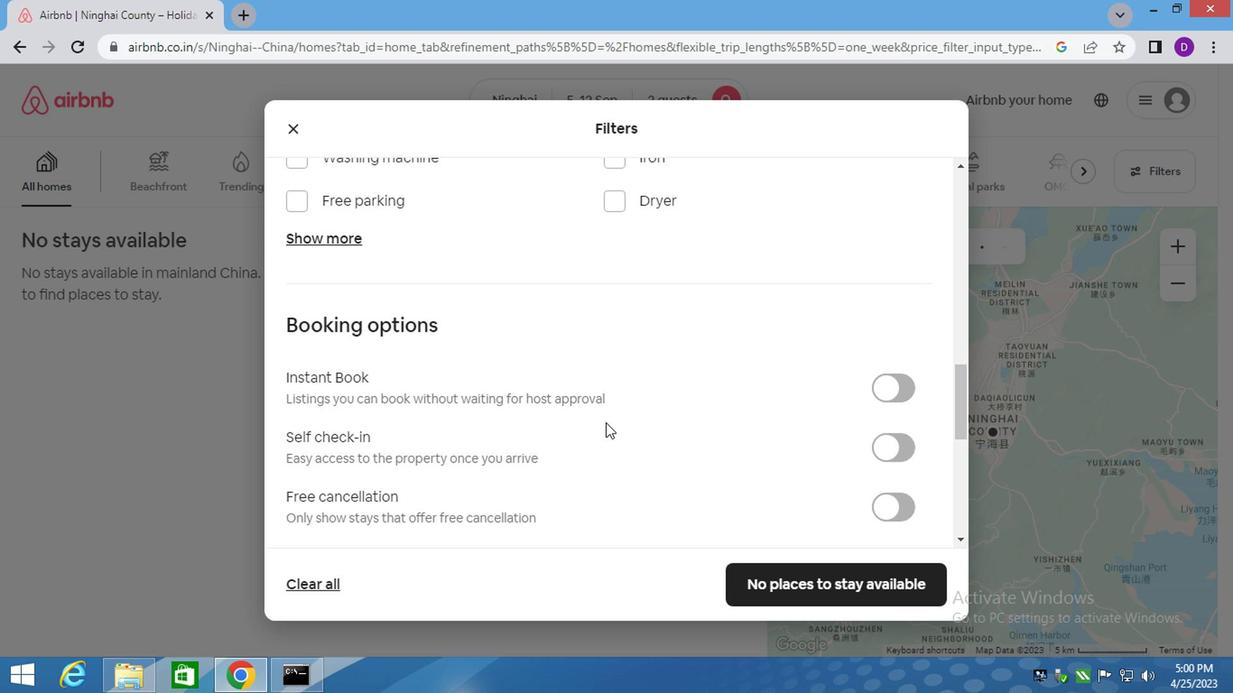 
Action: Mouse scrolled (621, 427) with delta (0, 0)
Screenshot: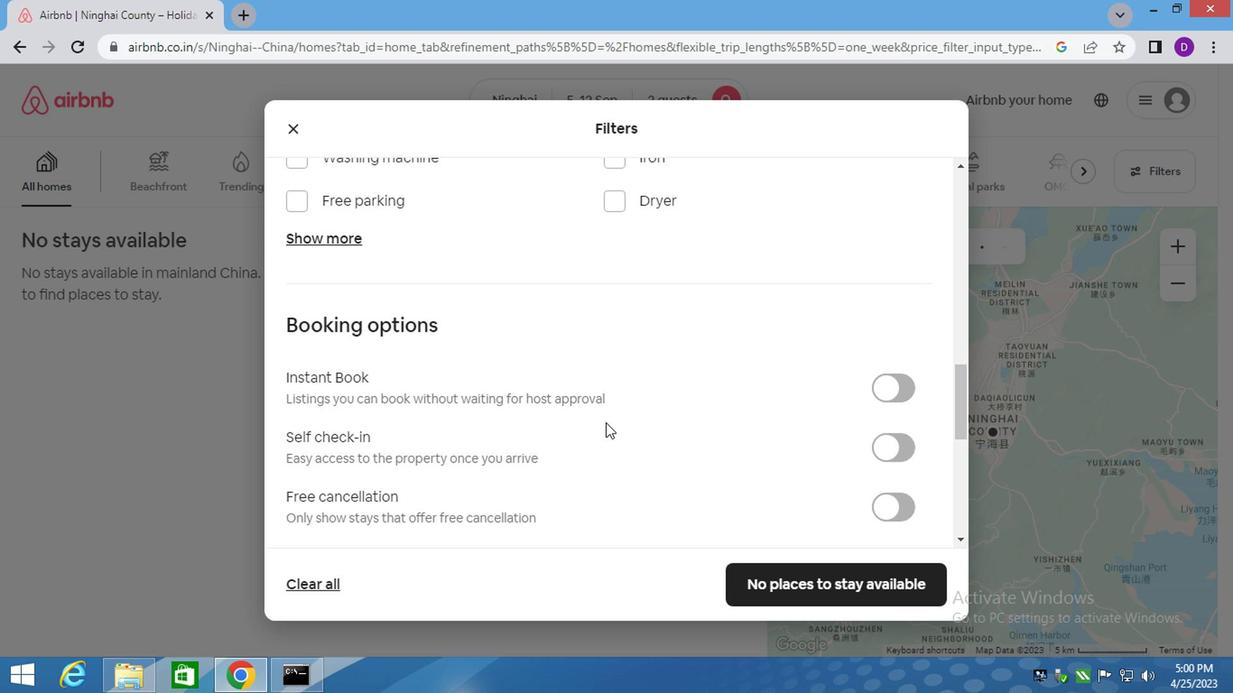 
Action: Mouse moved to (882, 314)
Screenshot: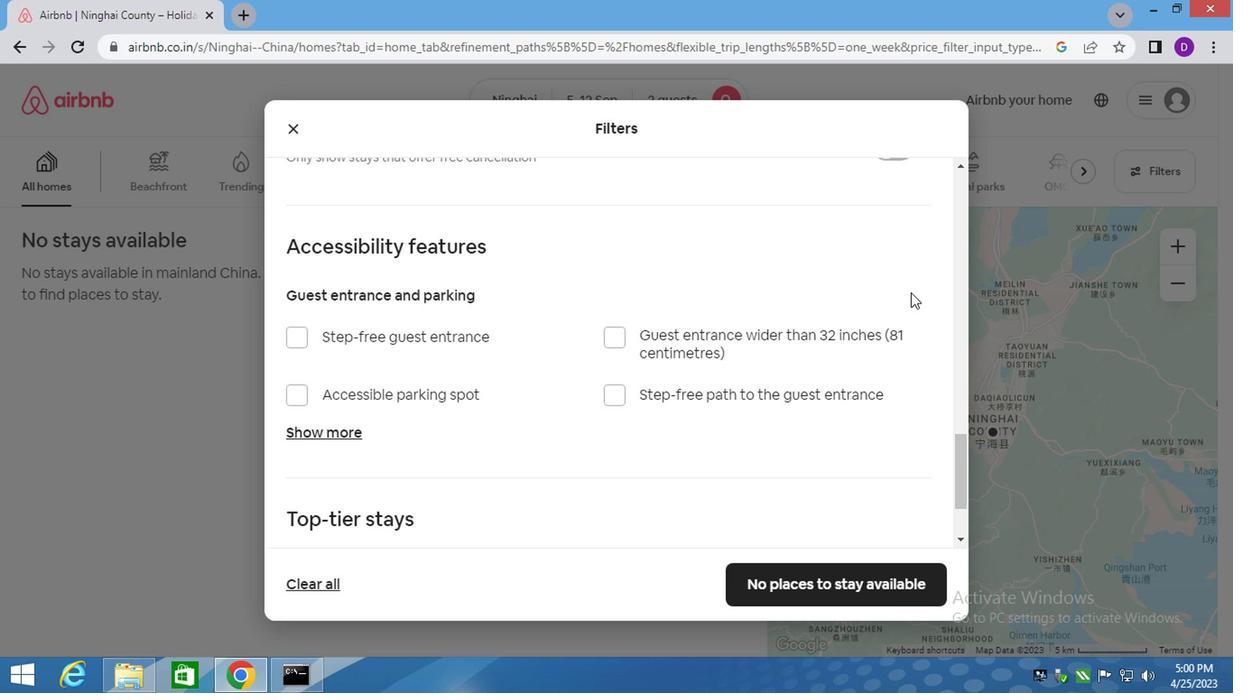 
Action: Mouse scrolled (882, 314) with delta (0, 0)
Screenshot: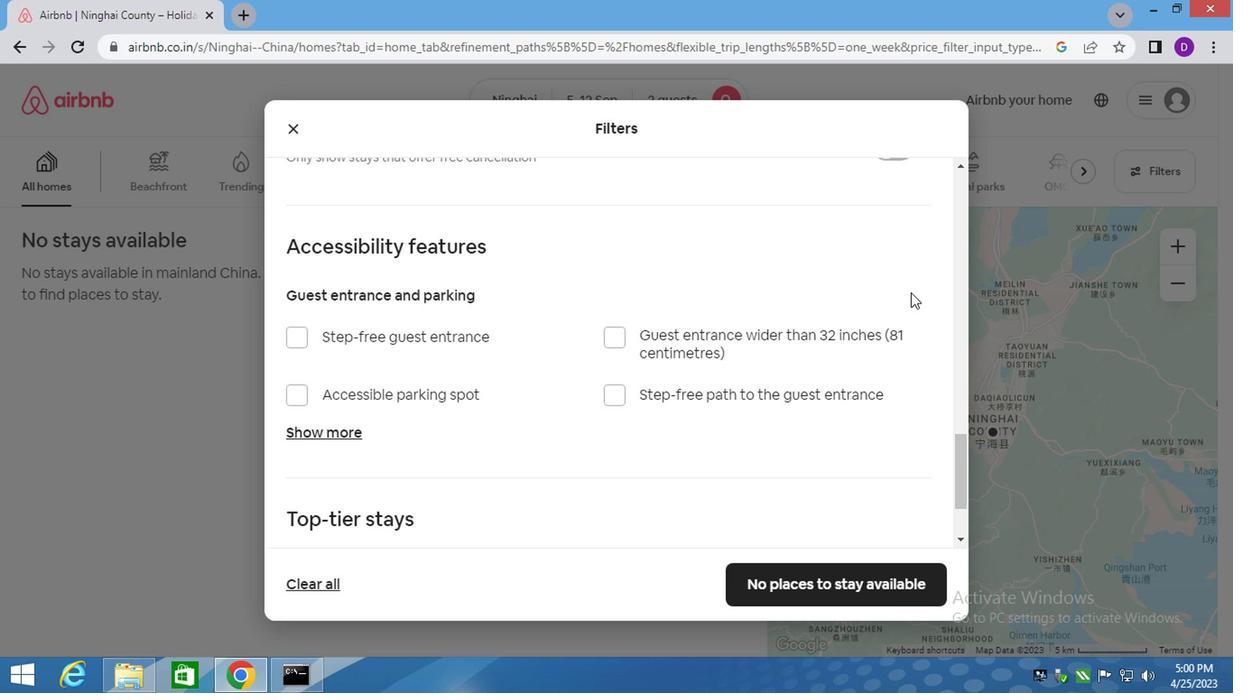 
Action: Mouse moved to (874, 318)
Screenshot: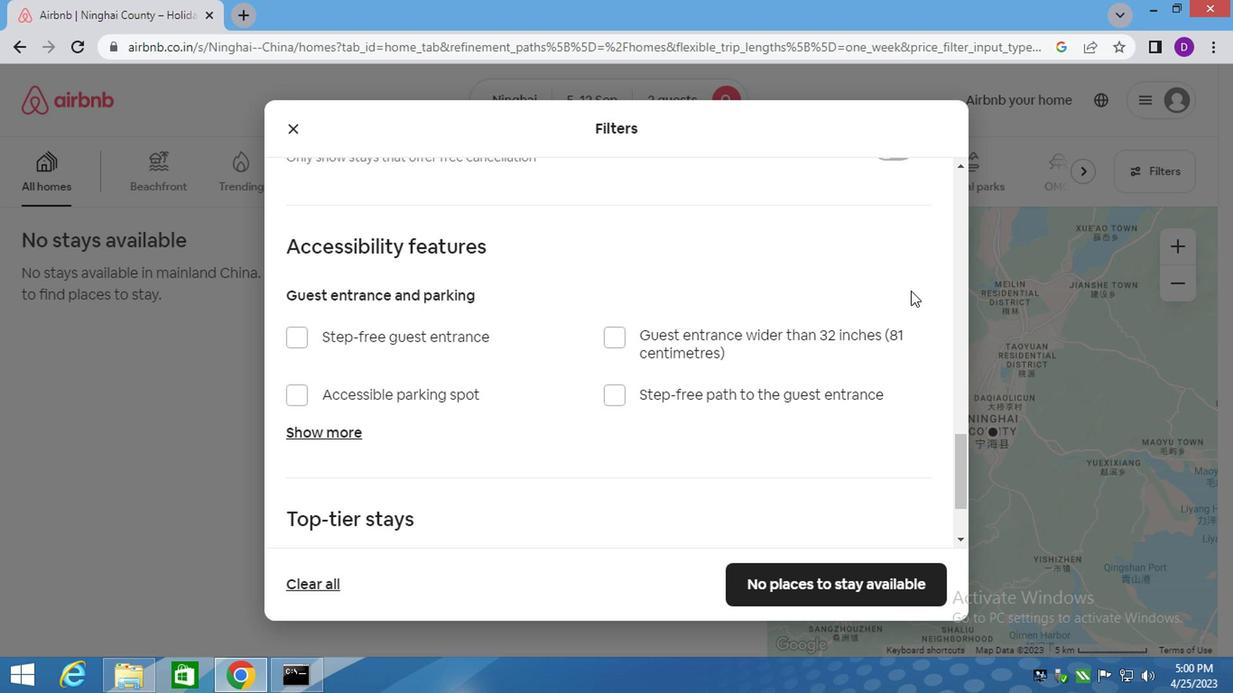 
Action: Mouse scrolled (874, 319) with delta (0, 0)
Screenshot: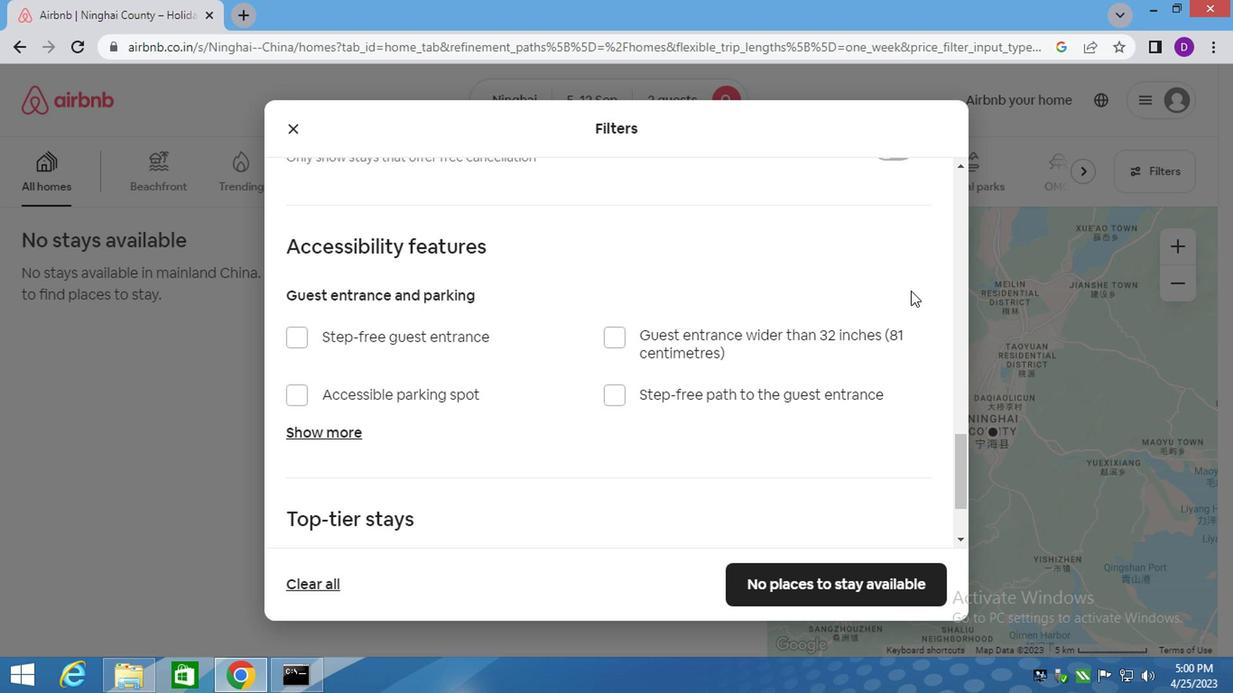 
Action: Mouse moved to (887, 282)
Screenshot: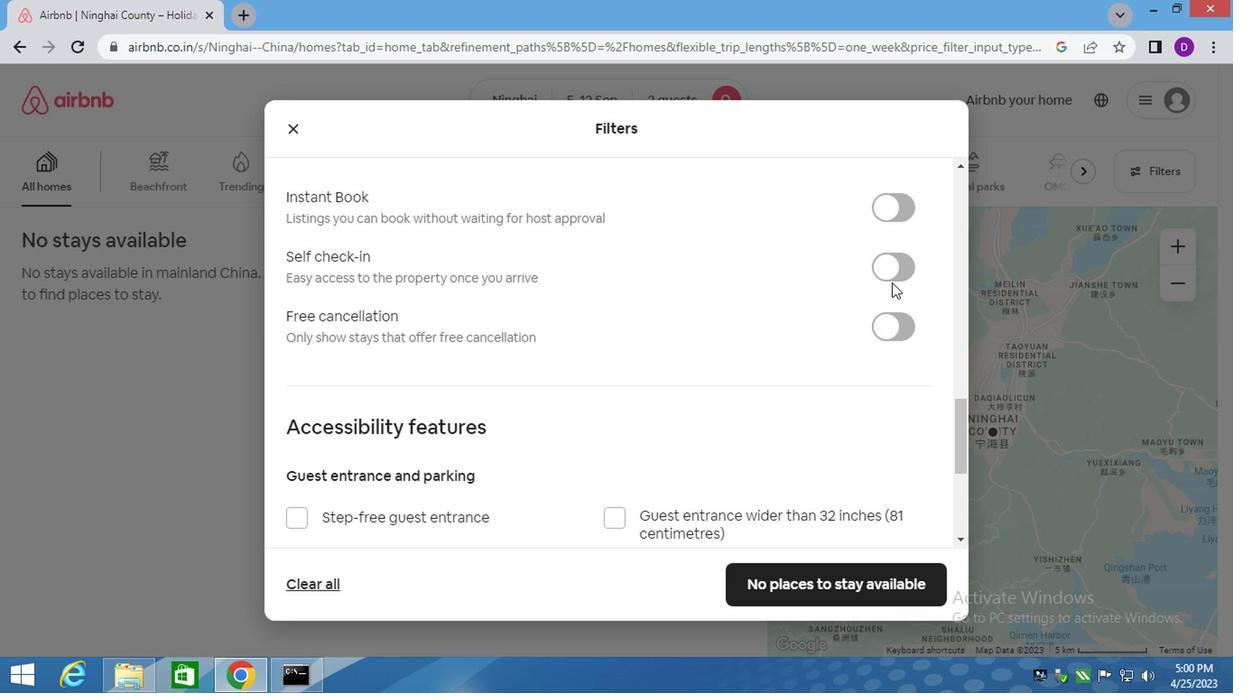
Action: Mouse pressed left at (887, 282)
Screenshot: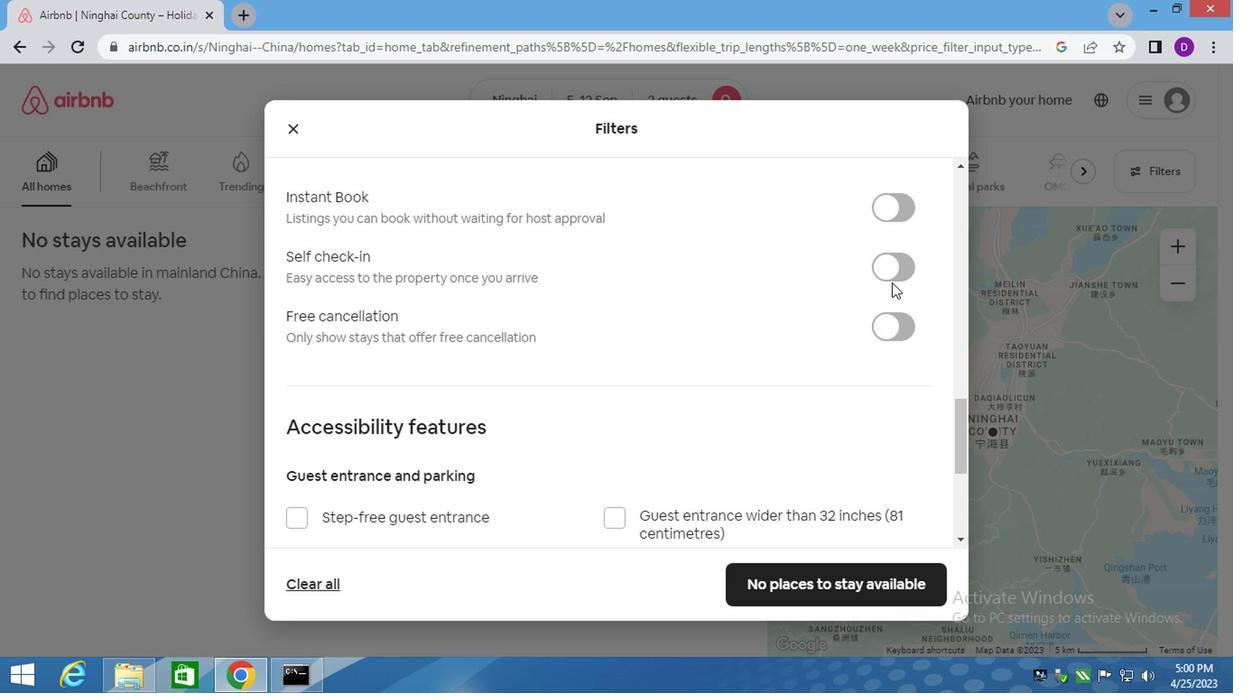
Action: Mouse moved to (848, 382)
Screenshot: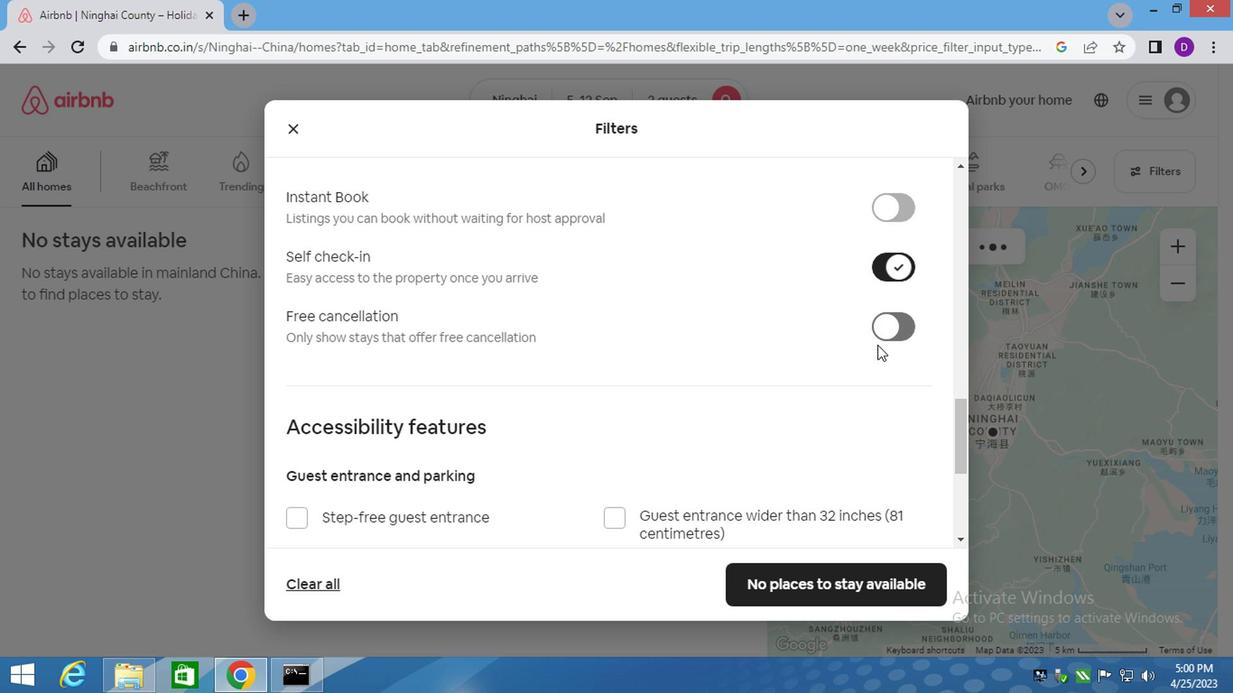 
Action: Mouse scrolled (863, 361) with delta (0, -1)
Screenshot: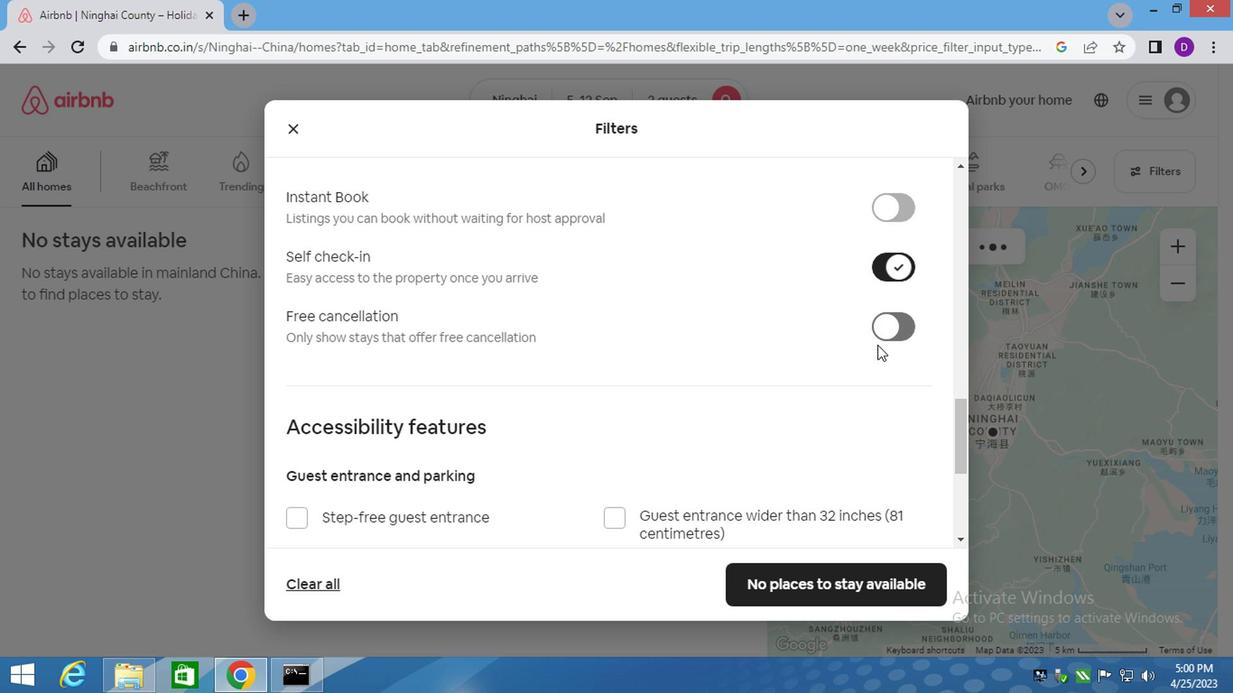 
Action: Mouse moved to (843, 388)
Screenshot: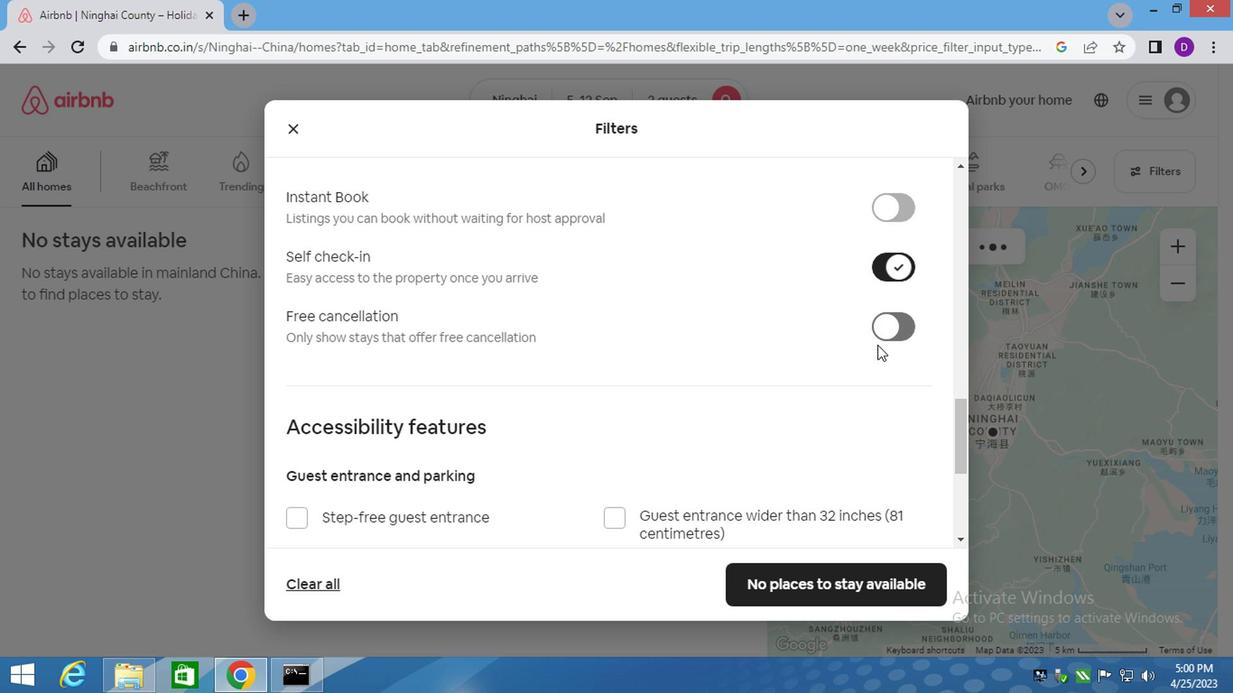 
Action: Mouse scrolled (848, 381) with delta (0, -1)
Screenshot: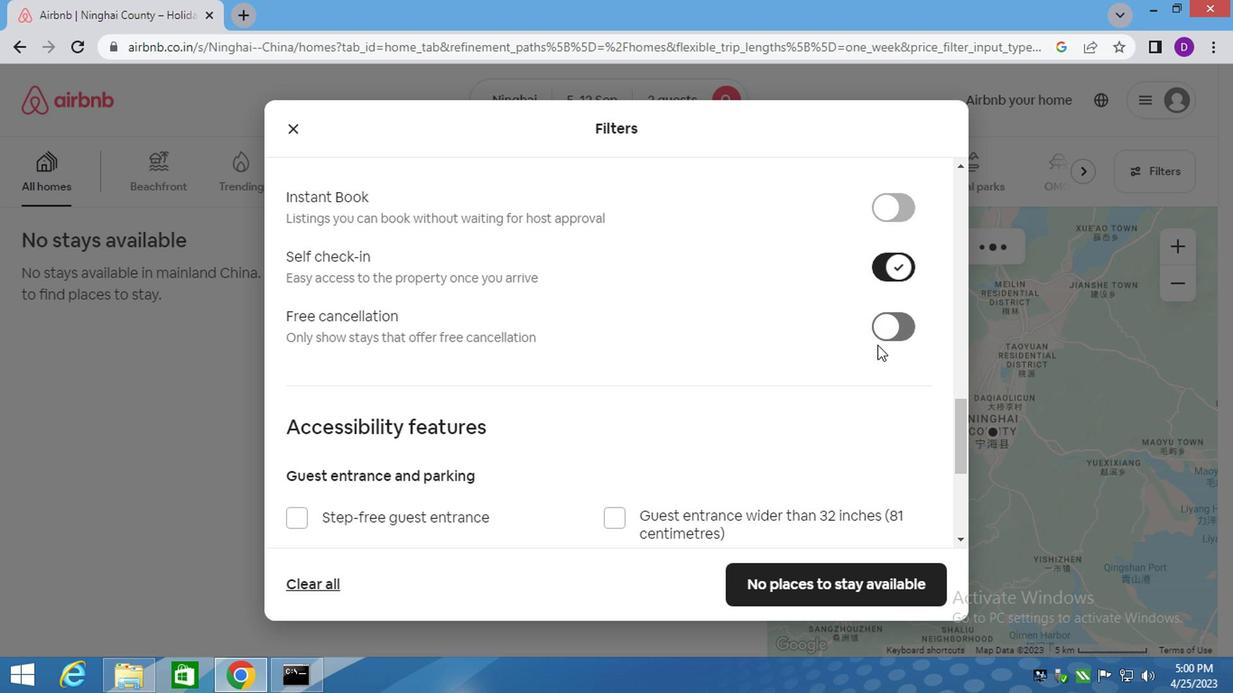 
Action: Mouse moved to (839, 391)
Screenshot: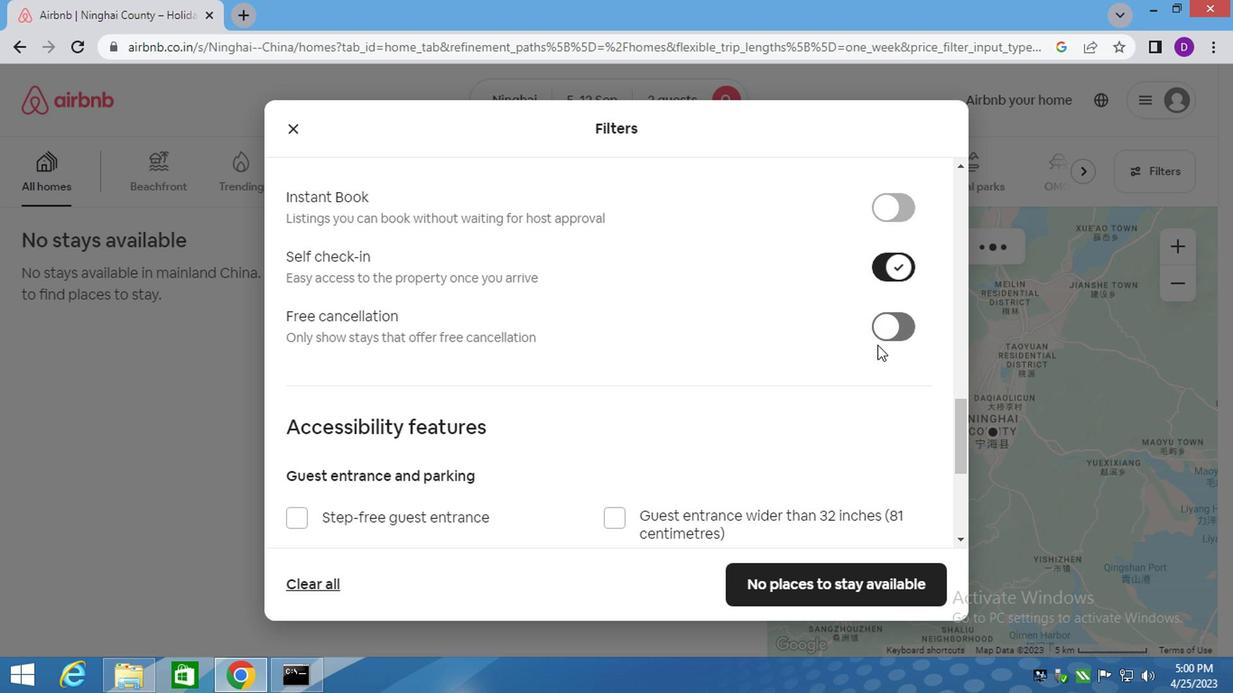 
Action: Mouse scrolled (839, 391) with delta (0, 0)
Screenshot: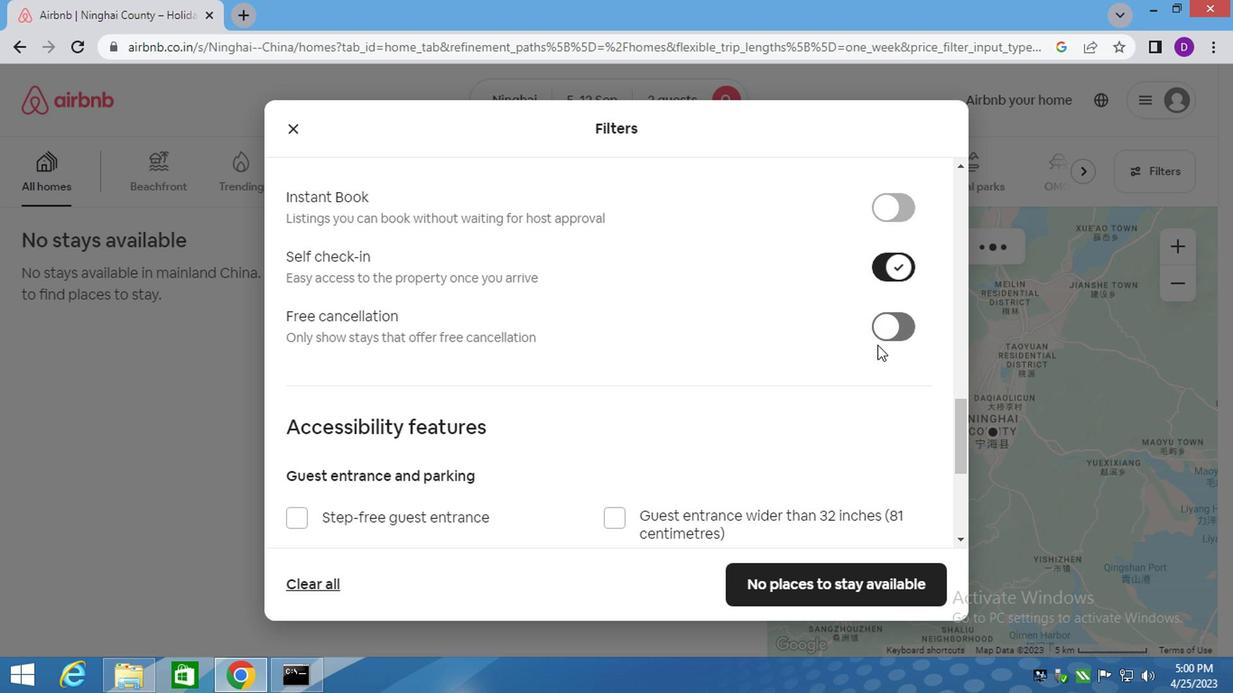 
Action: Mouse moved to (827, 402)
Screenshot: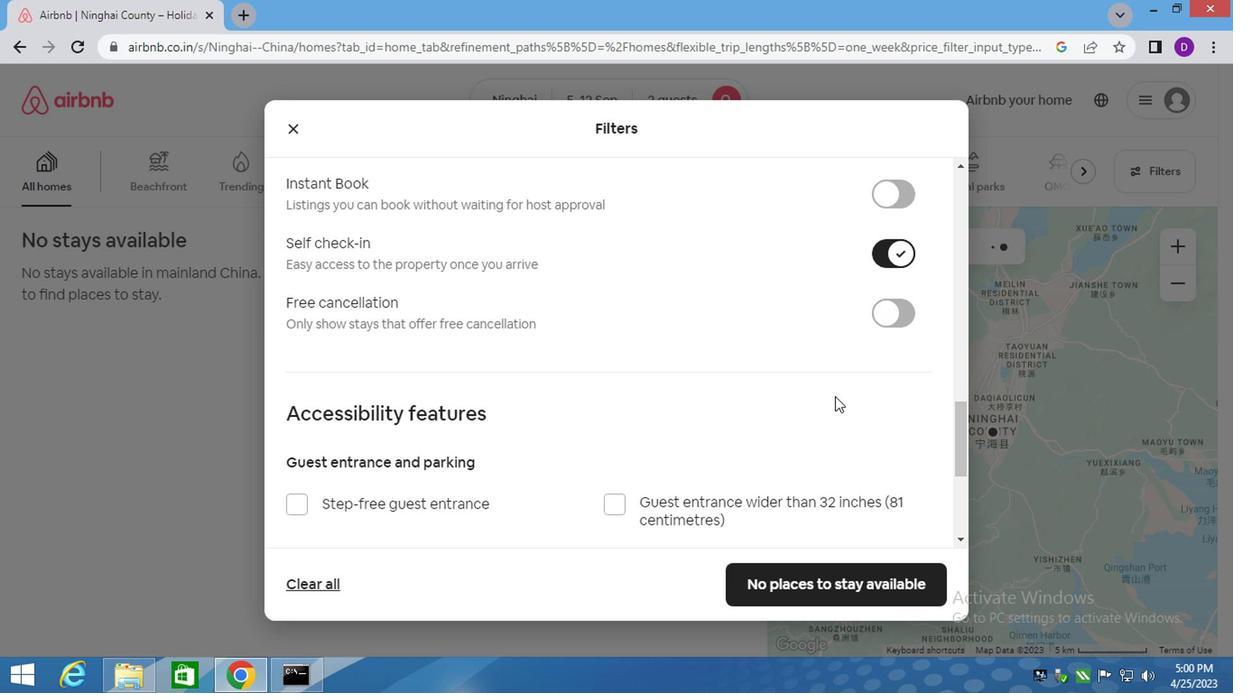 
Action: Mouse scrolled (830, 398) with delta (0, -1)
Screenshot: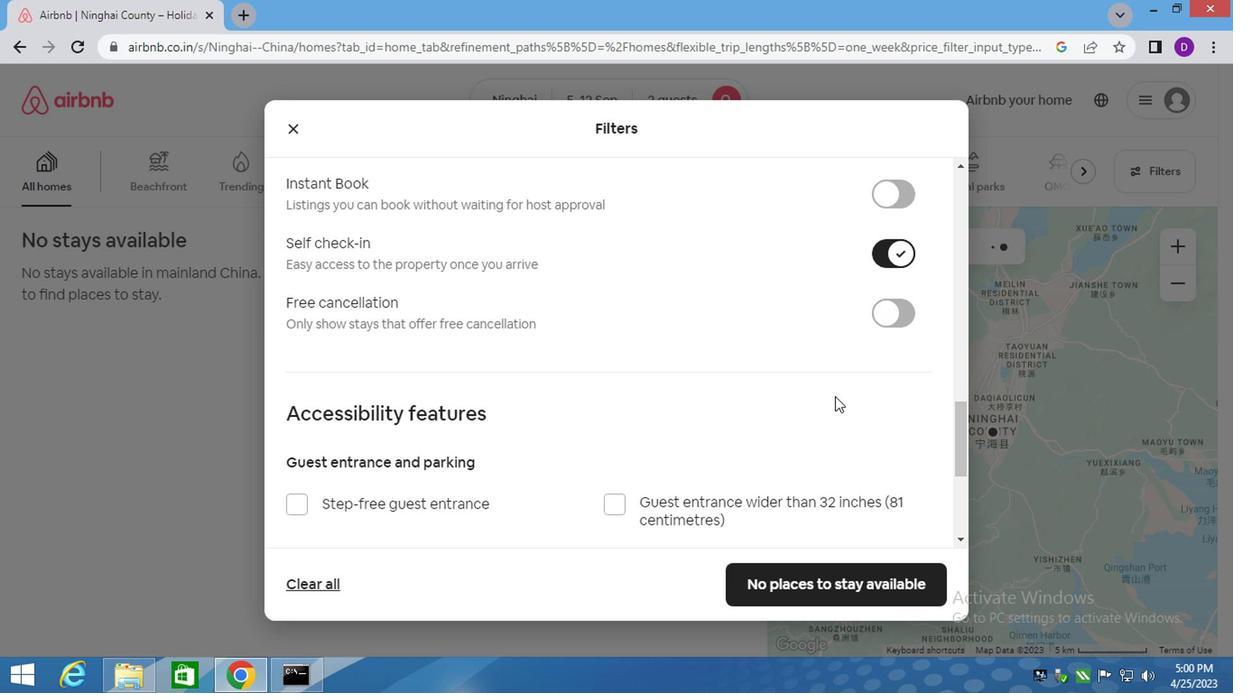 
Action: Mouse moved to (814, 420)
Screenshot: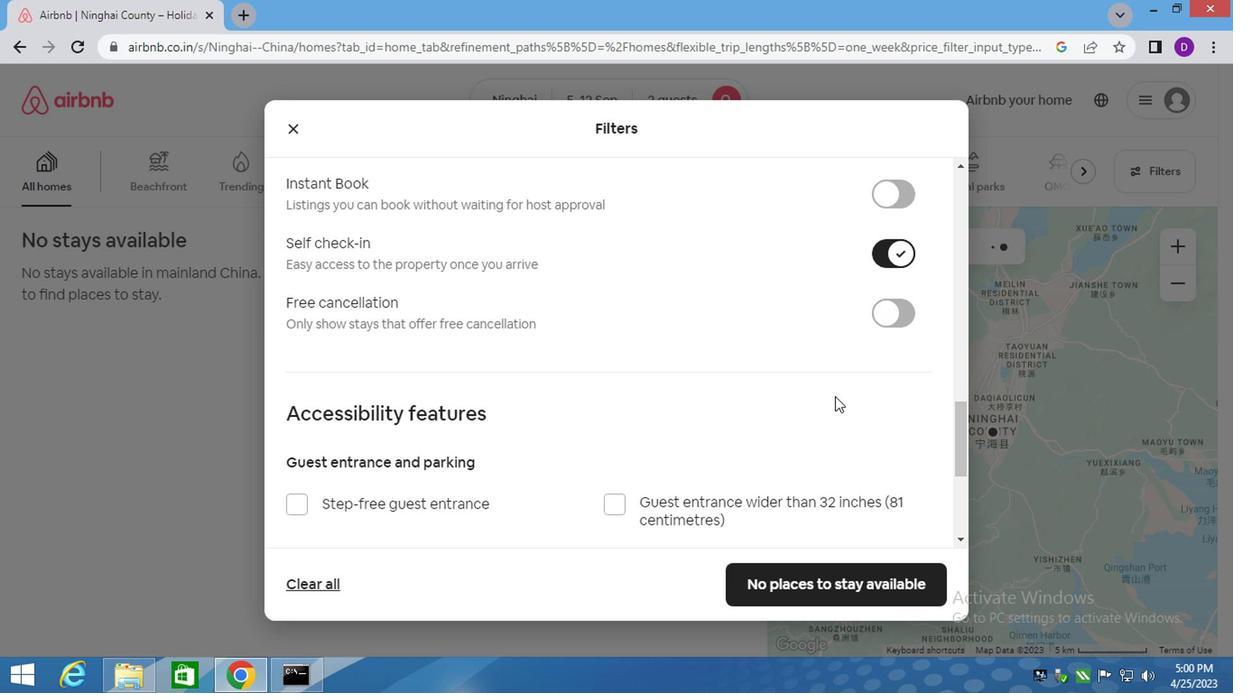 
Action: Mouse scrolled (827, 401) with delta (0, -1)
Screenshot: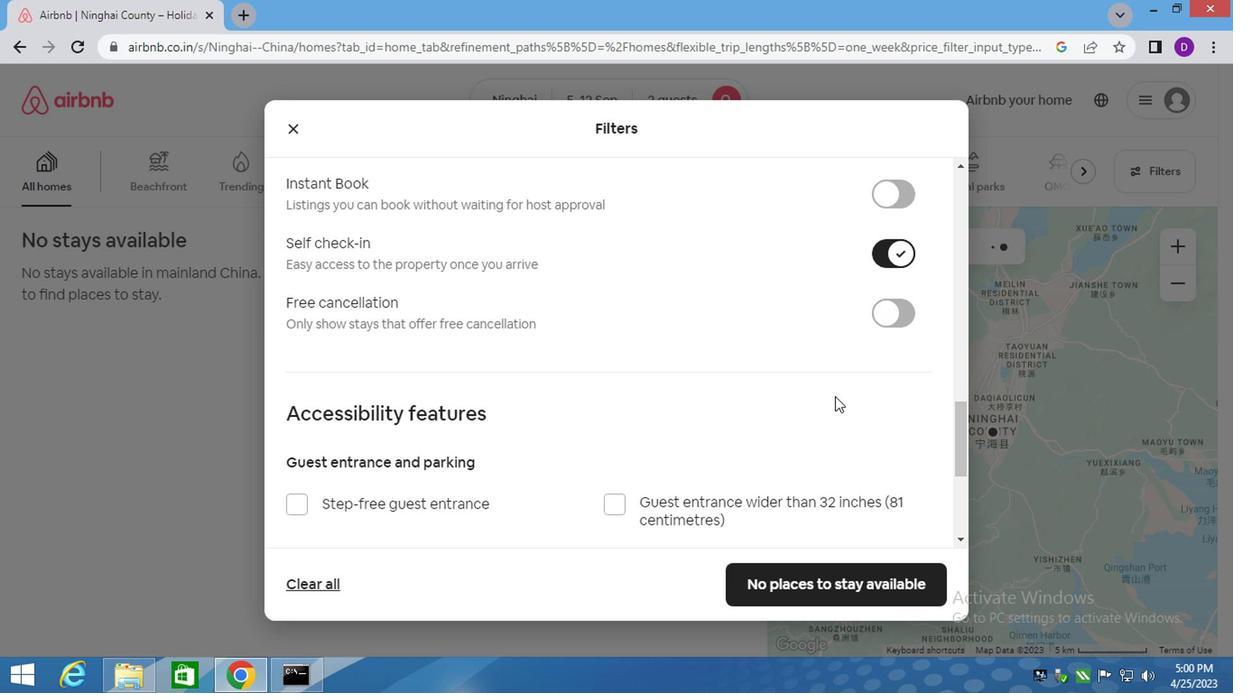 
Action: Mouse moved to (790, 504)
Screenshot: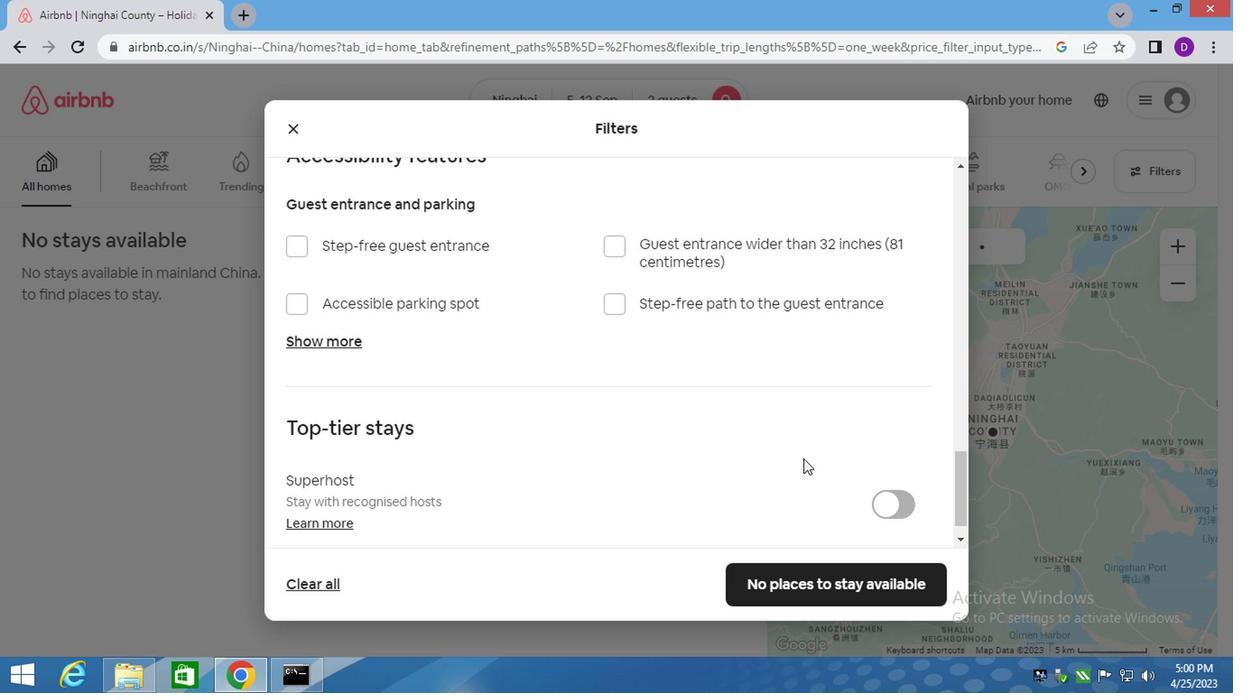 
Action: Mouse scrolled (790, 500) with delta (0, -1)
Screenshot: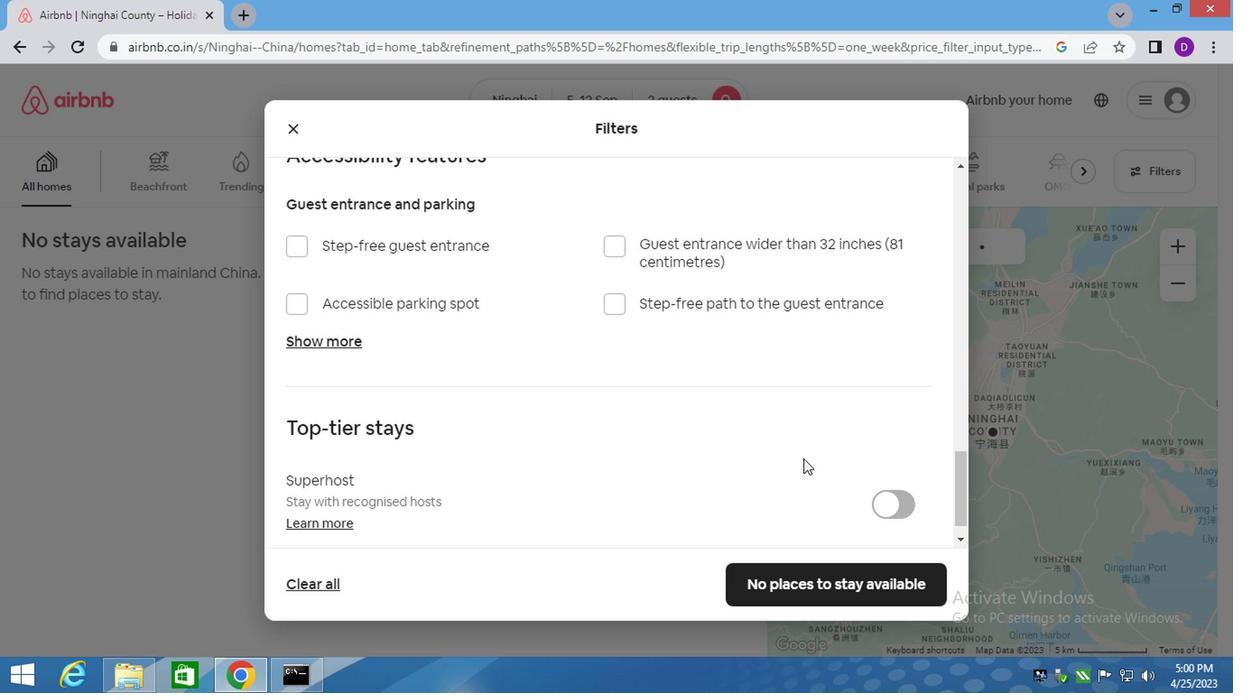 
Action: Mouse moved to (790, 509)
Screenshot: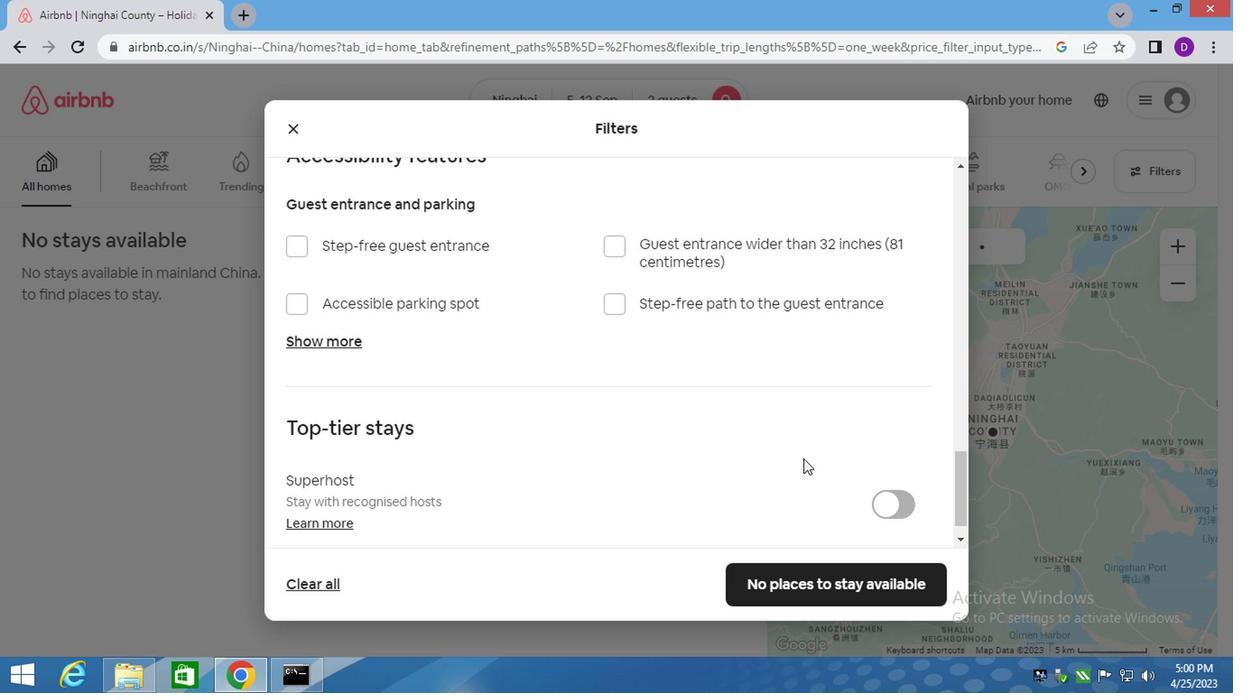 
Action: Mouse scrolled (790, 508) with delta (0, 0)
Screenshot: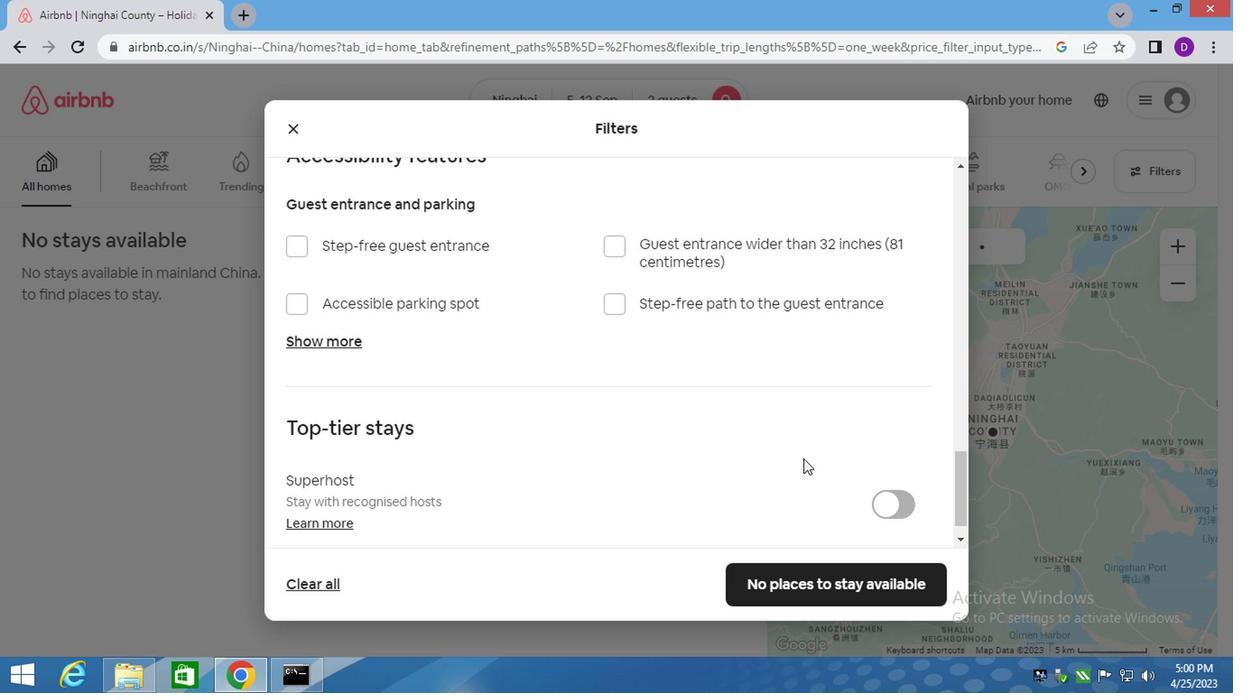 
Action: Mouse moved to (790, 517)
Screenshot: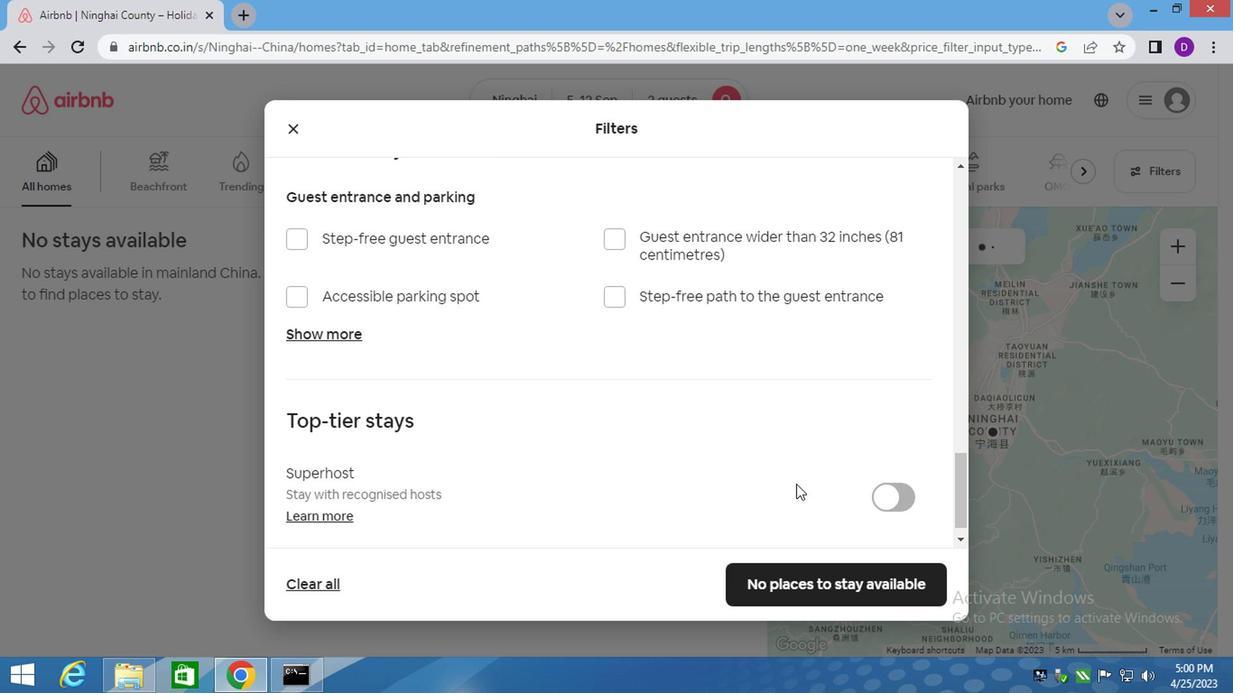 
Action: Mouse scrolled (790, 513) with delta (0, 0)
Screenshot: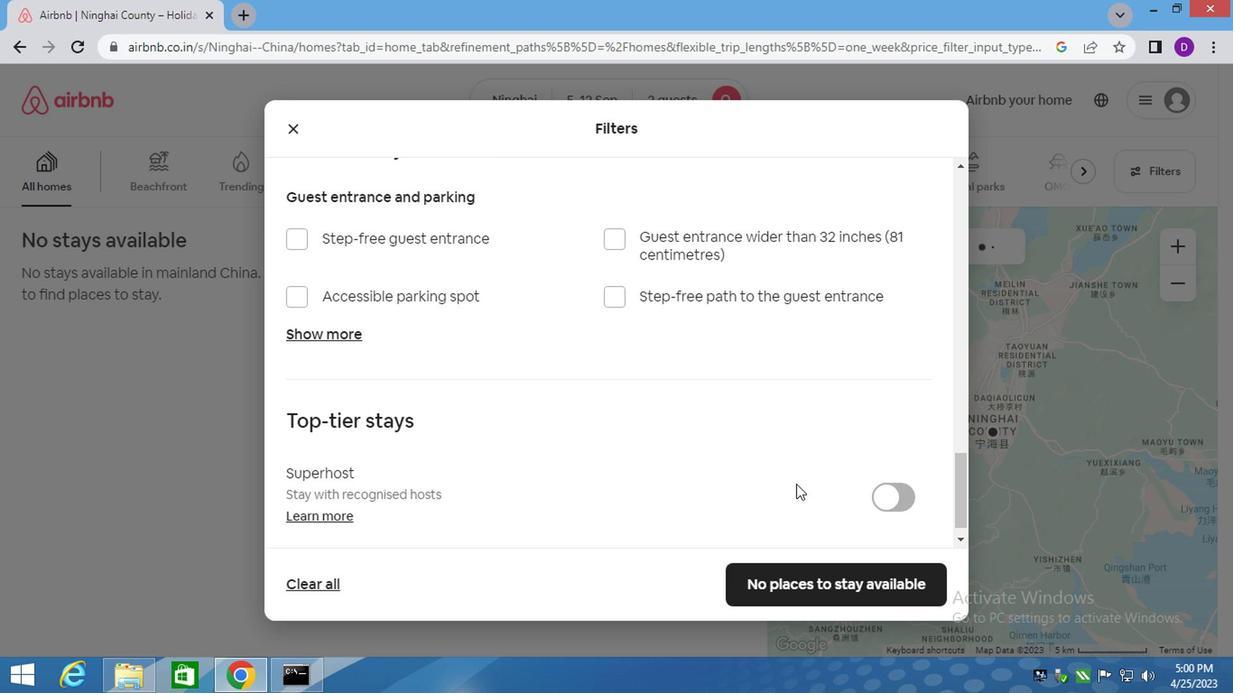 
Action: Mouse scrolled (790, 515) with delta (0, -1)
Screenshot: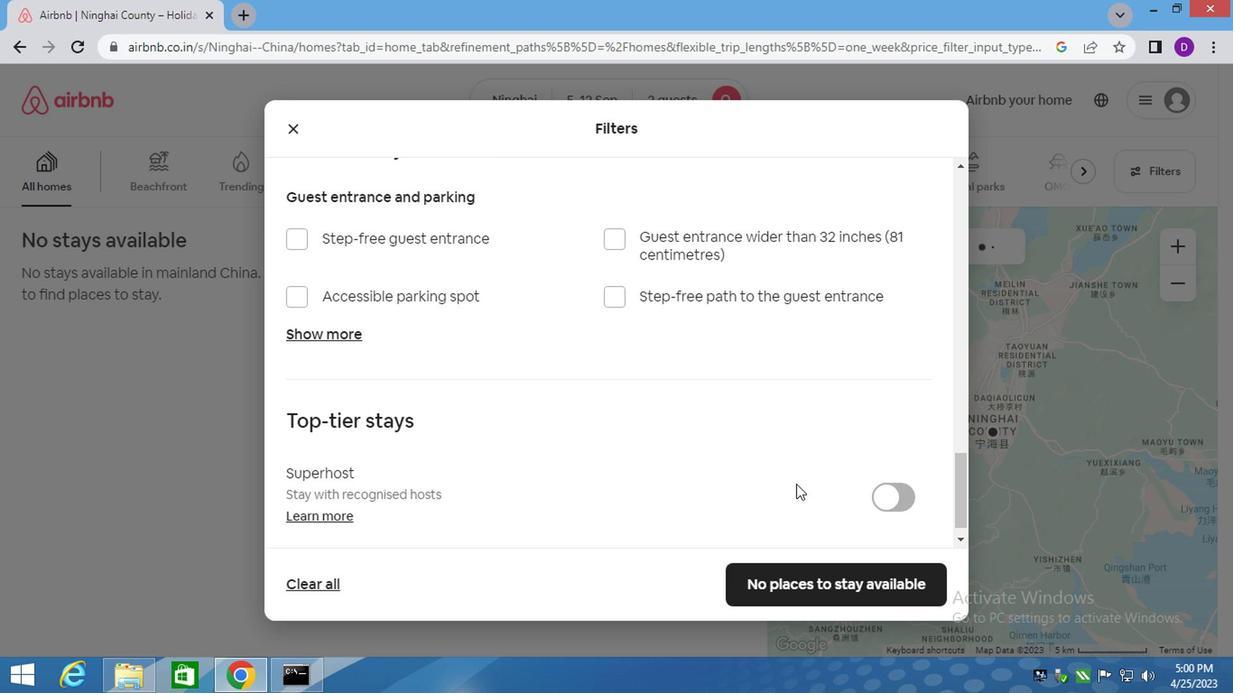 
Action: Mouse moved to (779, 593)
Screenshot: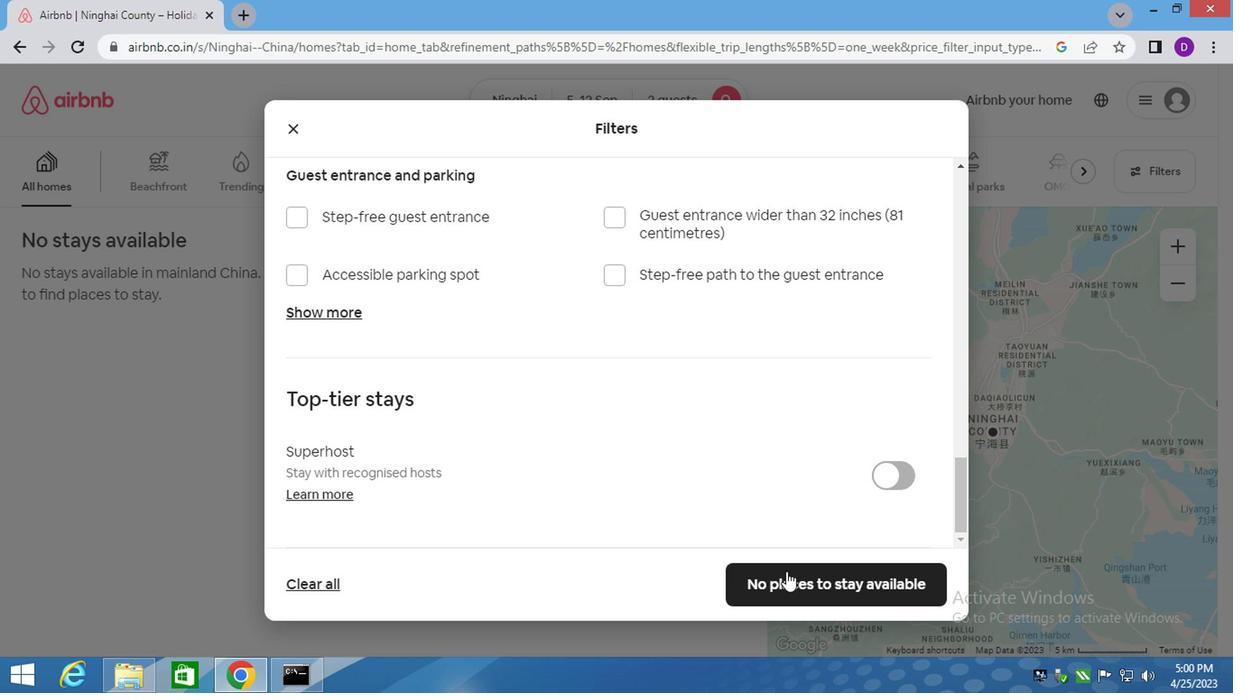 
Action: Mouse pressed left at (779, 593)
Screenshot: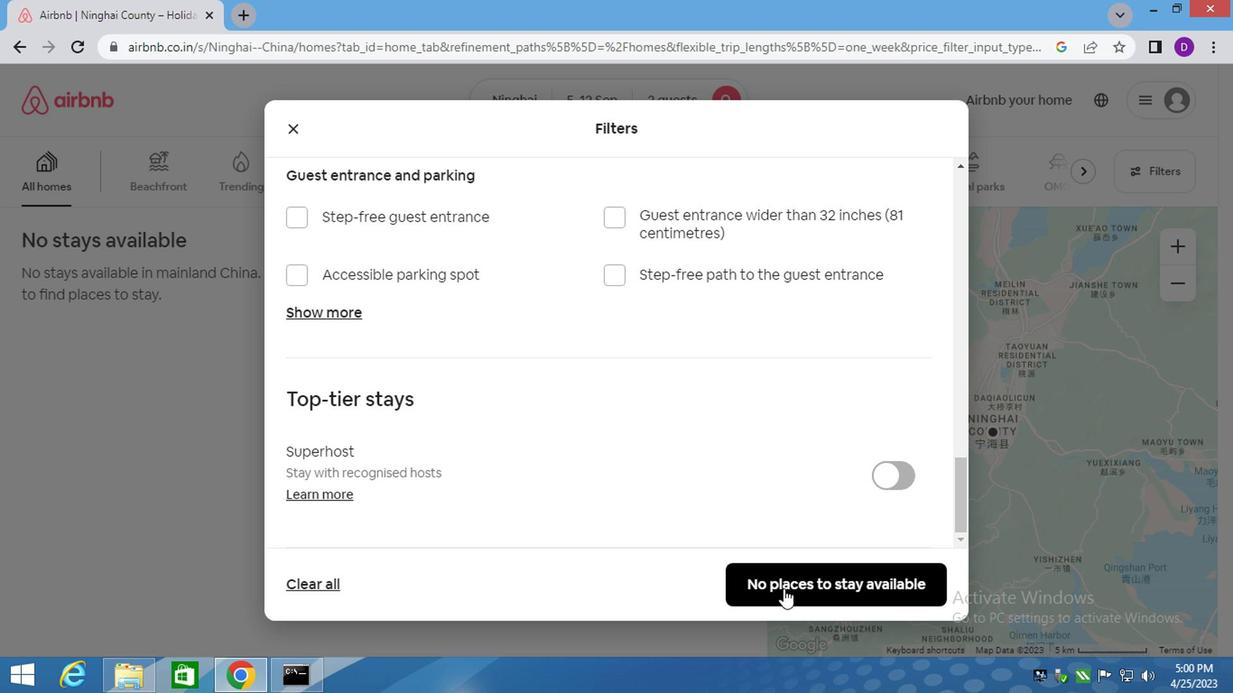 
Action: Mouse moved to (778, 573)
Screenshot: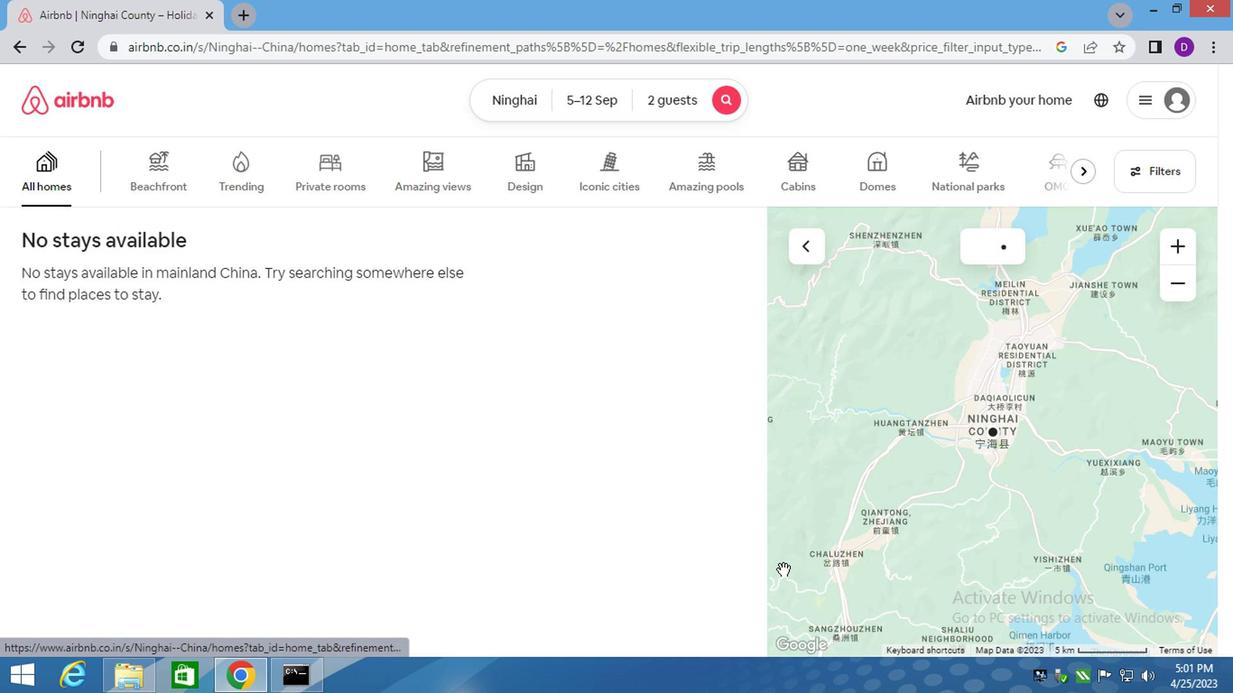 
